 Task: Look for space in Bắc Giang, Vietnam from 10th July, 2023 to 15th July, 2023 for 7 adults in price range Rs.10000 to Rs.15000. Place can be entire place or shared room with 4 bedrooms having 7 beds and 4 bathrooms. Property type can be house, flat, guest house. Amenities needed are: wifi, TV, free parkinig on premises, gym, breakfast. Booking option can be shelf check-in. Required host language is English.
Action: Mouse moved to (566, 113)
Screenshot: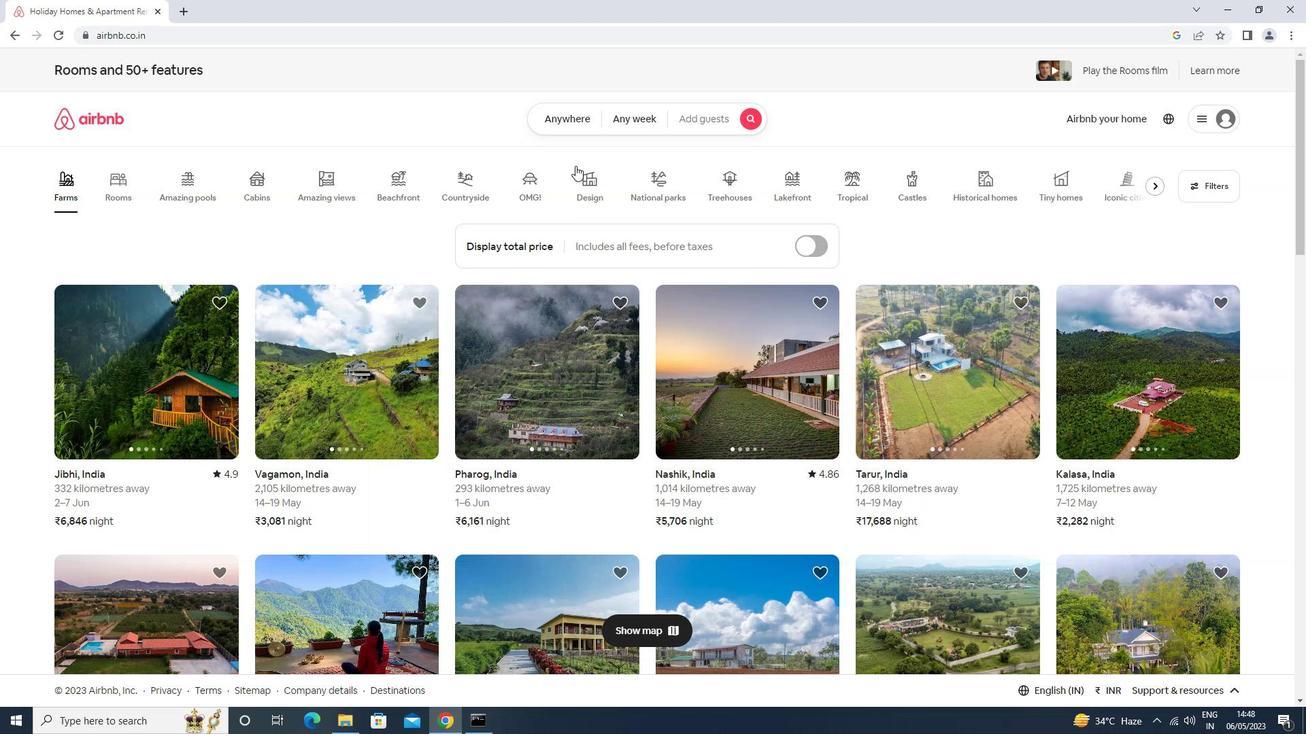 
Action: Mouse pressed left at (566, 113)
Screenshot: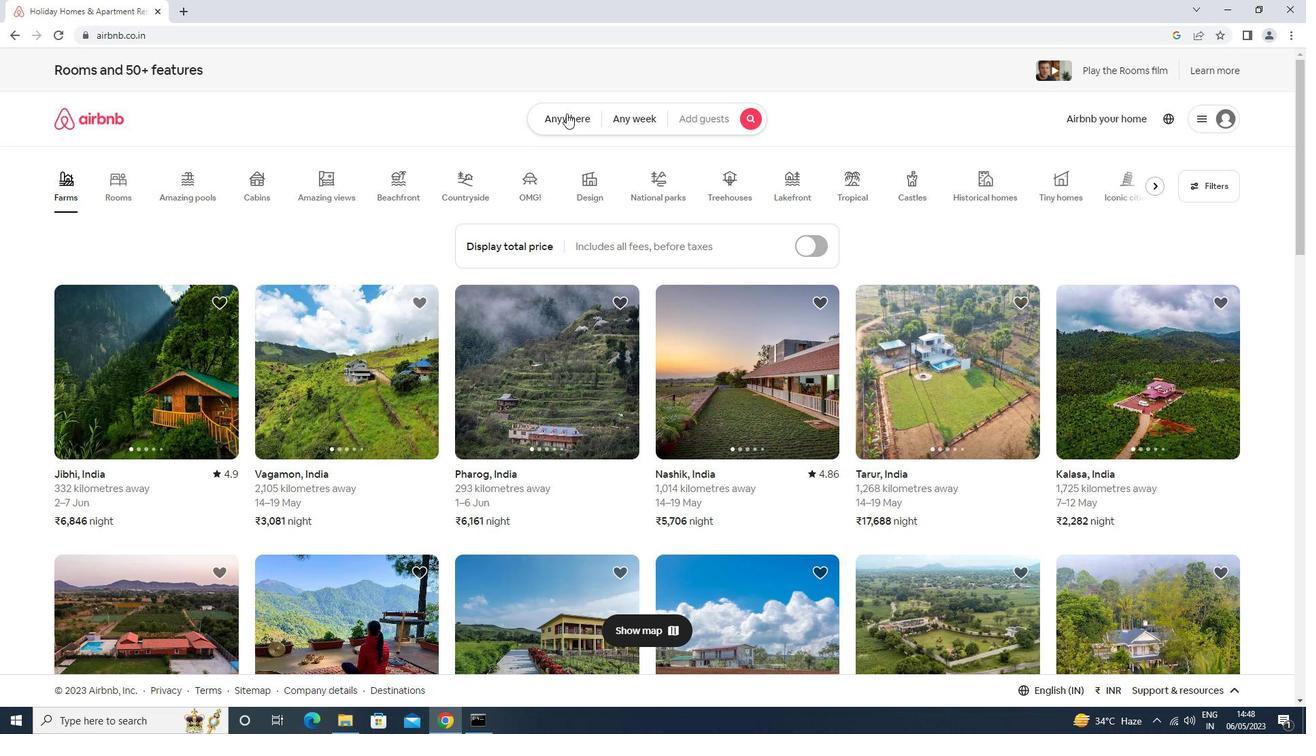 
Action: Mouse moved to (510, 180)
Screenshot: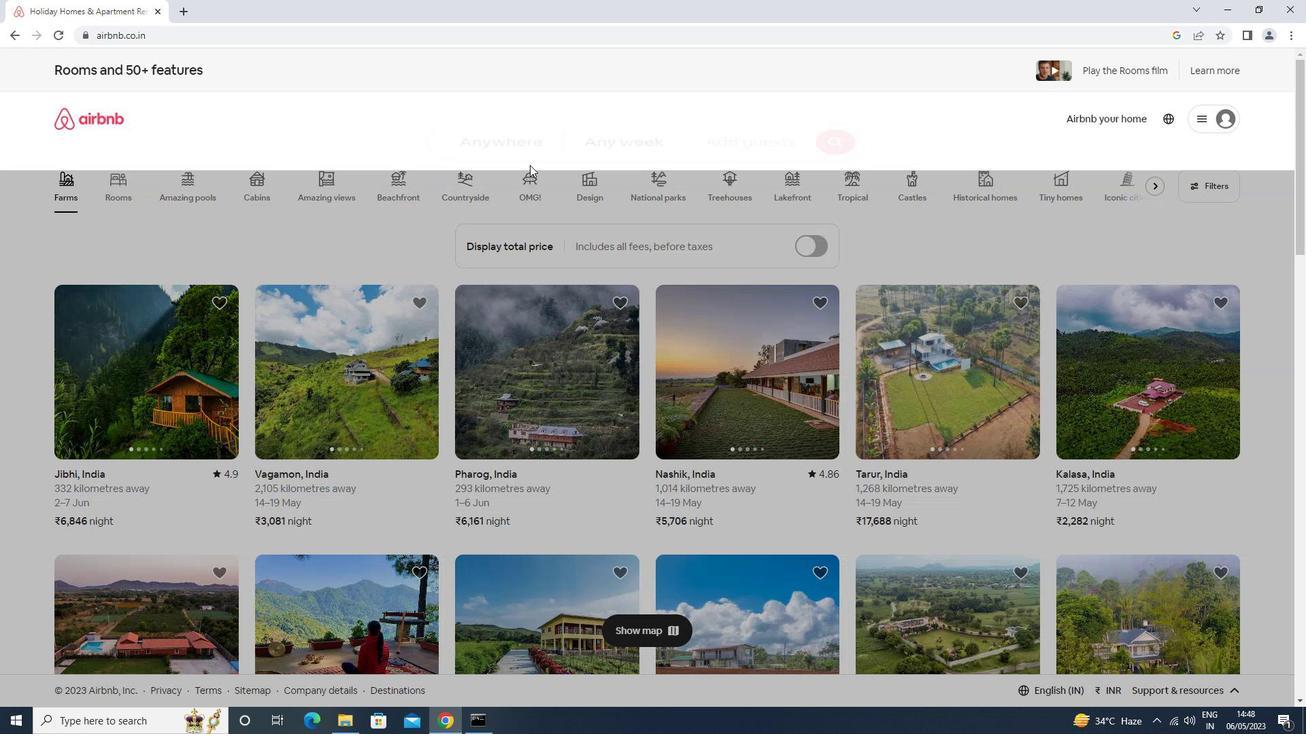 
Action: Mouse pressed left at (510, 180)
Screenshot: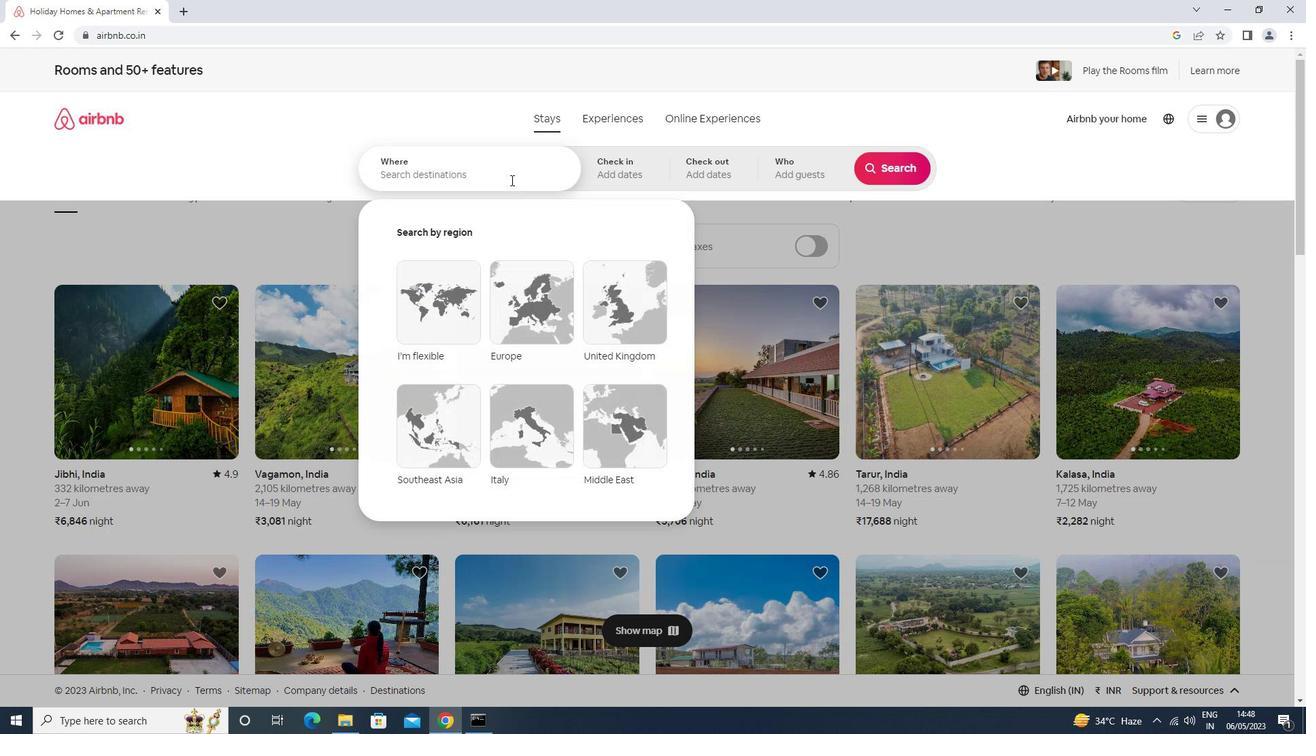 
Action: Key pressed bac<Key.space>g<Key.down><Key.enter>
Screenshot: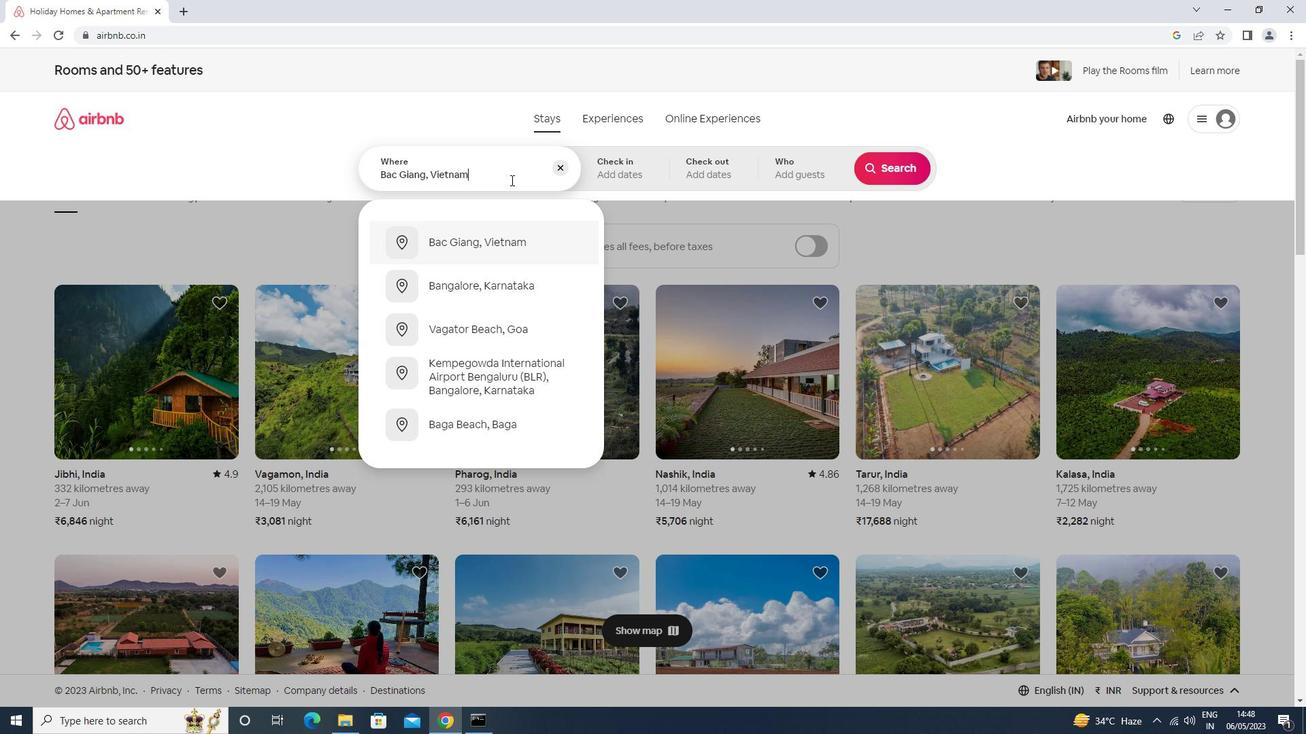 
Action: Mouse moved to (895, 285)
Screenshot: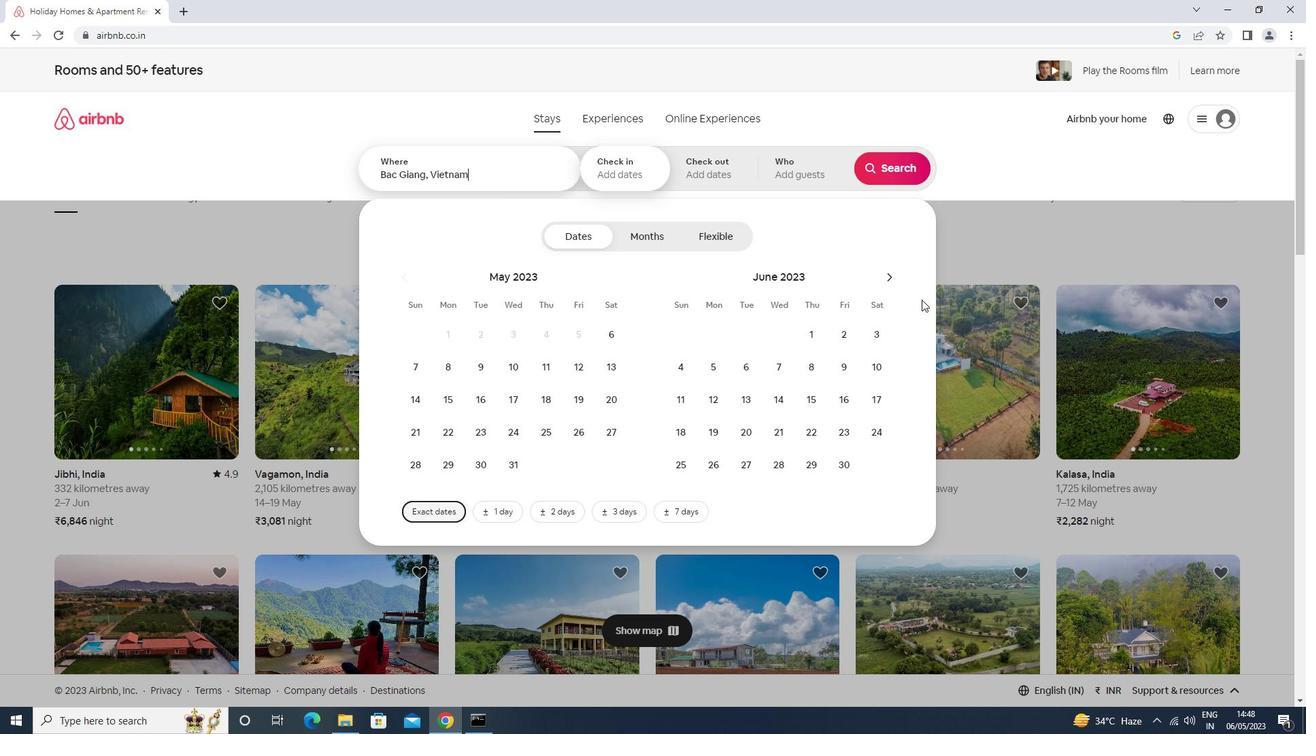 
Action: Mouse pressed left at (895, 285)
Screenshot: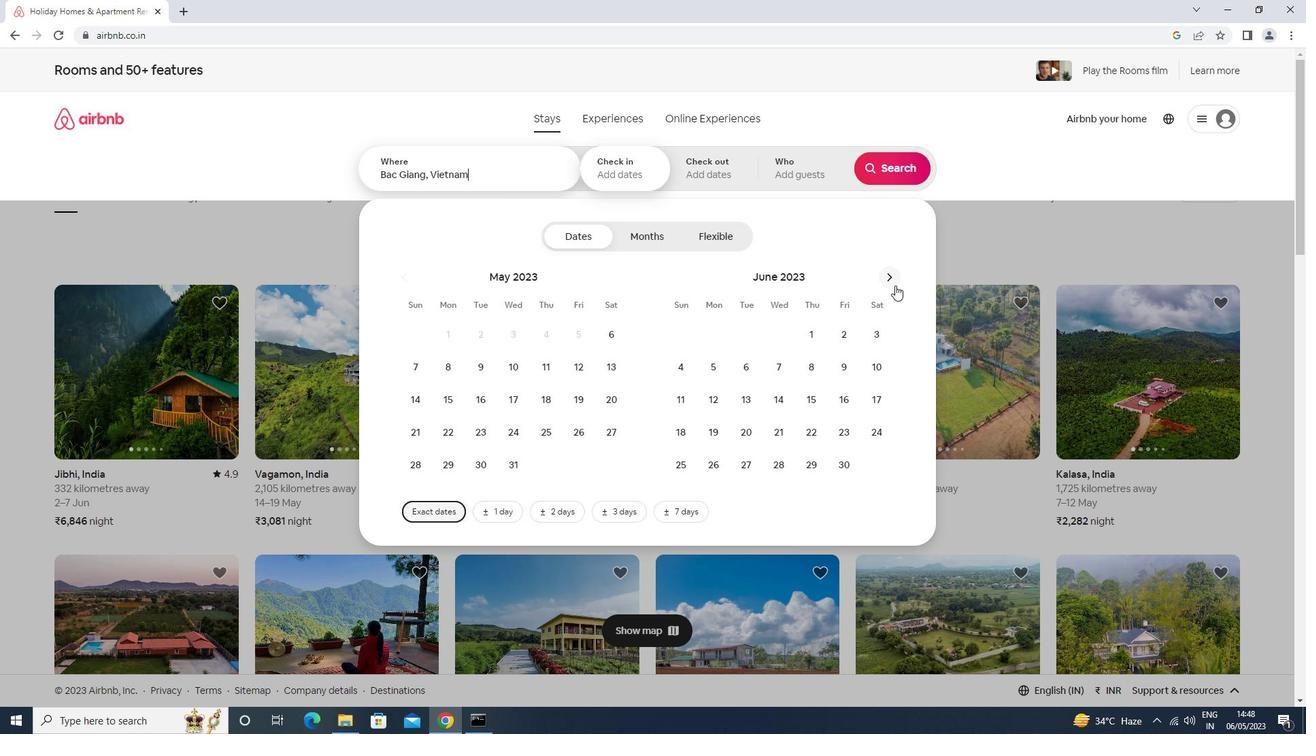 
Action: Mouse moved to (715, 391)
Screenshot: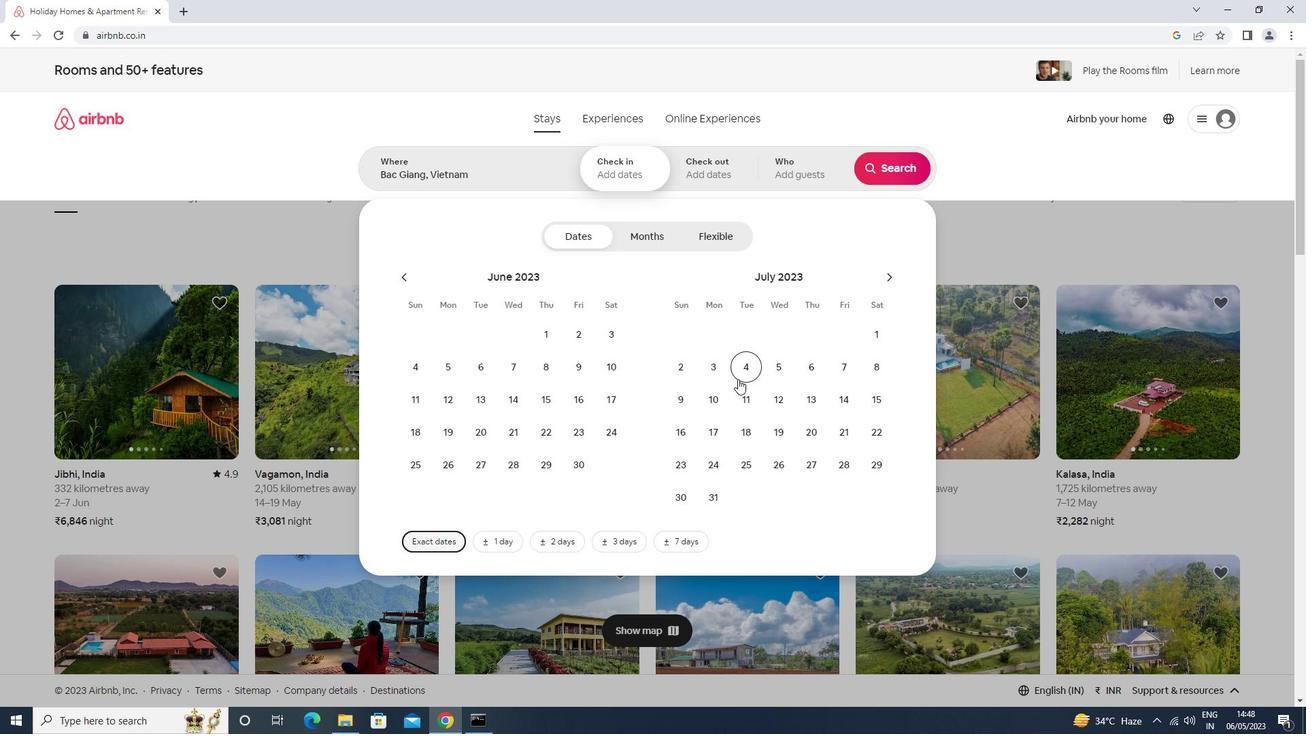 
Action: Mouse pressed left at (715, 391)
Screenshot: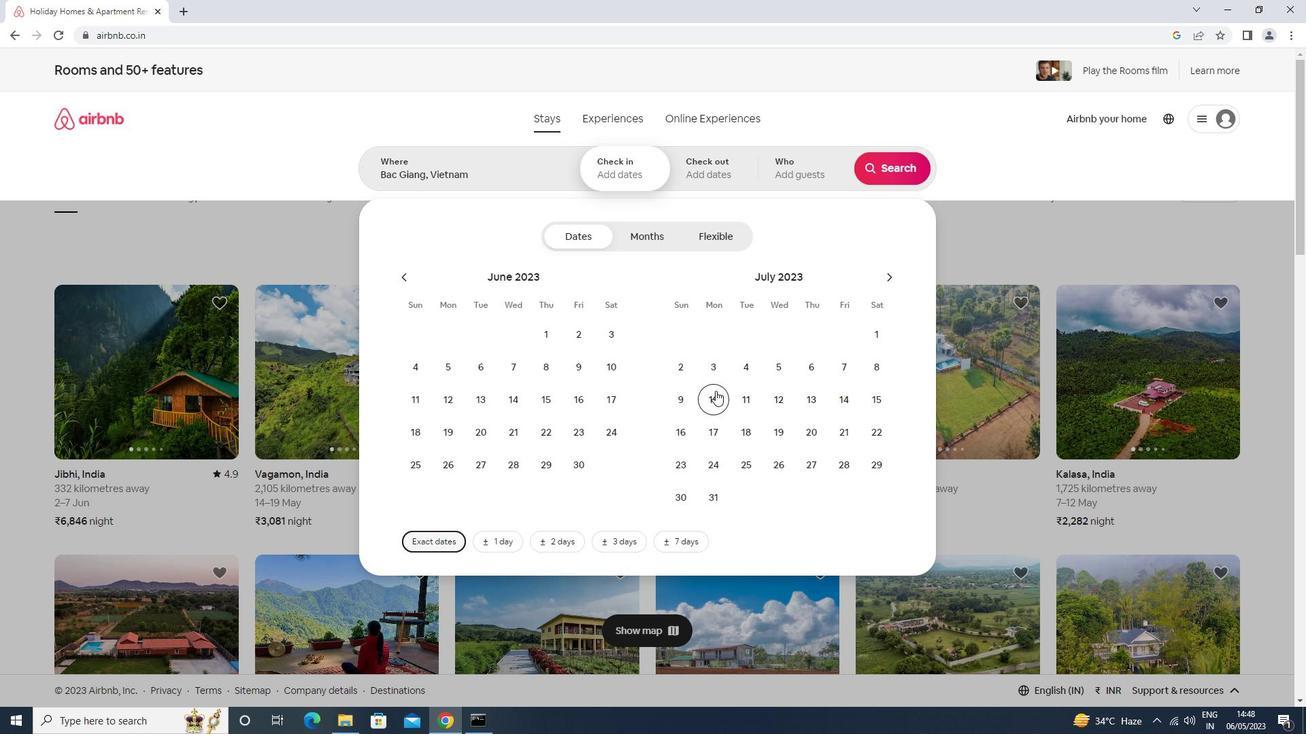 
Action: Mouse moved to (875, 404)
Screenshot: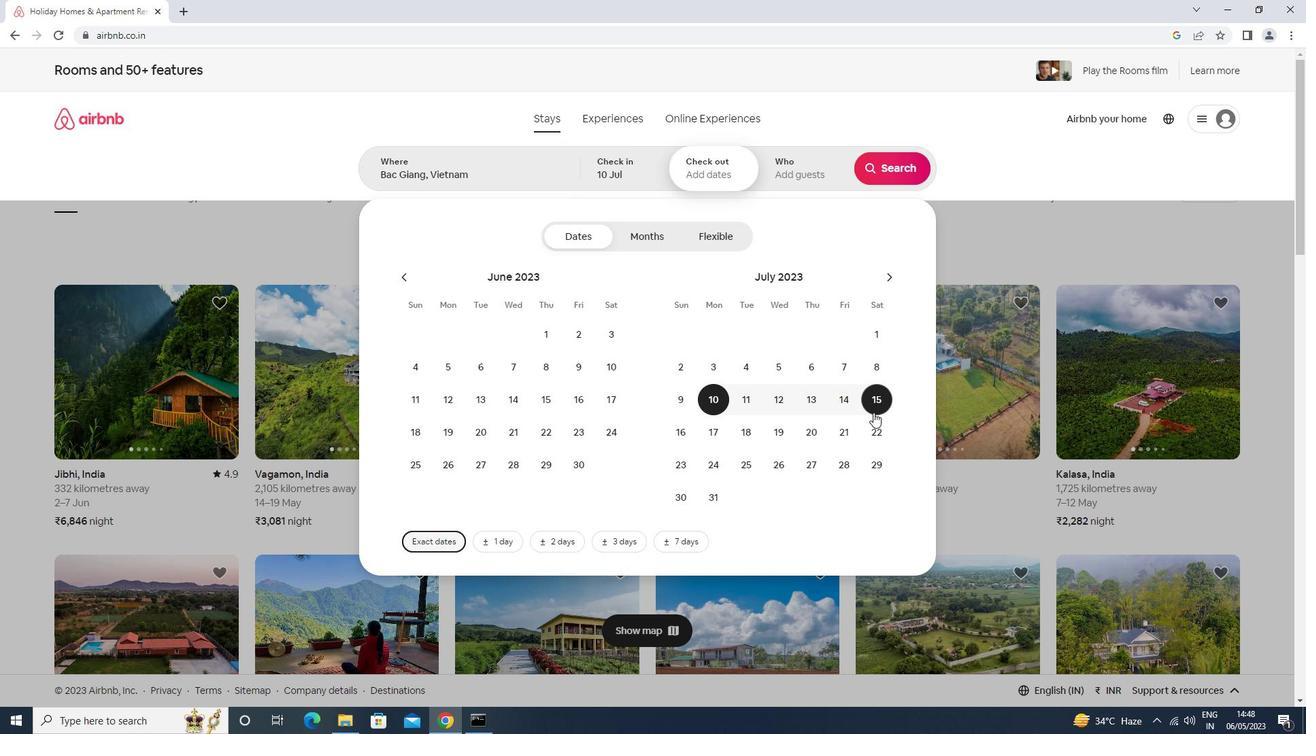 
Action: Mouse pressed left at (875, 404)
Screenshot: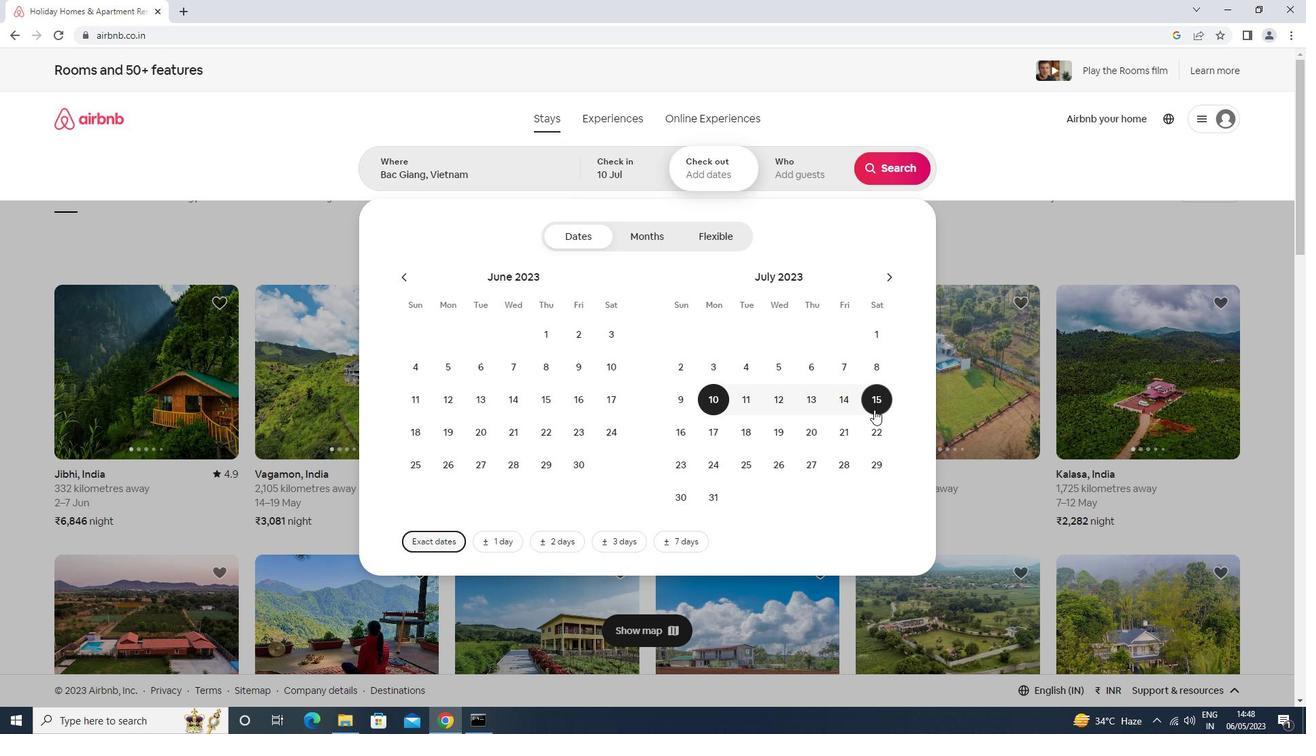
Action: Mouse moved to (801, 178)
Screenshot: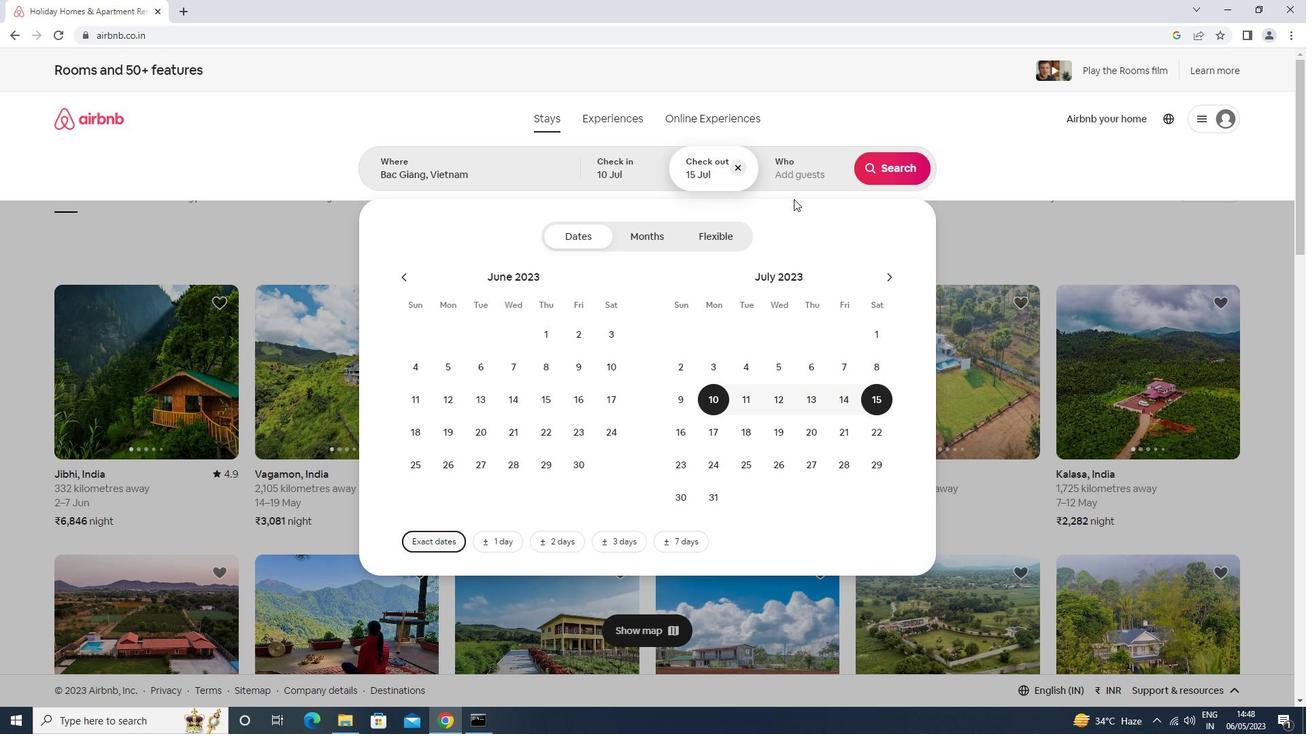 
Action: Mouse pressed left at (801, 178)
Screenshot: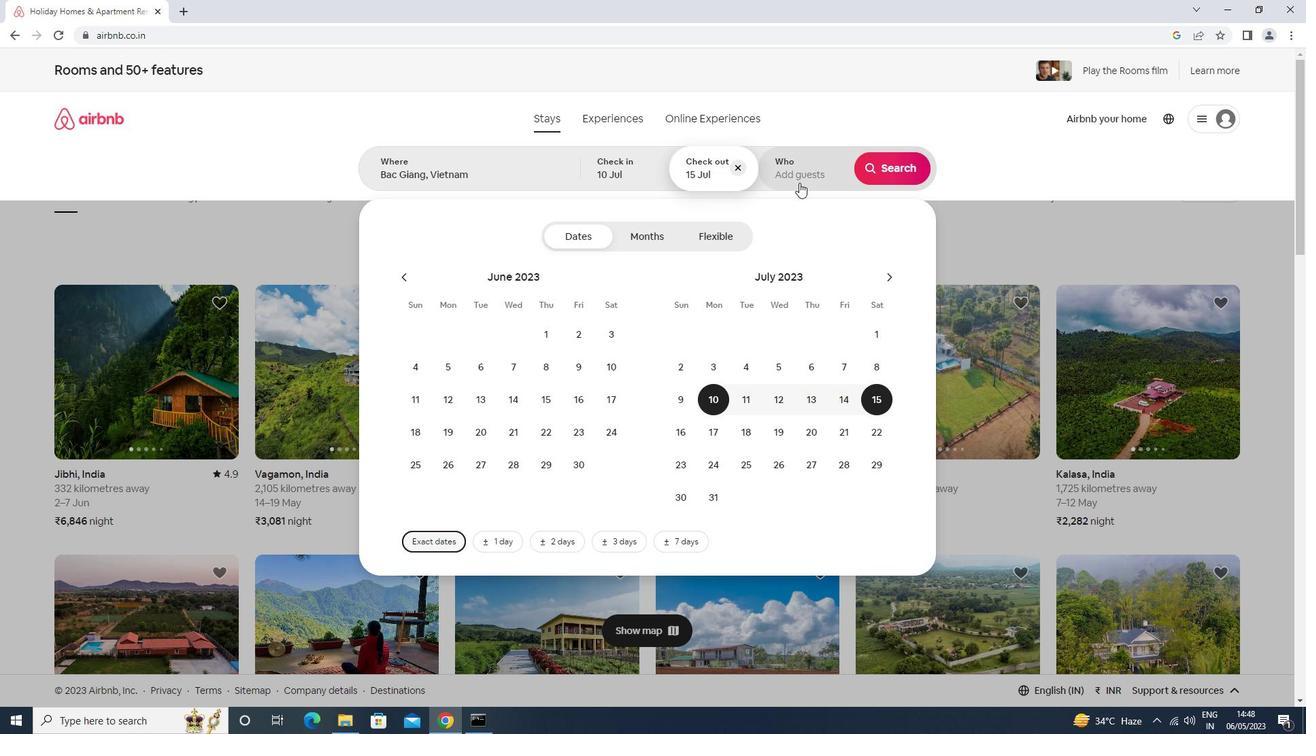 
Action: Mouse moved to (897, 235)
Screenshot: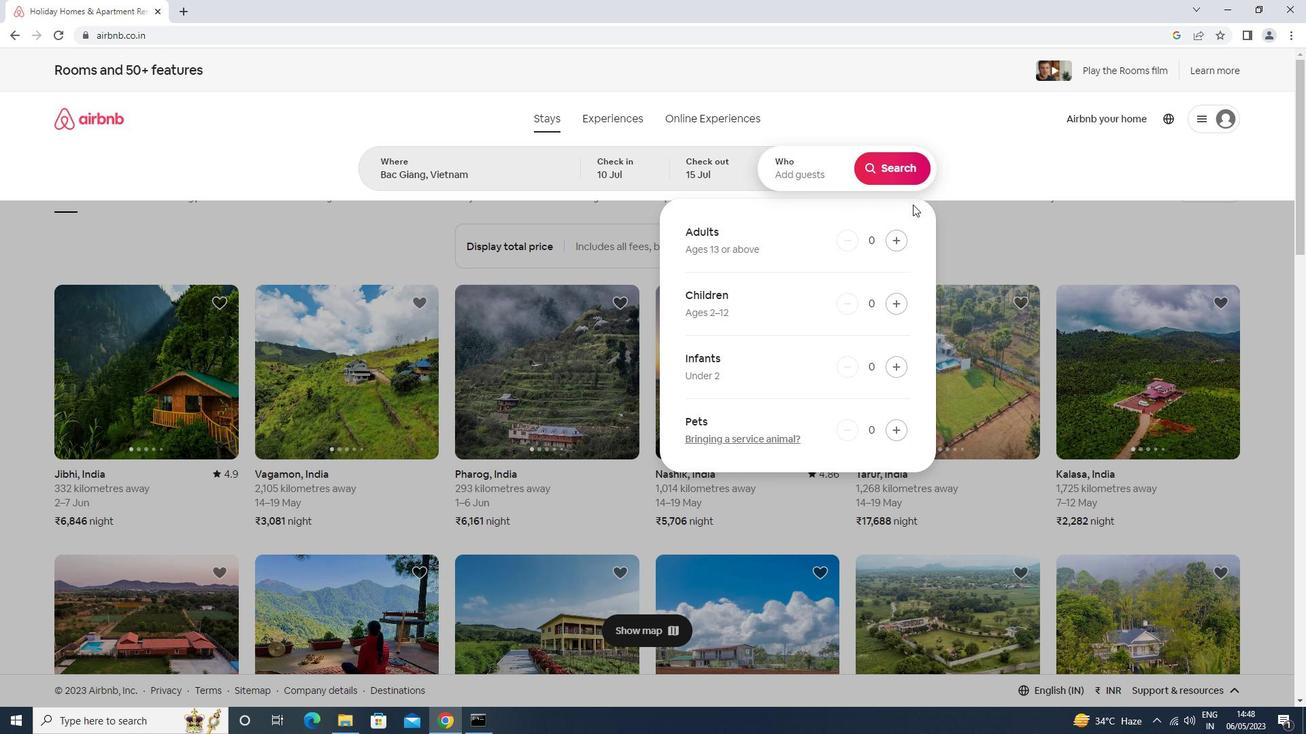 
Action: Mouse pressed left at (897, 235)
Screenshot: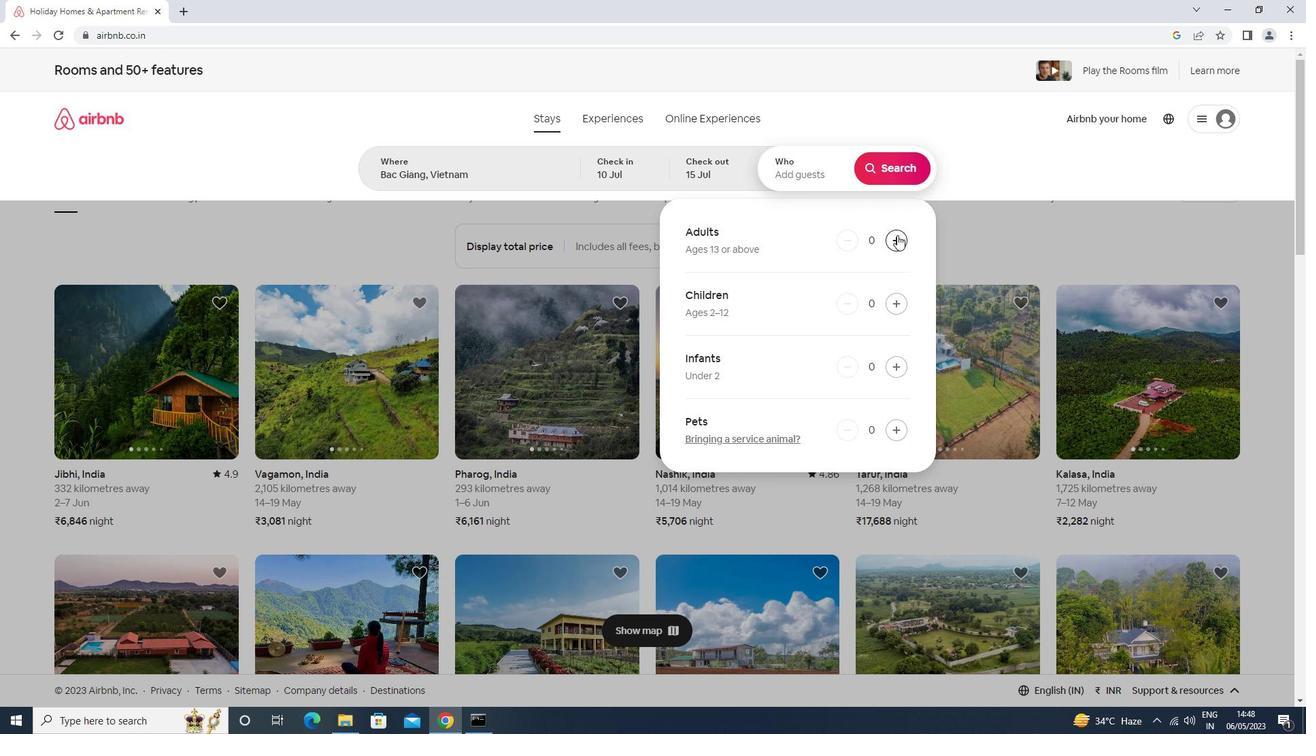 
Action: Mouse pressed left at (897, 235)
Screenshot: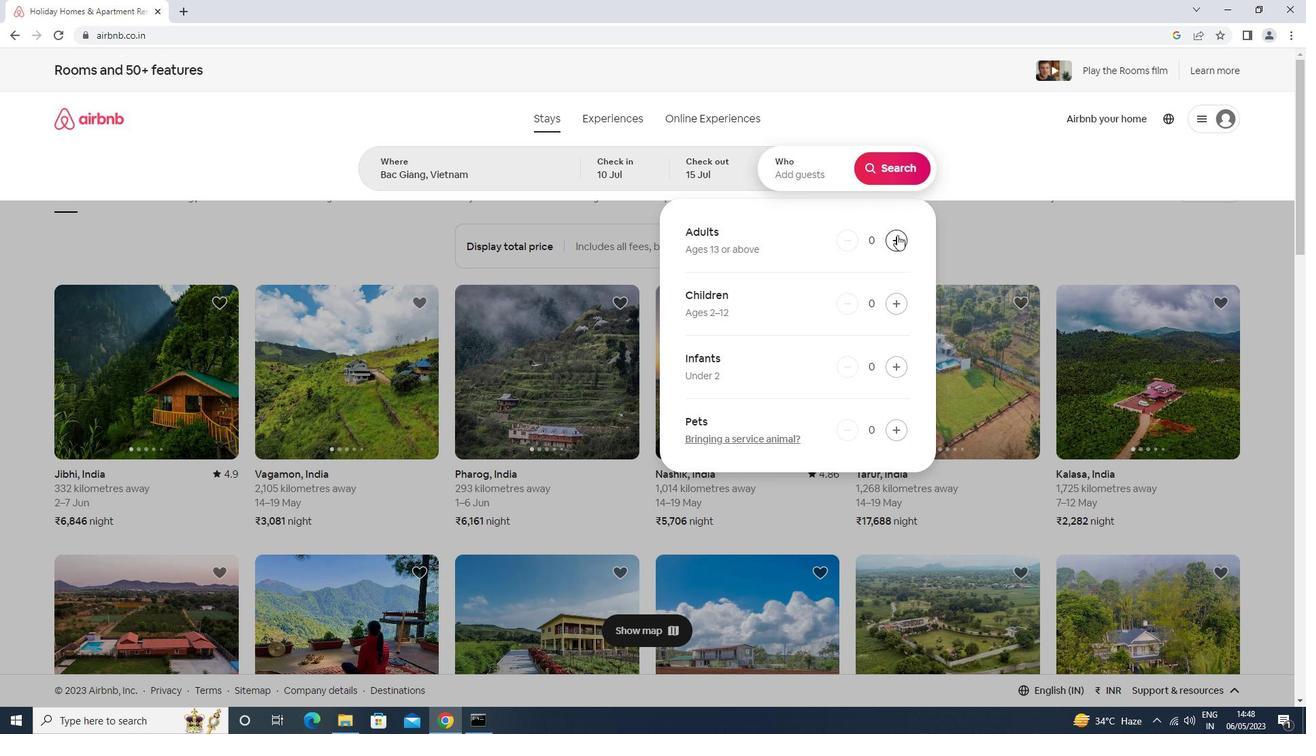 
Action: Mouse moved to (897, 234)
Screenshot: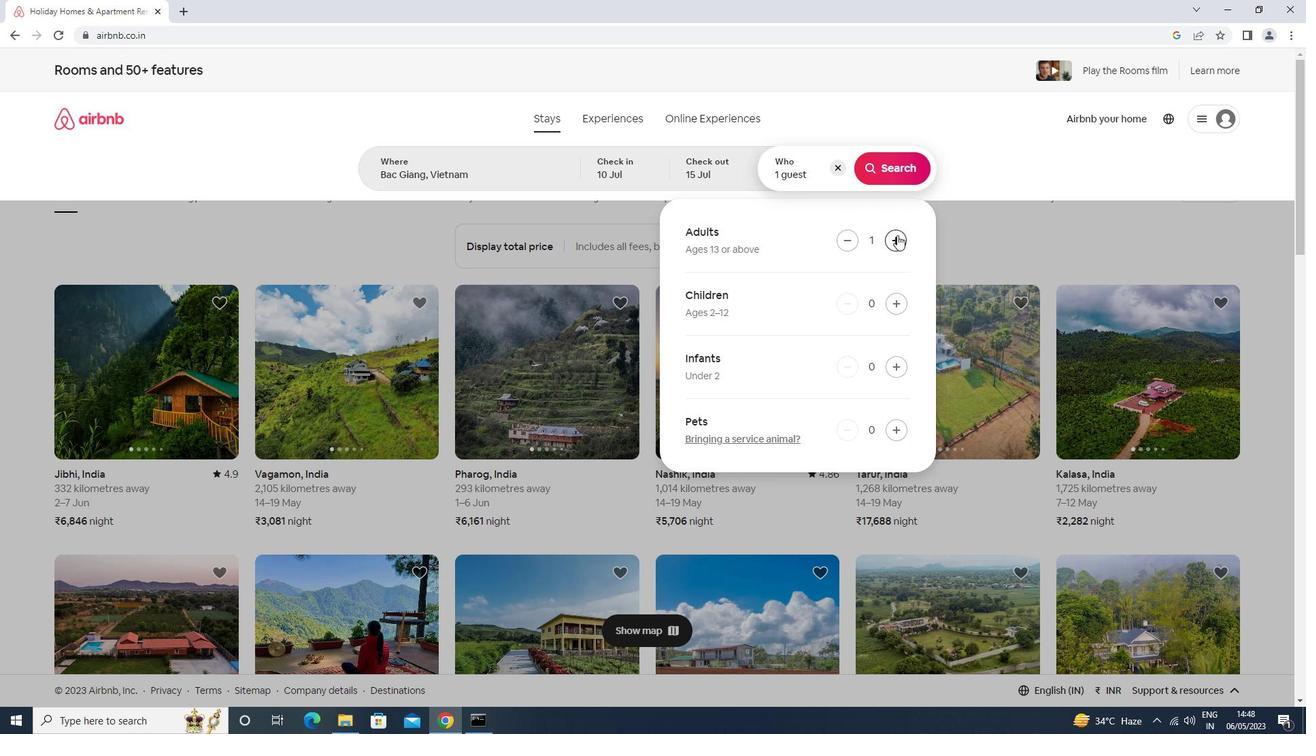 
Action: Mouse pressed left at (897, 234)
Screenshot: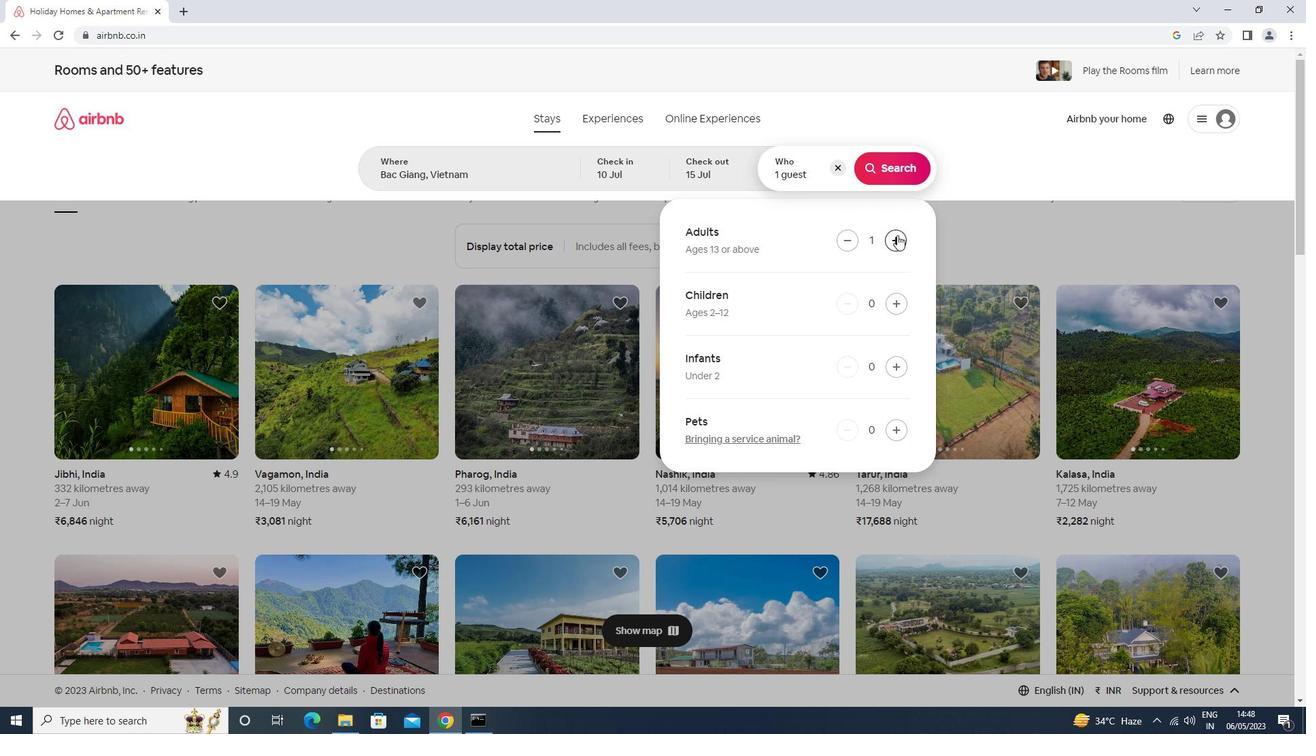 
Action: Mouse pressed left at (897, 234)
Screenshot: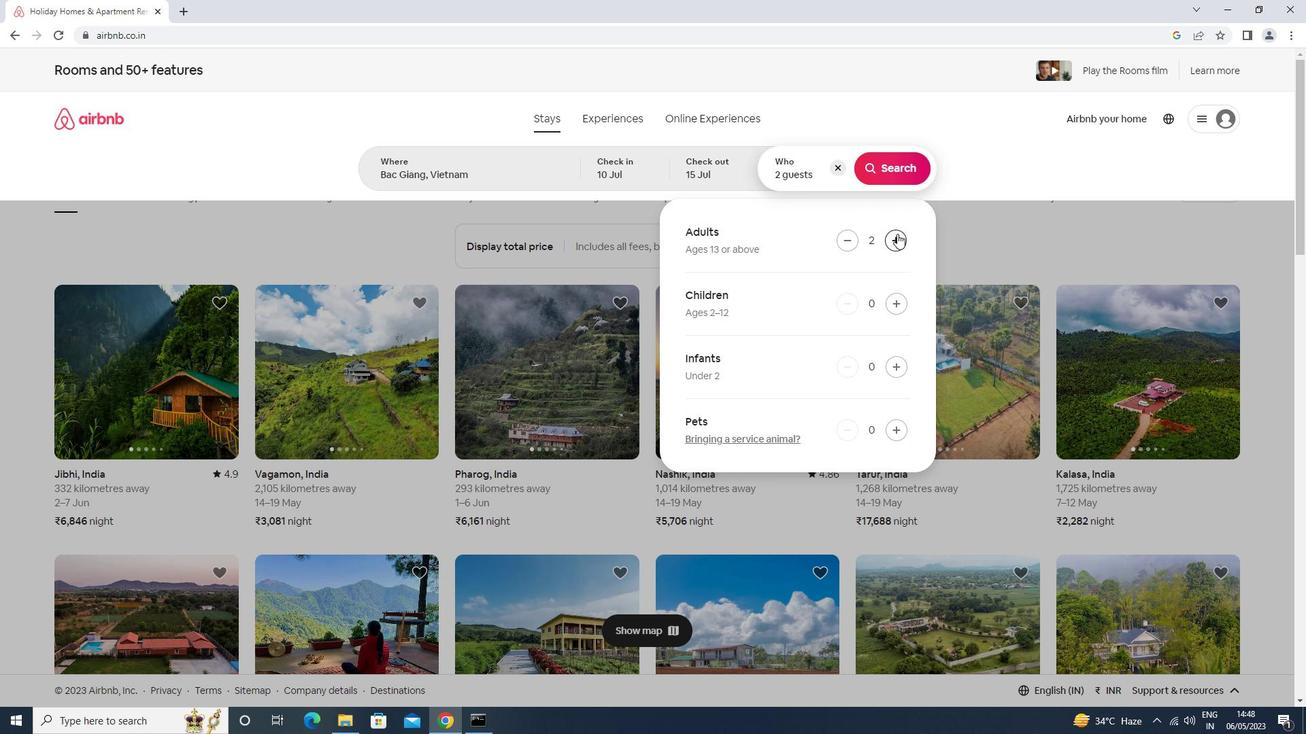 
Action: Mouse pressed left at (897, 234)
Screenshot: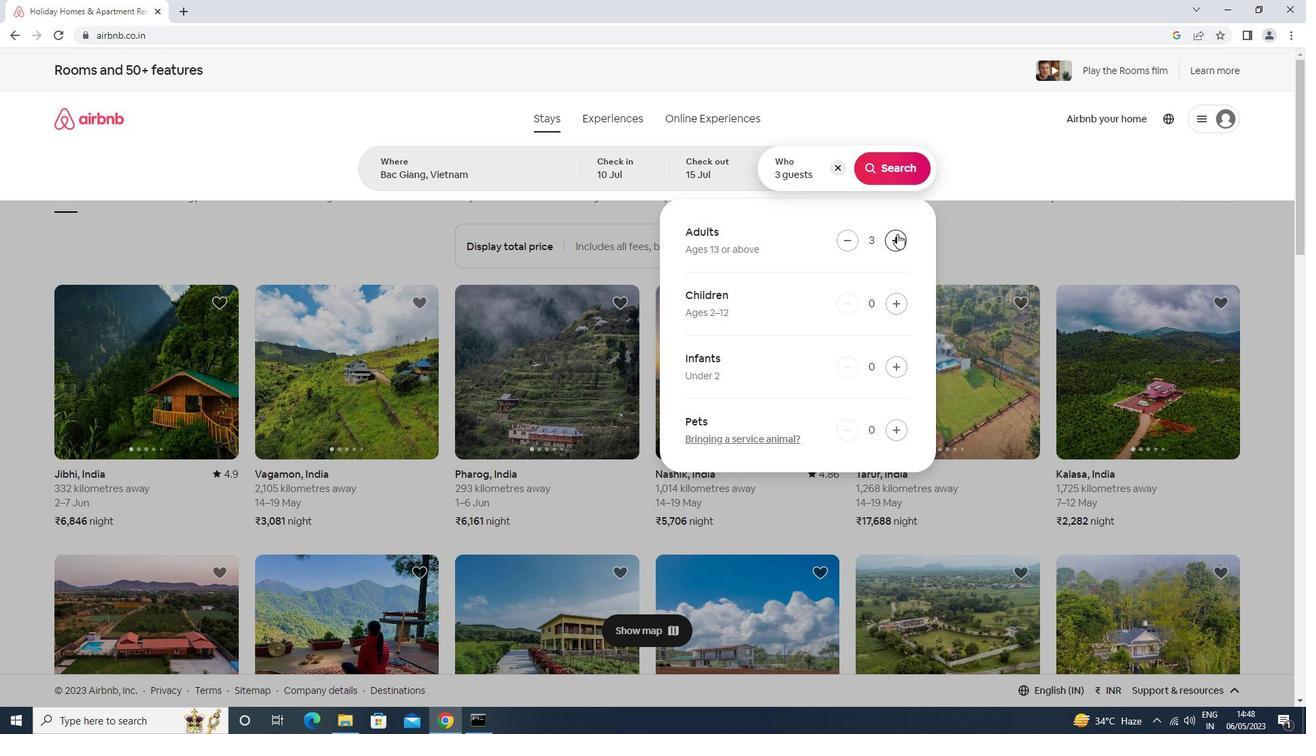 
Action: Mouse pressed left at (897, 234)
Screenshot: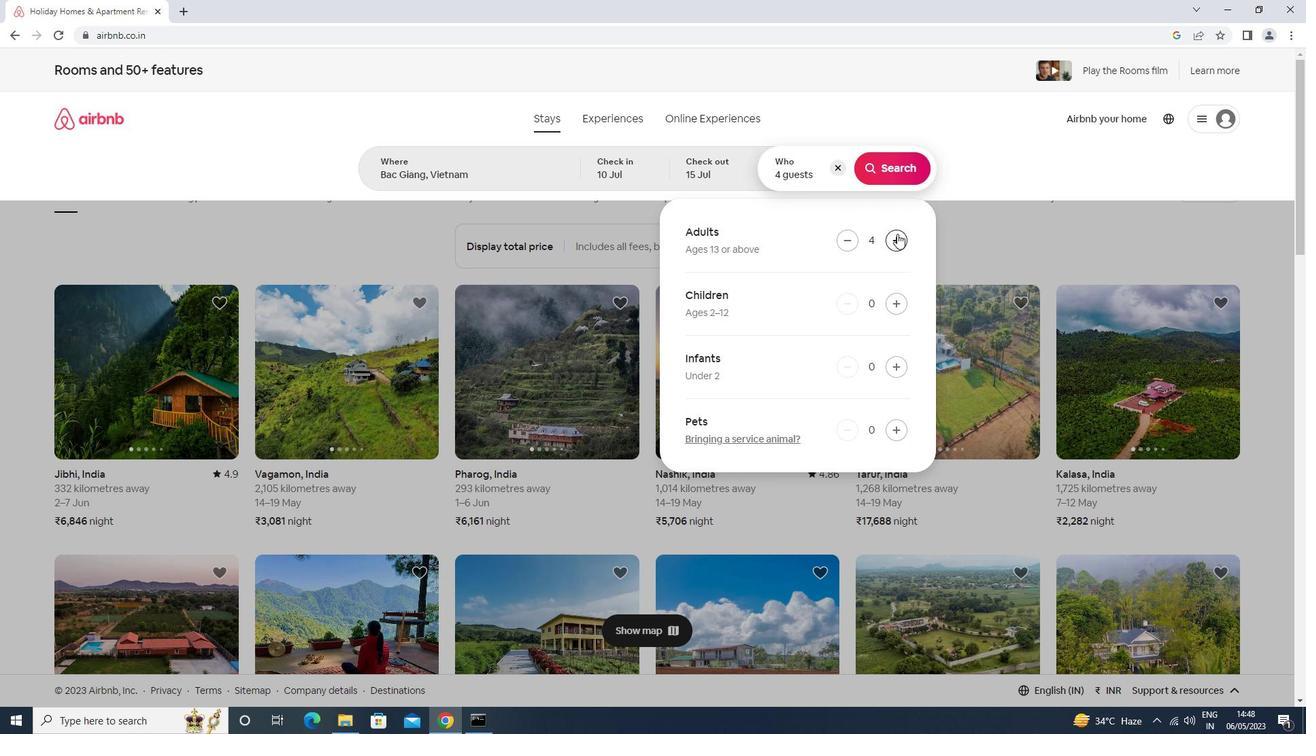 
Action: Mouse pressed left at (897, 234)
Screenshot: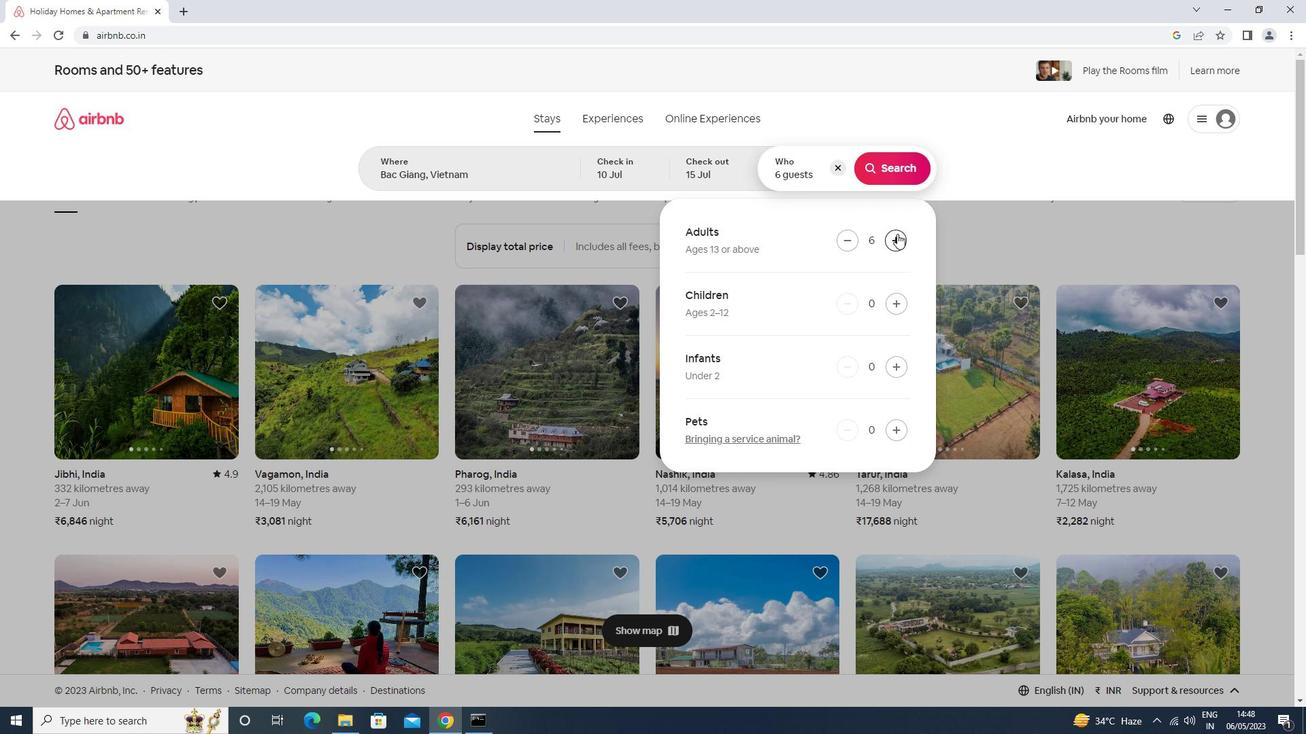 
Action: Mouse moved to (895, 155)
Screenshot: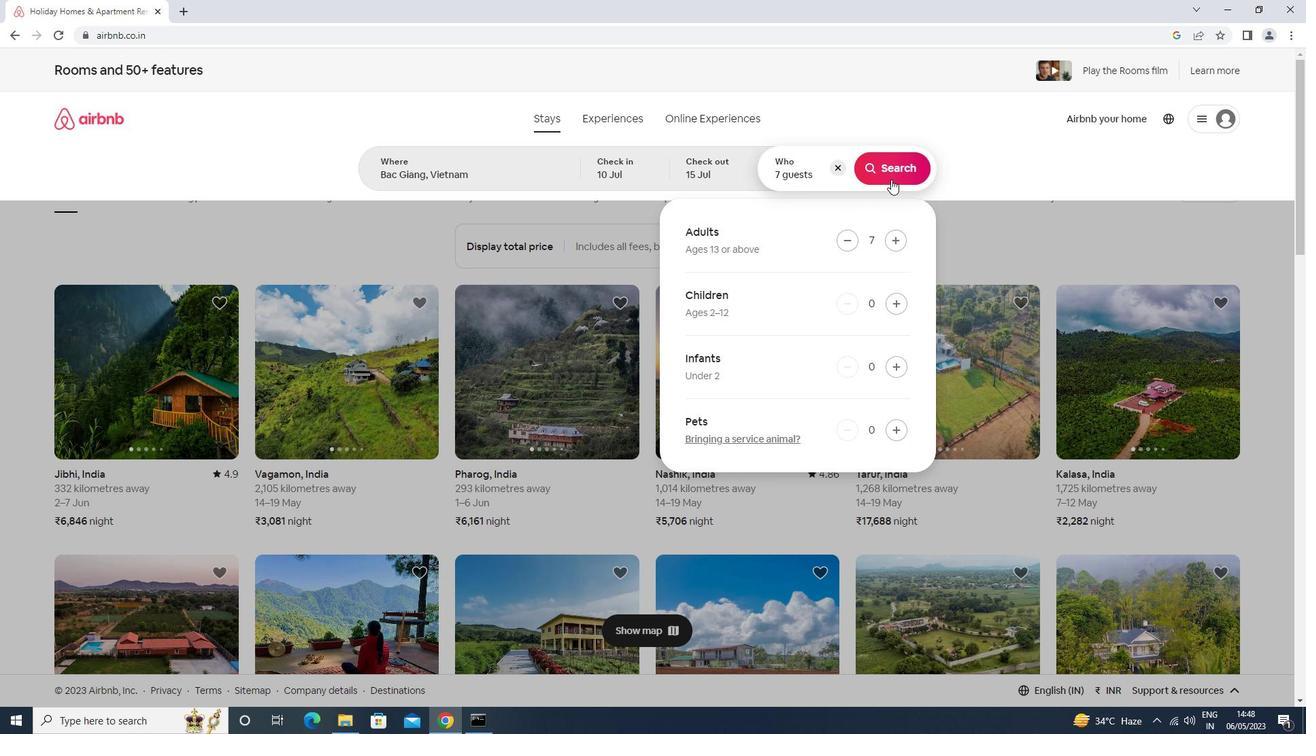 
Action: Mouse pressed left at (895, 155)
Screenshot: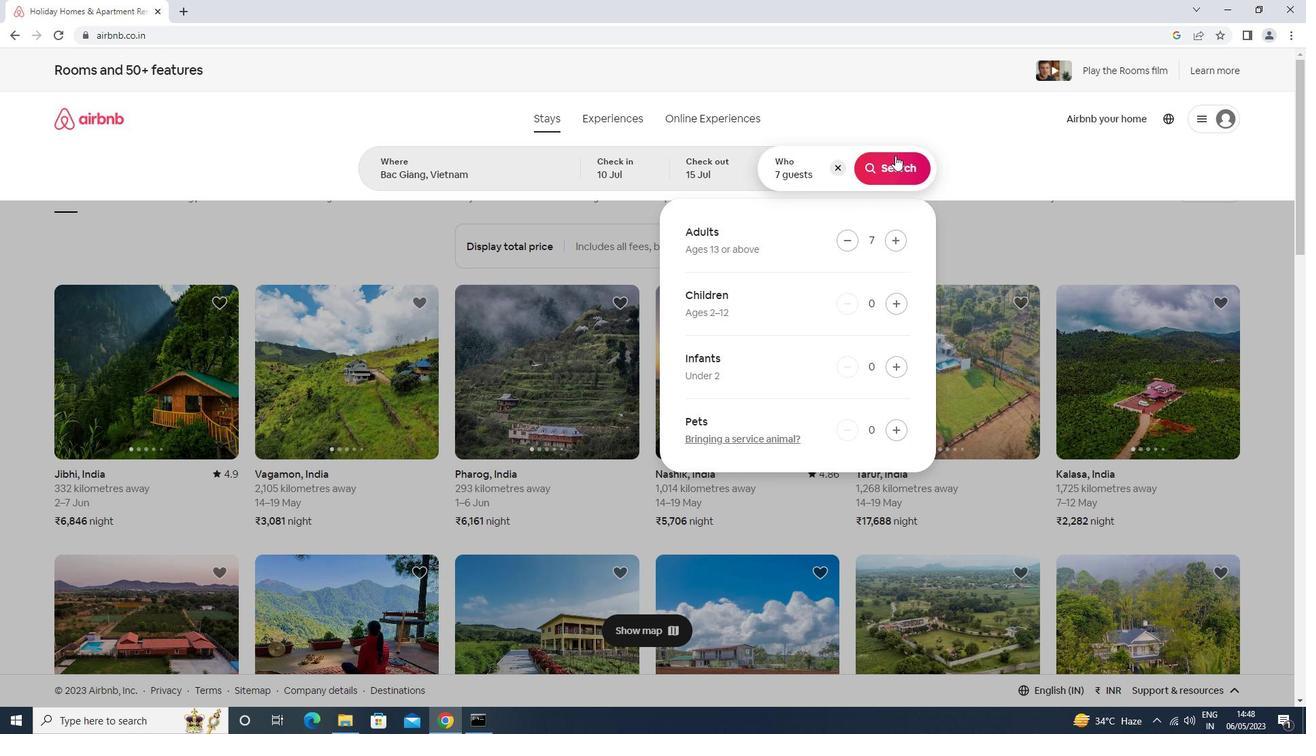 
Action: Mouse moved to (1236, 129)
Screenshot: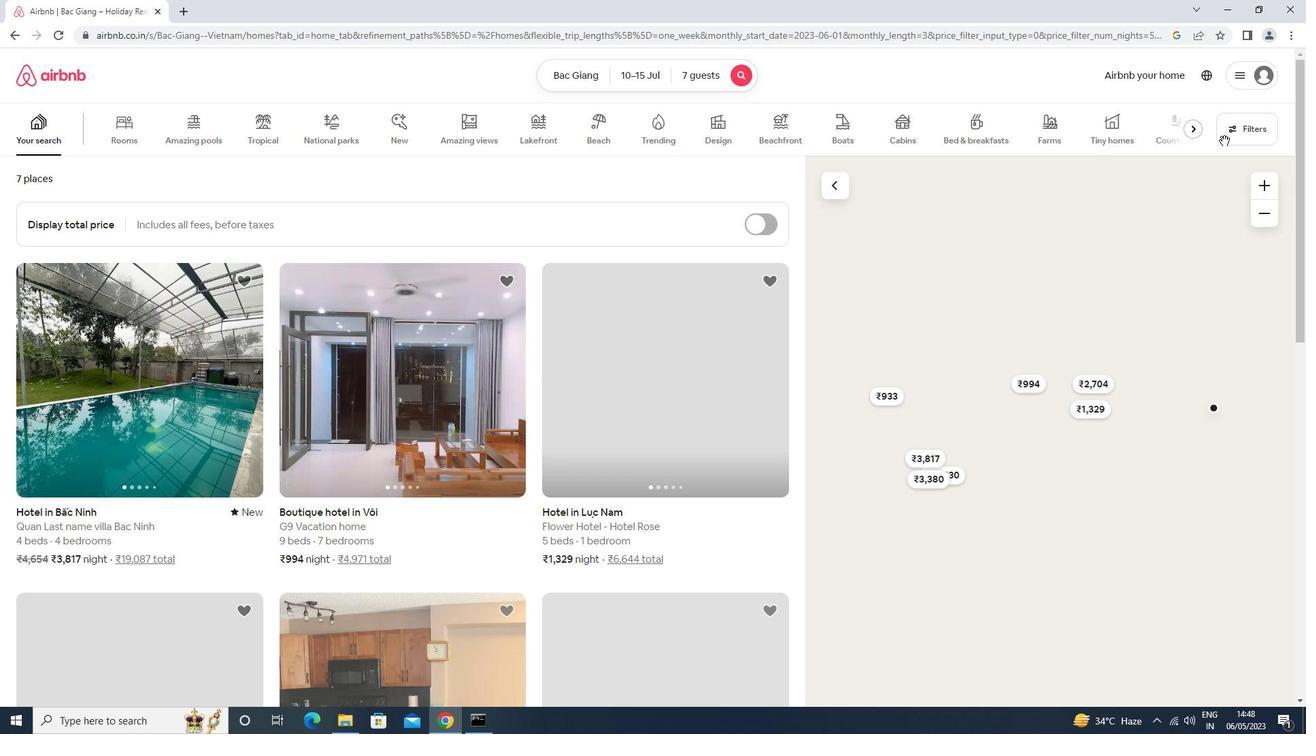 
Action: Mouse pressed left at (1236, 129)
Screenshot: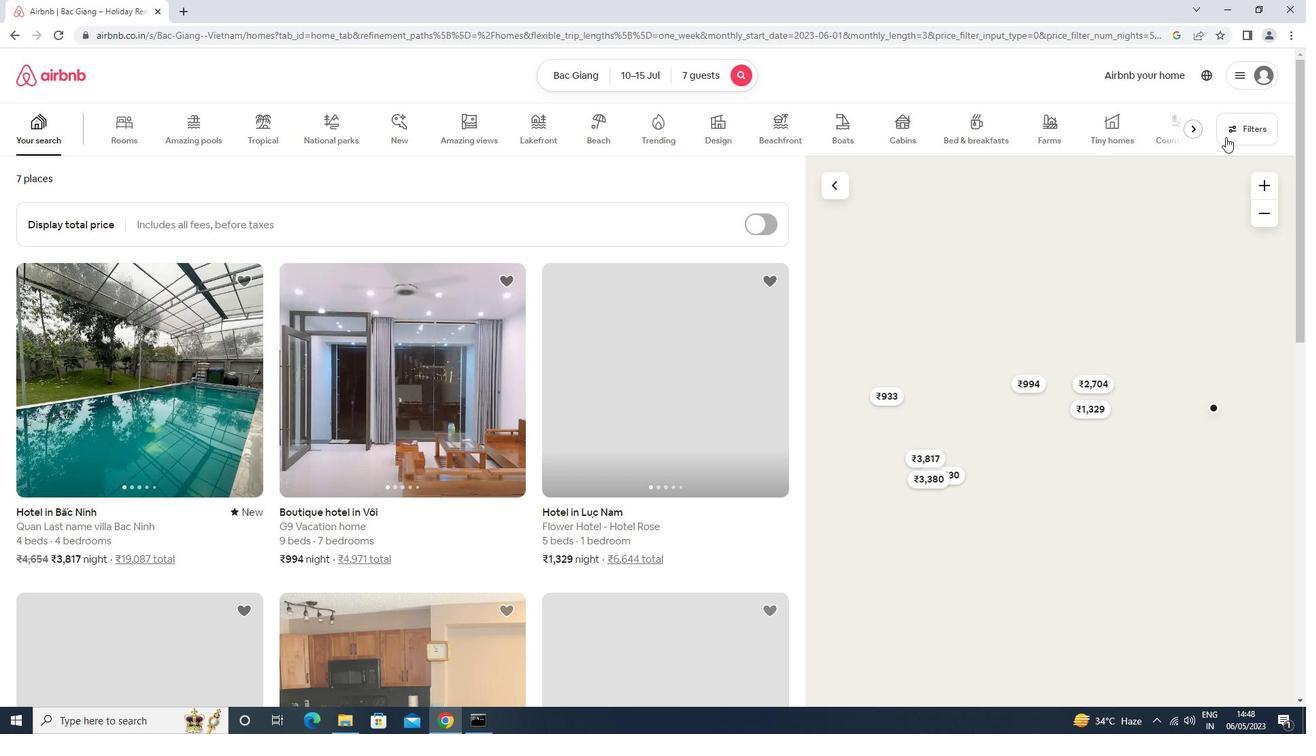 
Action: Mouse moved to (502, 457)
Screenshot: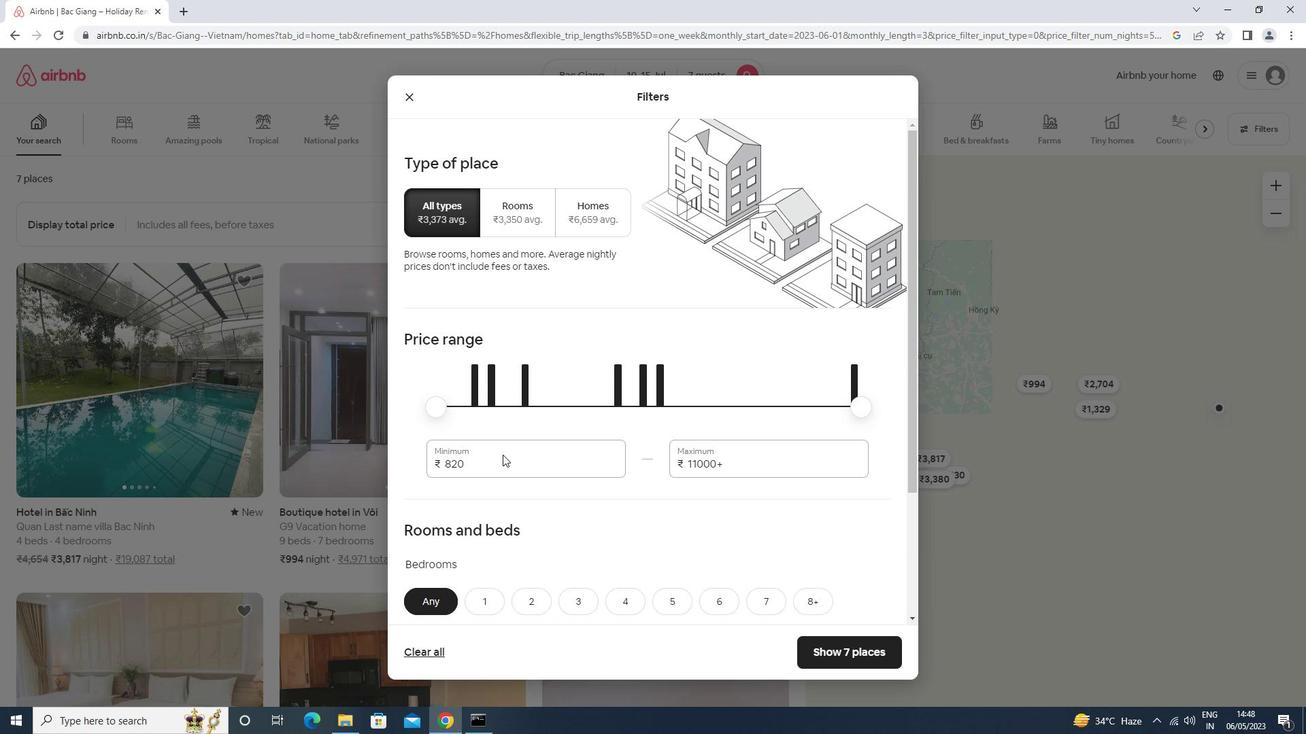 
Action: Mouse pressed left at (502, 457)
Screenshot: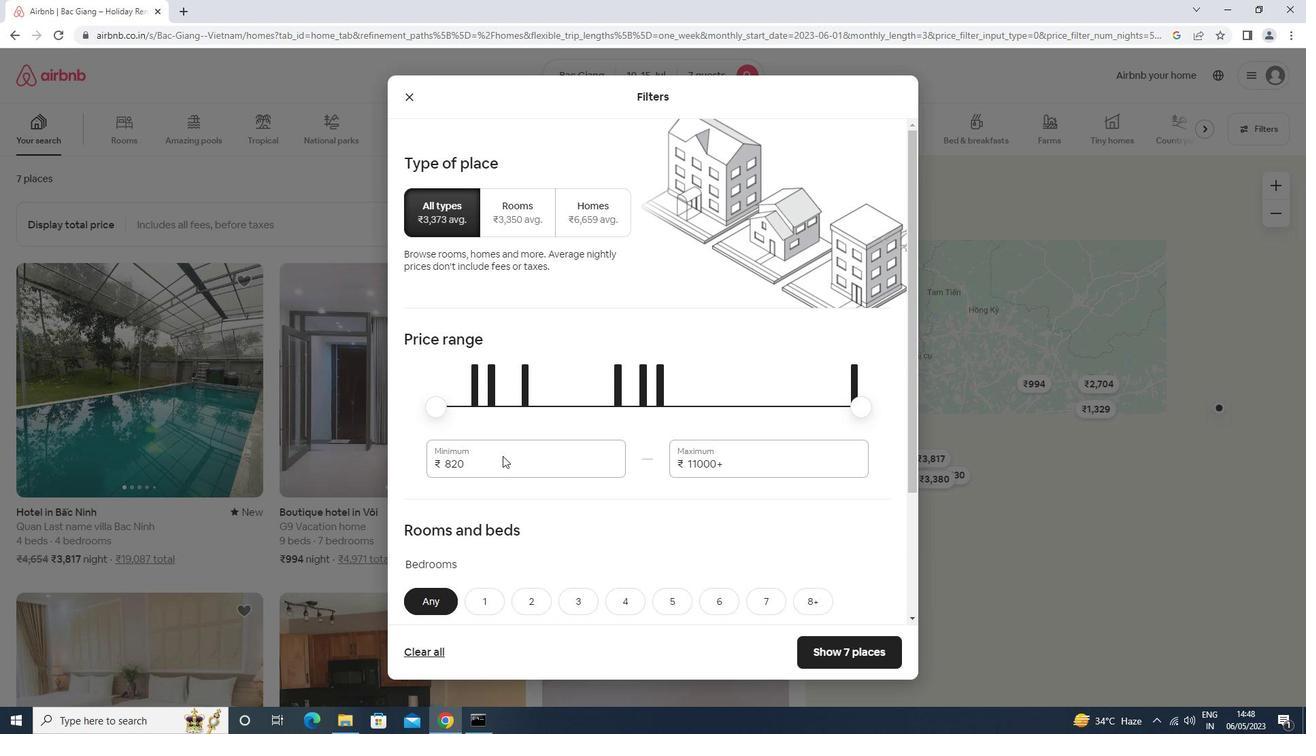 
Action: Mouse moved to (503, 457)
Screenshot: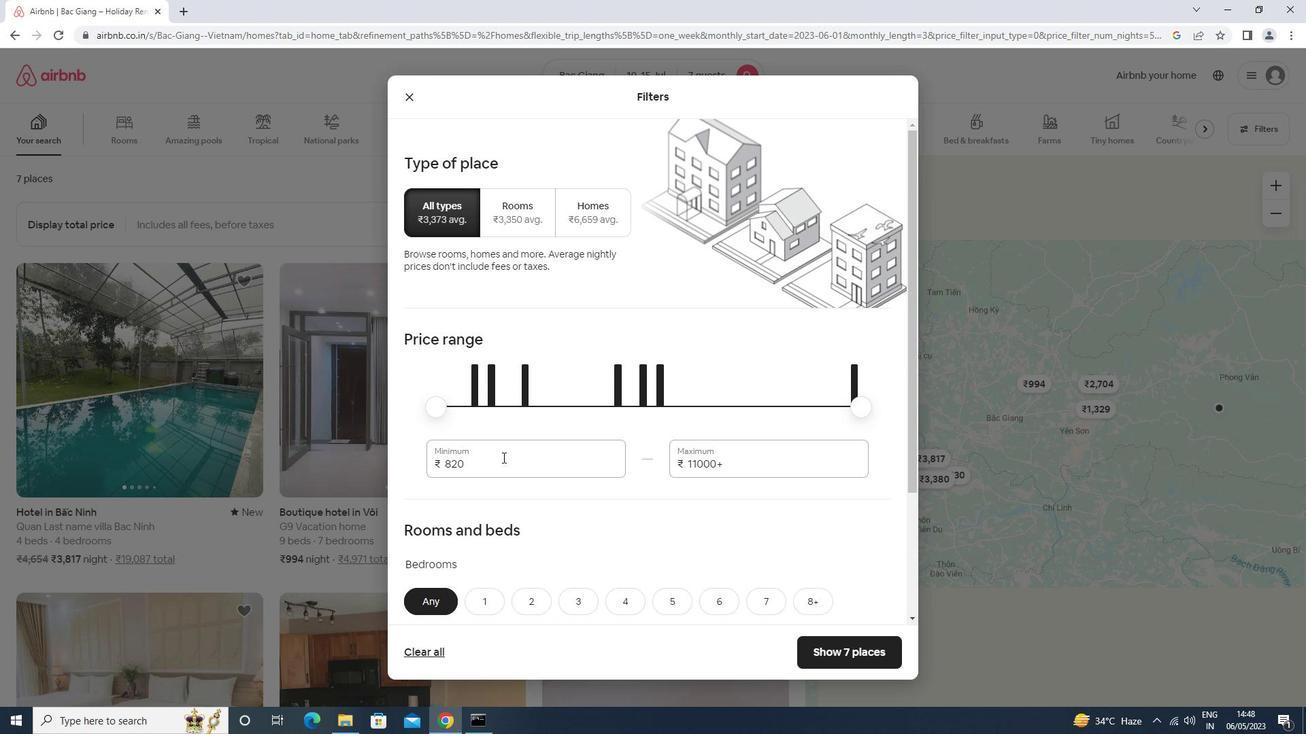 
Action: Key pressed <Key.backspace><Key.backspace><Key.backspace>10000<Key.tab>150000<Key.backspace>
Screenshot: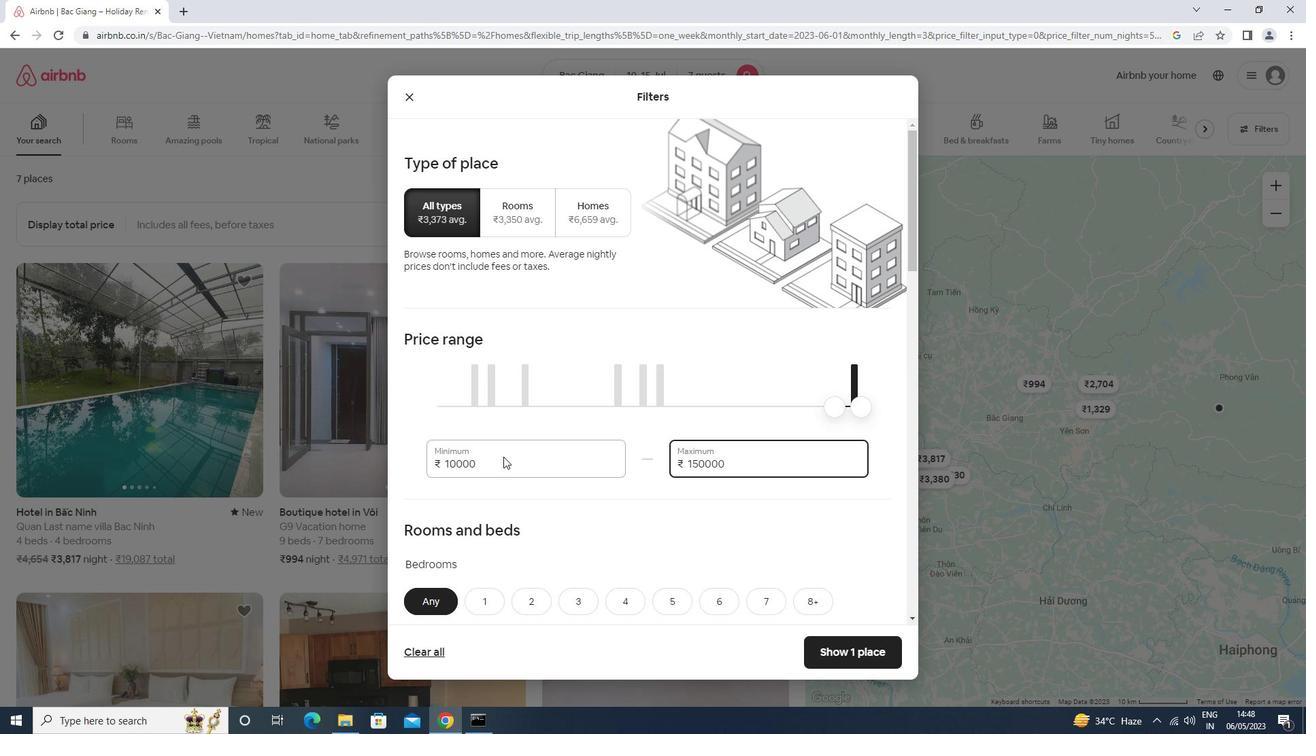 
Action: Mouse moved to (503, 456)
Screenshot: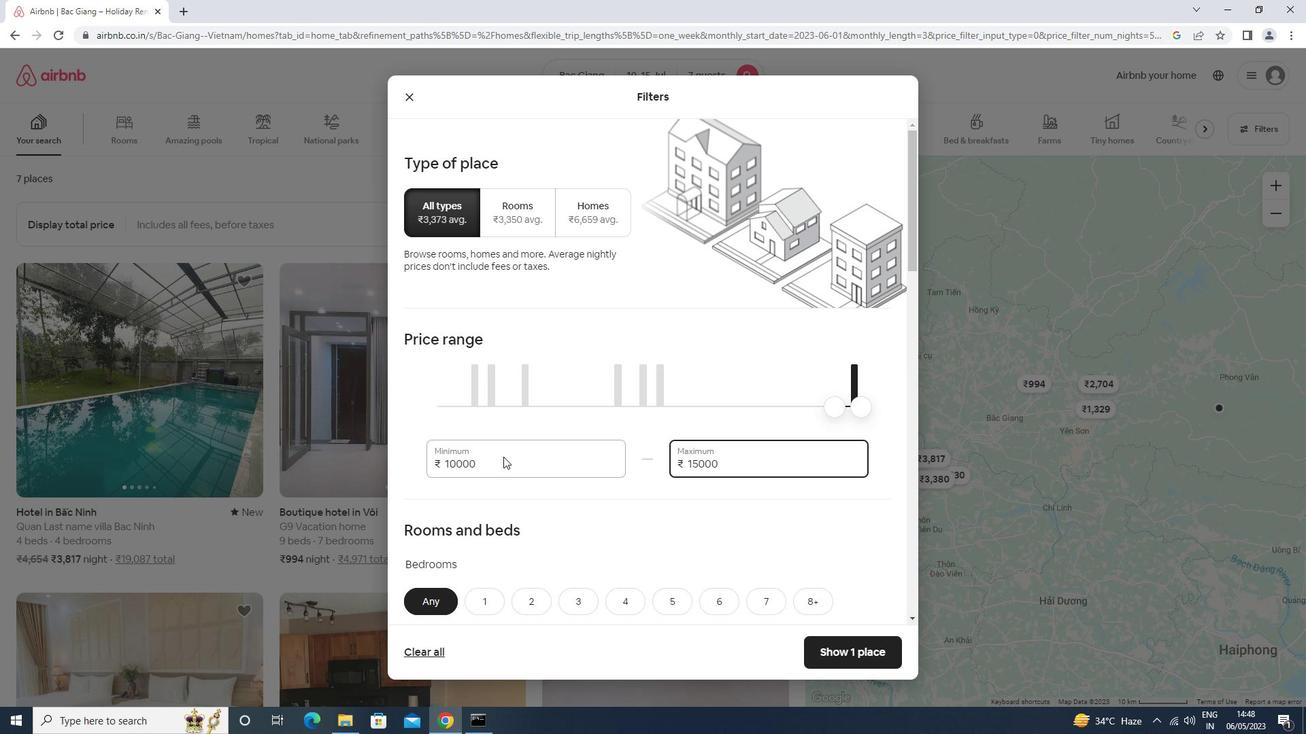 
Action: Mouse scrolled (503, 455) with delta (0, 0)
Screenshot: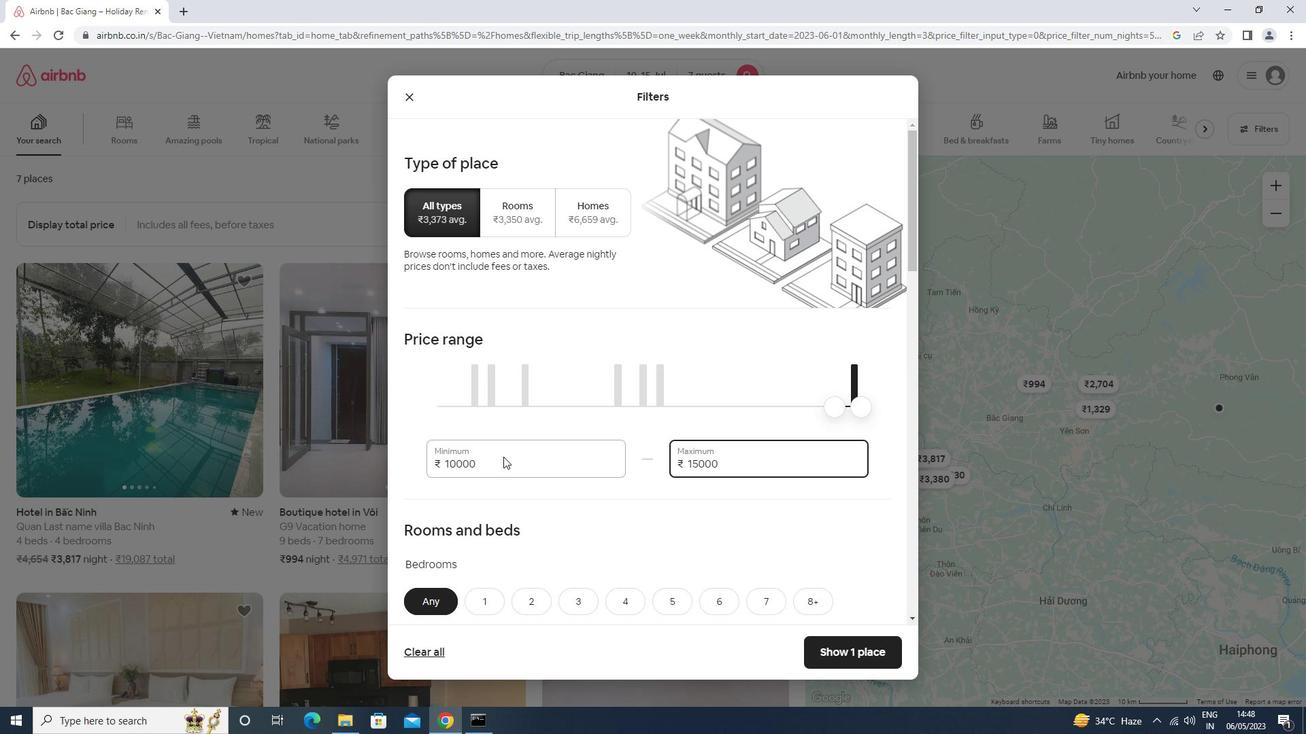 
Action: Mouse scrolled (503, 455) with delta (0, 0)
Screenshot: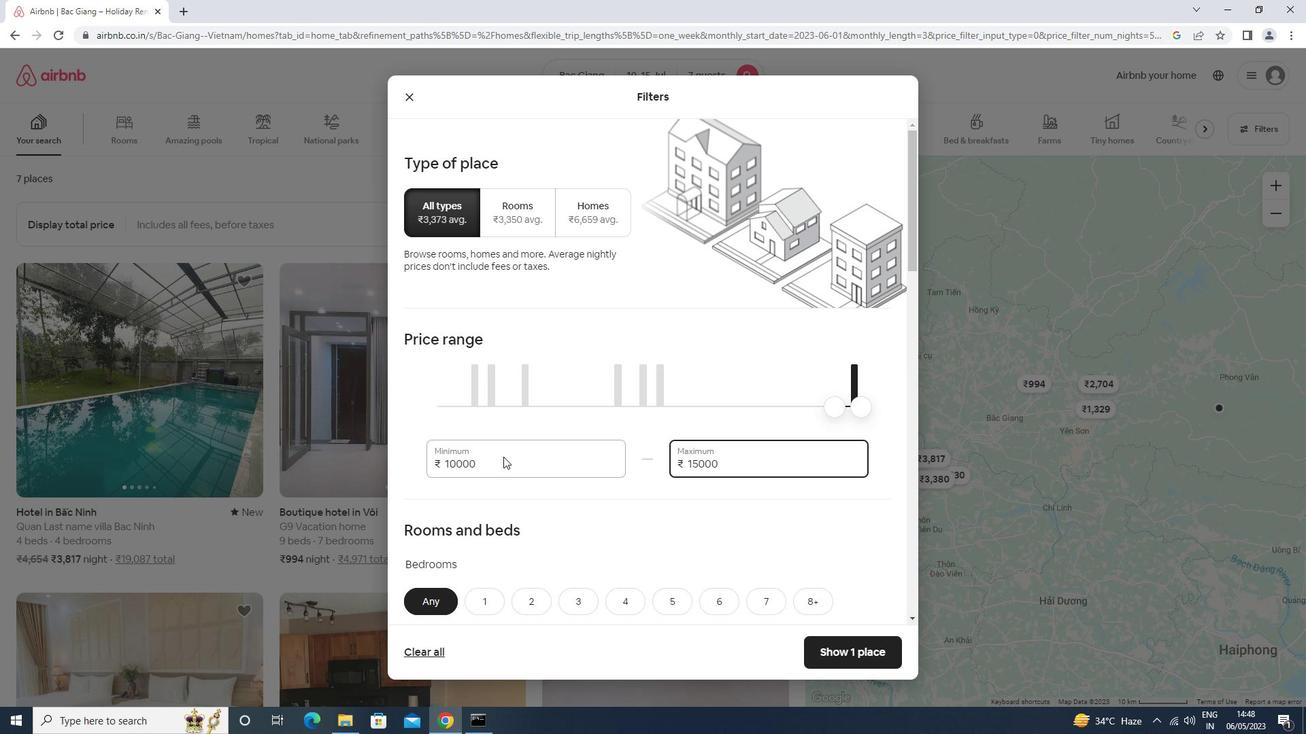 
Action: Mouse scrolled (503, 455) with delta (0, 0)
Screenshot: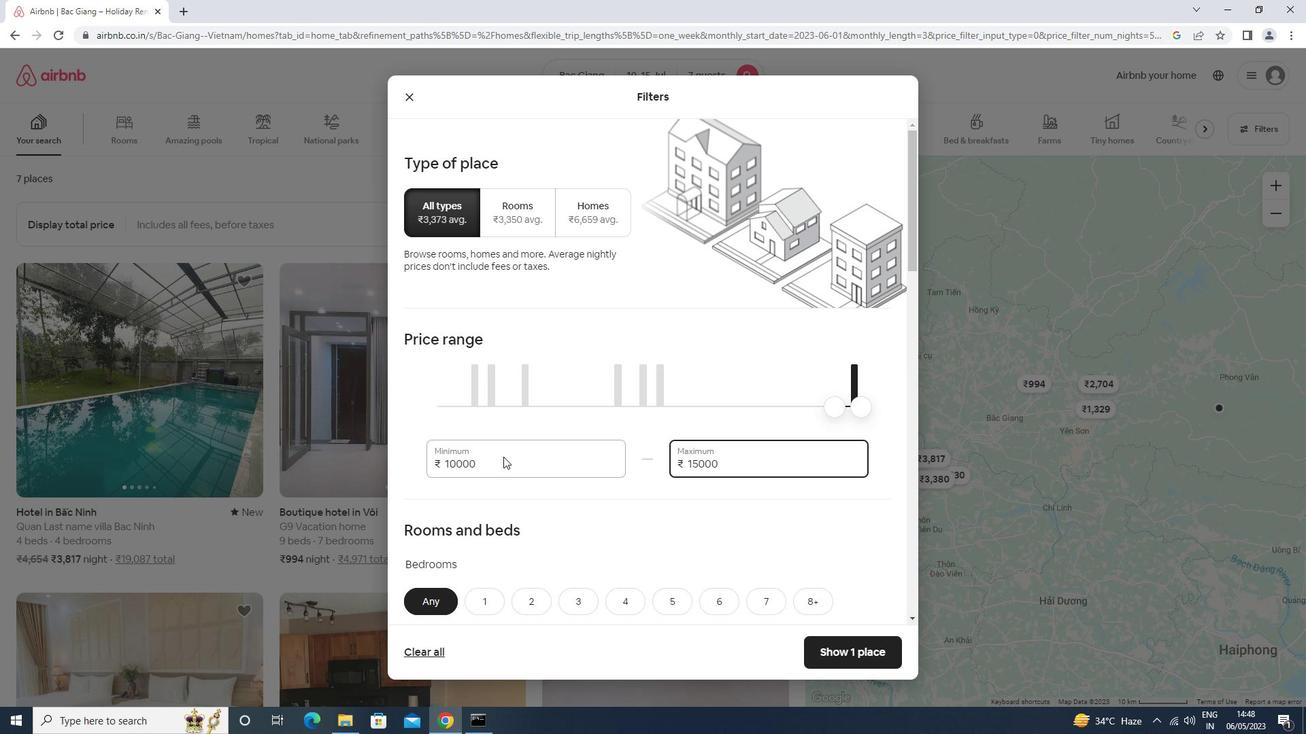 
Action: Mouse moved to (627, 406)
Screenshot: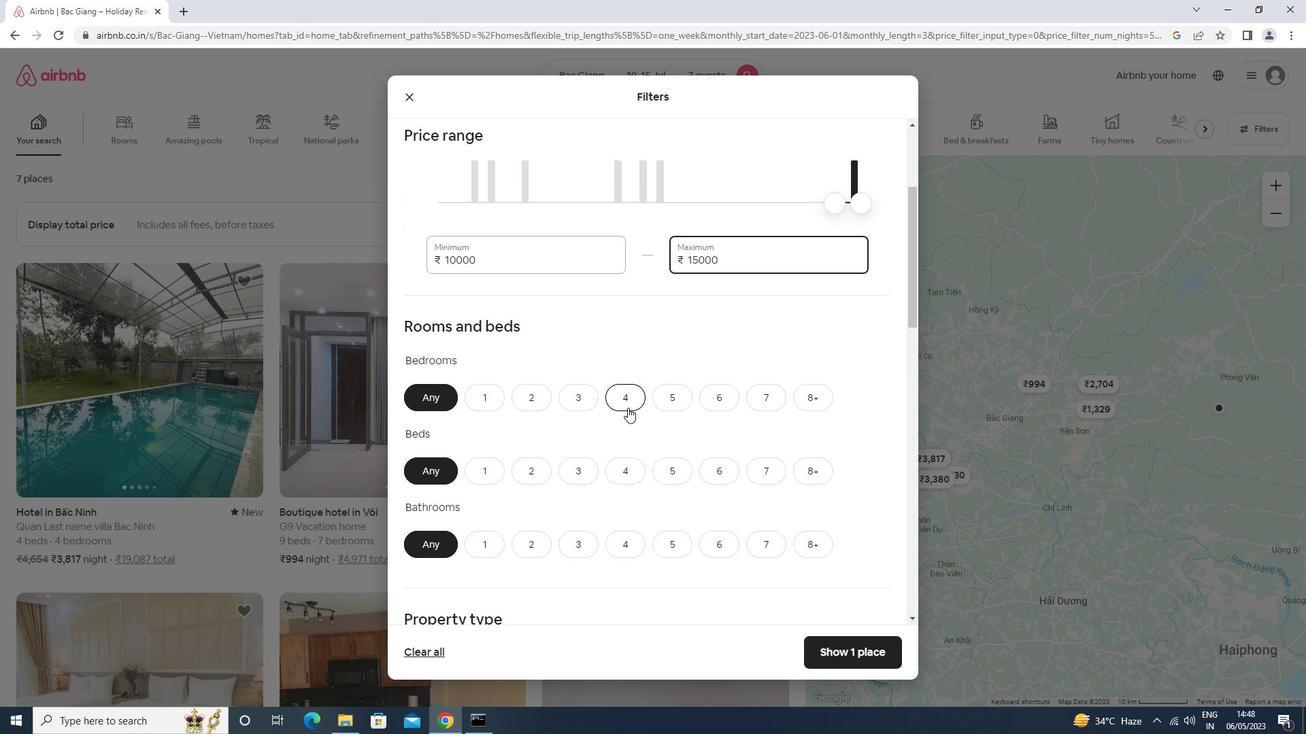 
Action: Mouse pressed left at (627, 406)
Screenshot: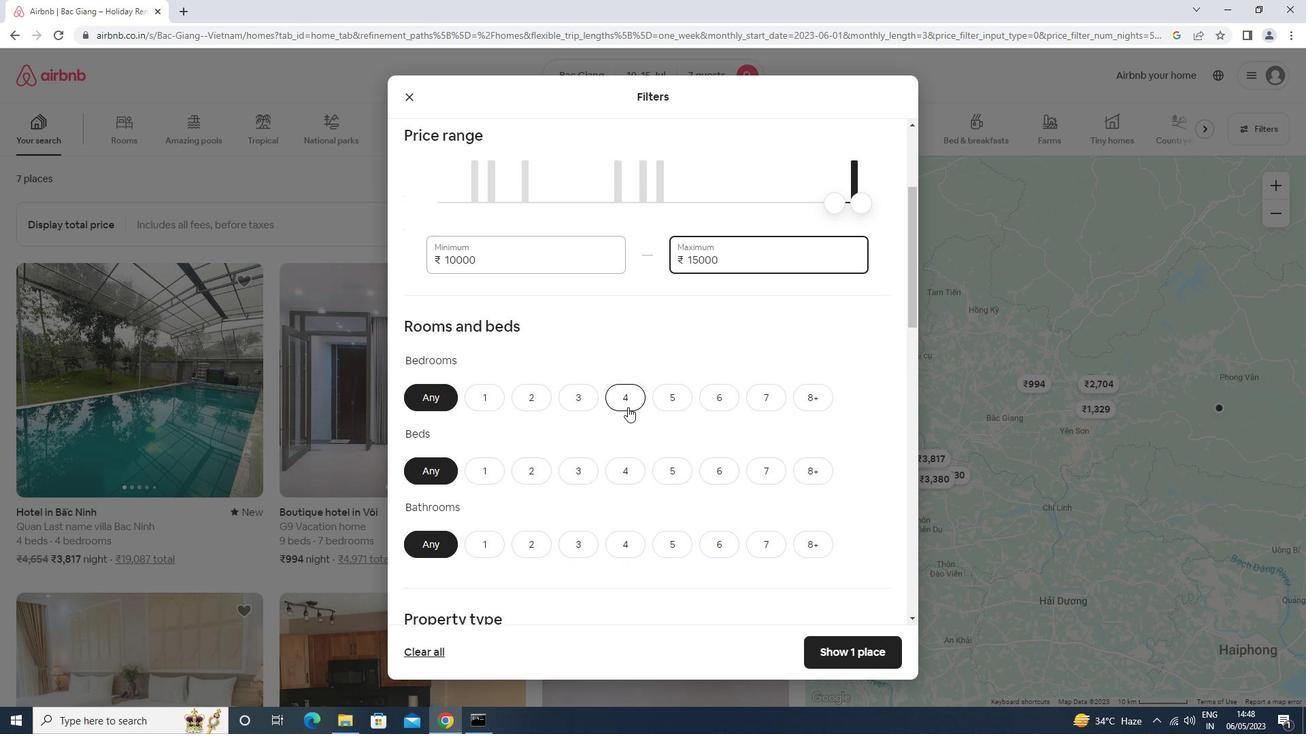 
Action: Mouse moved to (755, 466)
Screenshot: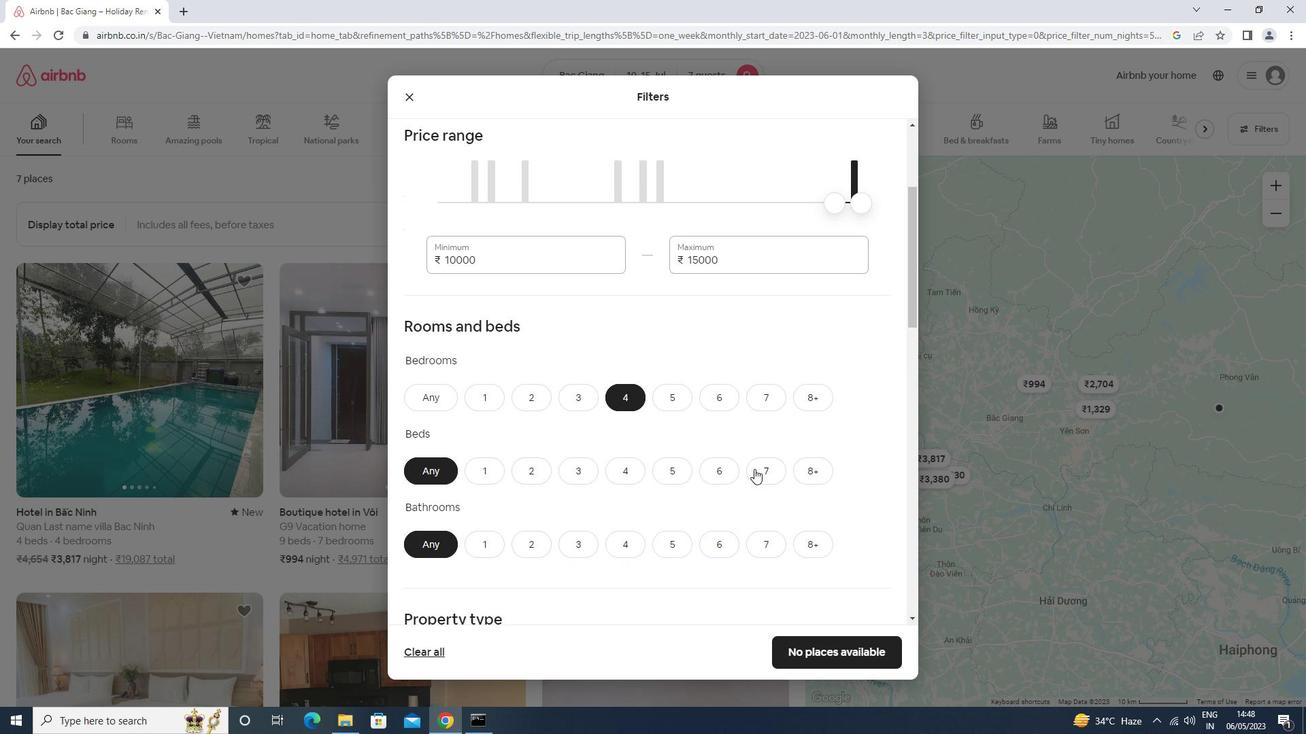 
Action: Mouse pressed left at (755, 466)
Screenshot: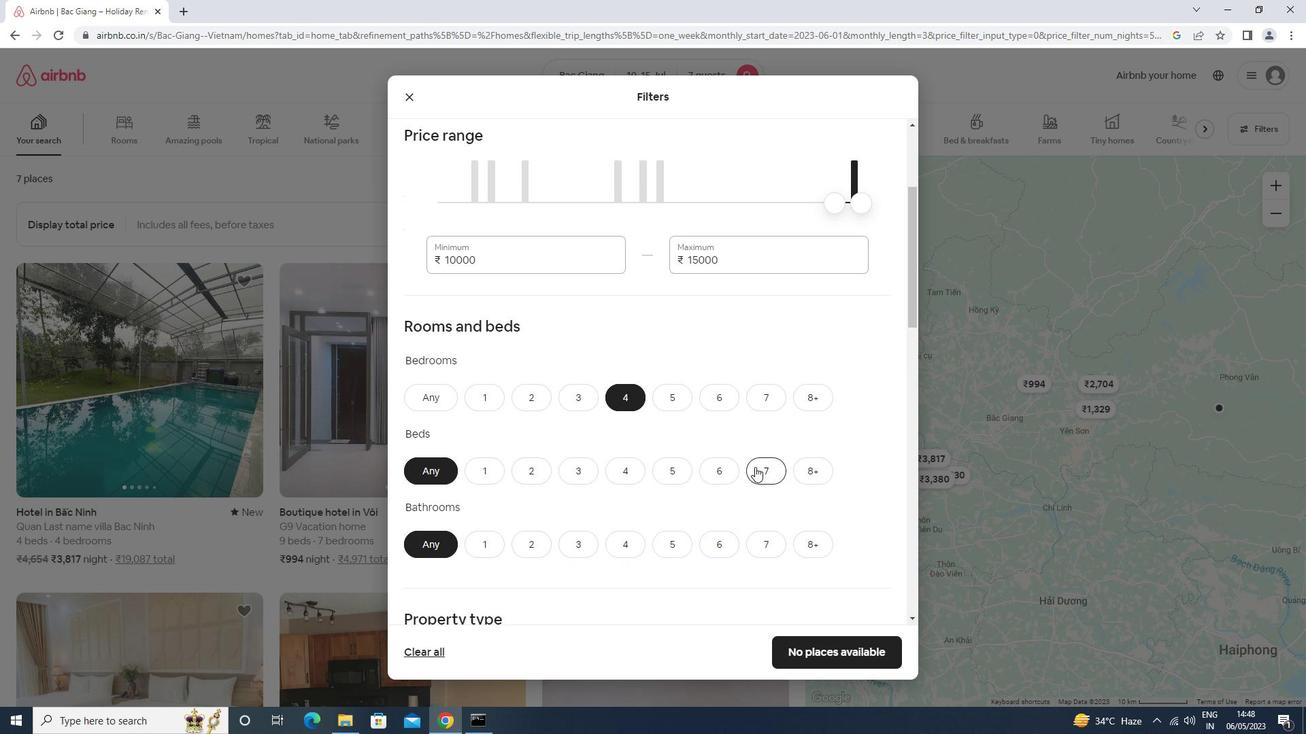 
Action: Mouse moved to (636, 542)
Screenshot: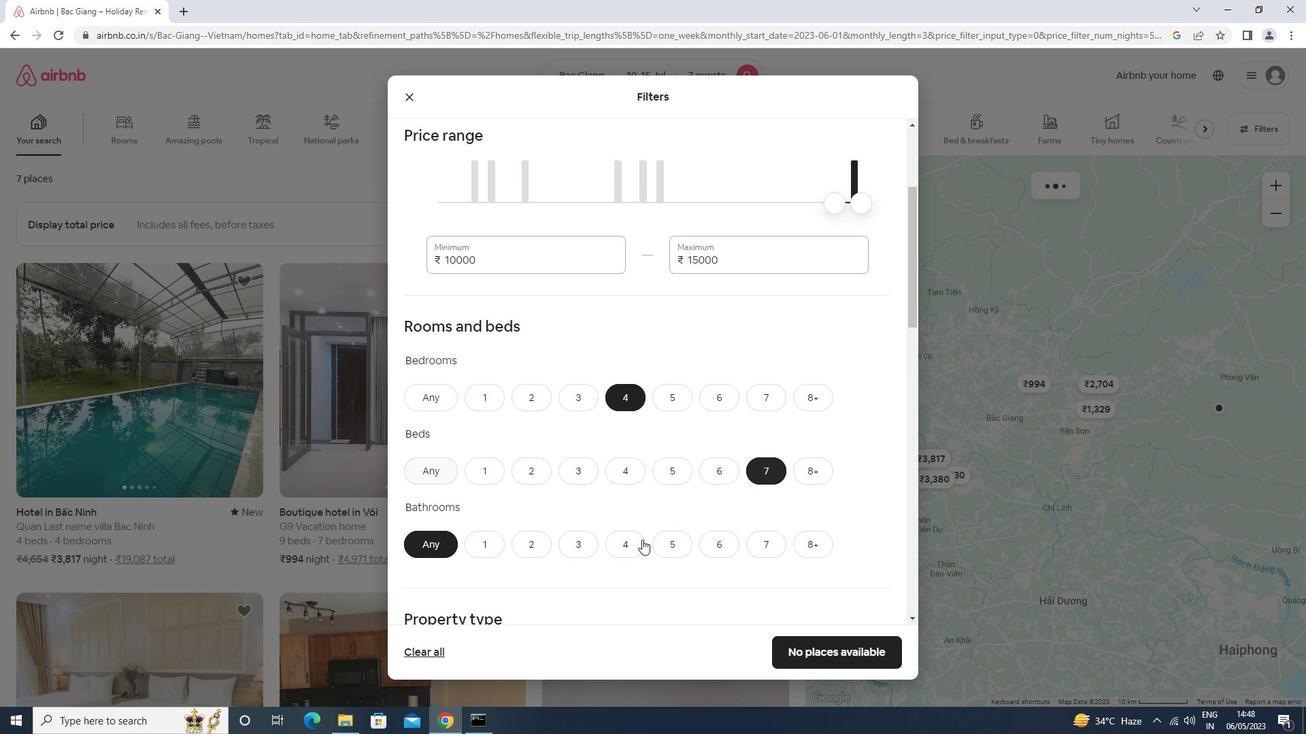 
Action: Mouse pressed left at (636, 542)
Screenshot: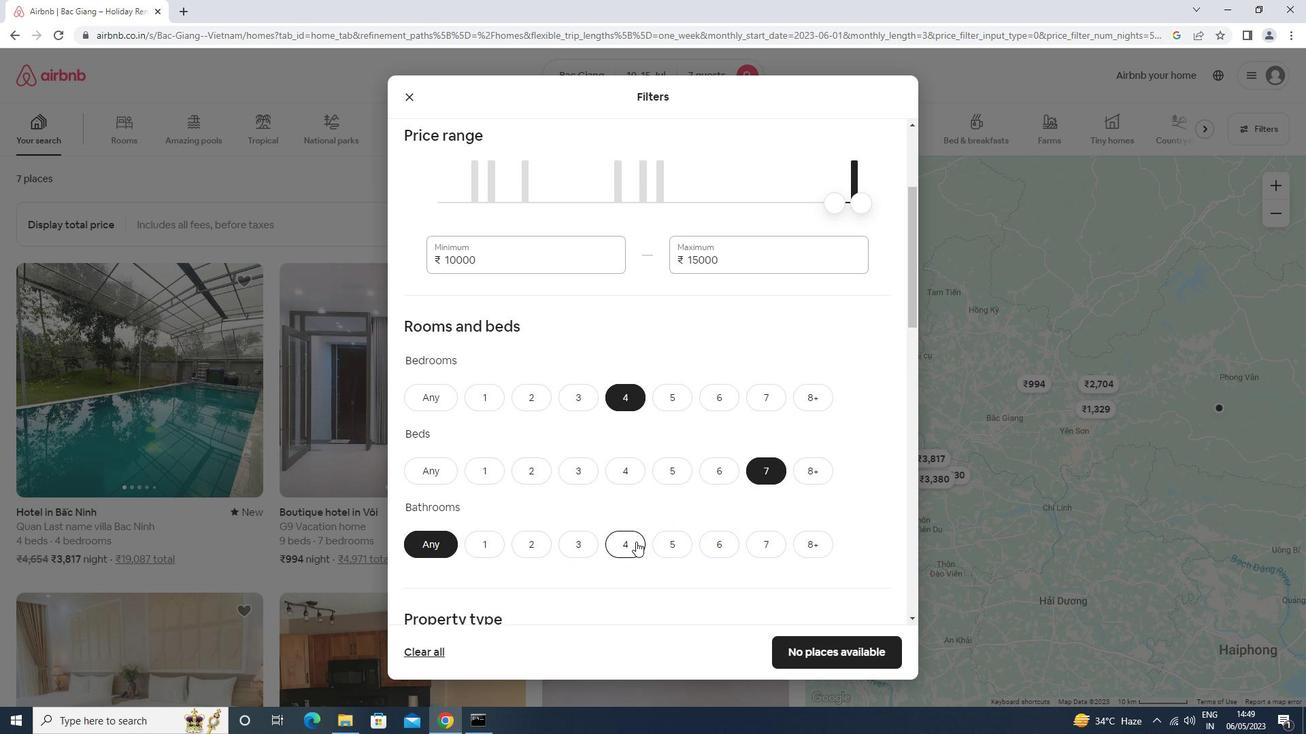 
Action: Mouse moved to (634, 541)
Screenshot: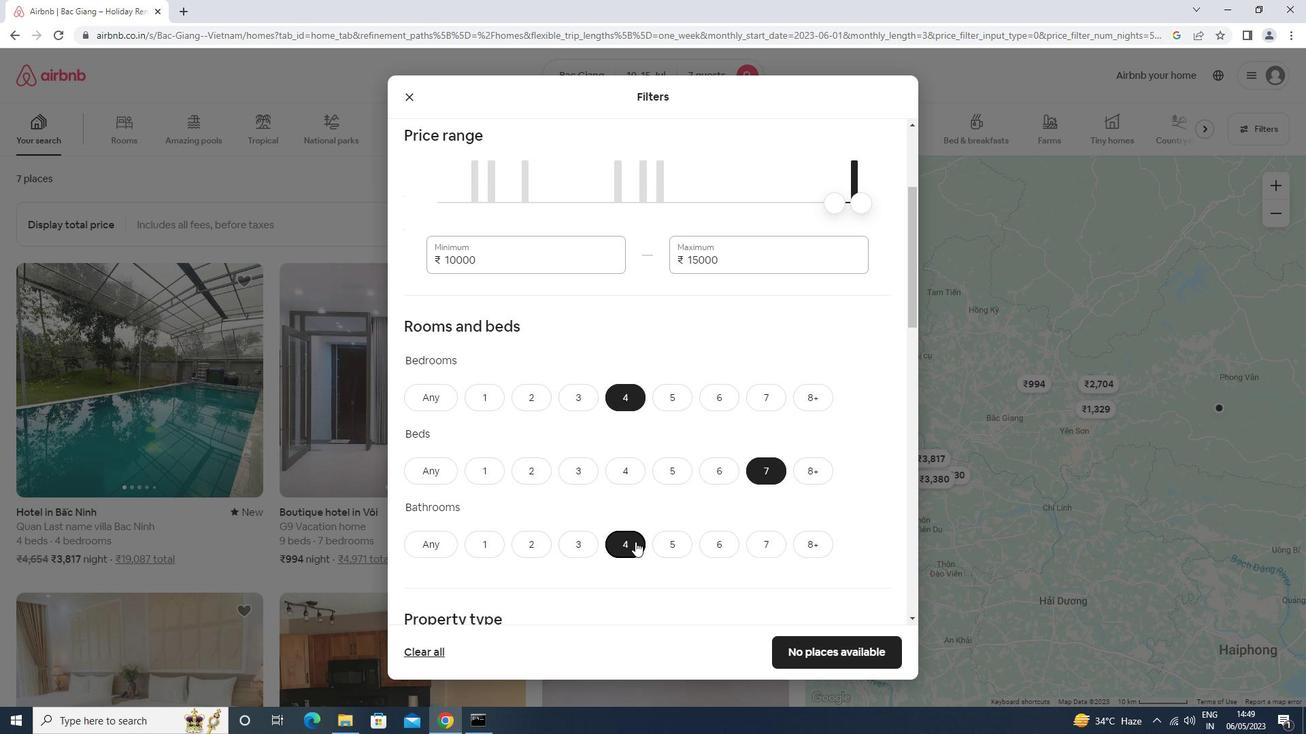 
Action: Mouse scrolled (634, 540) with delta (0, 0)
Screenshot: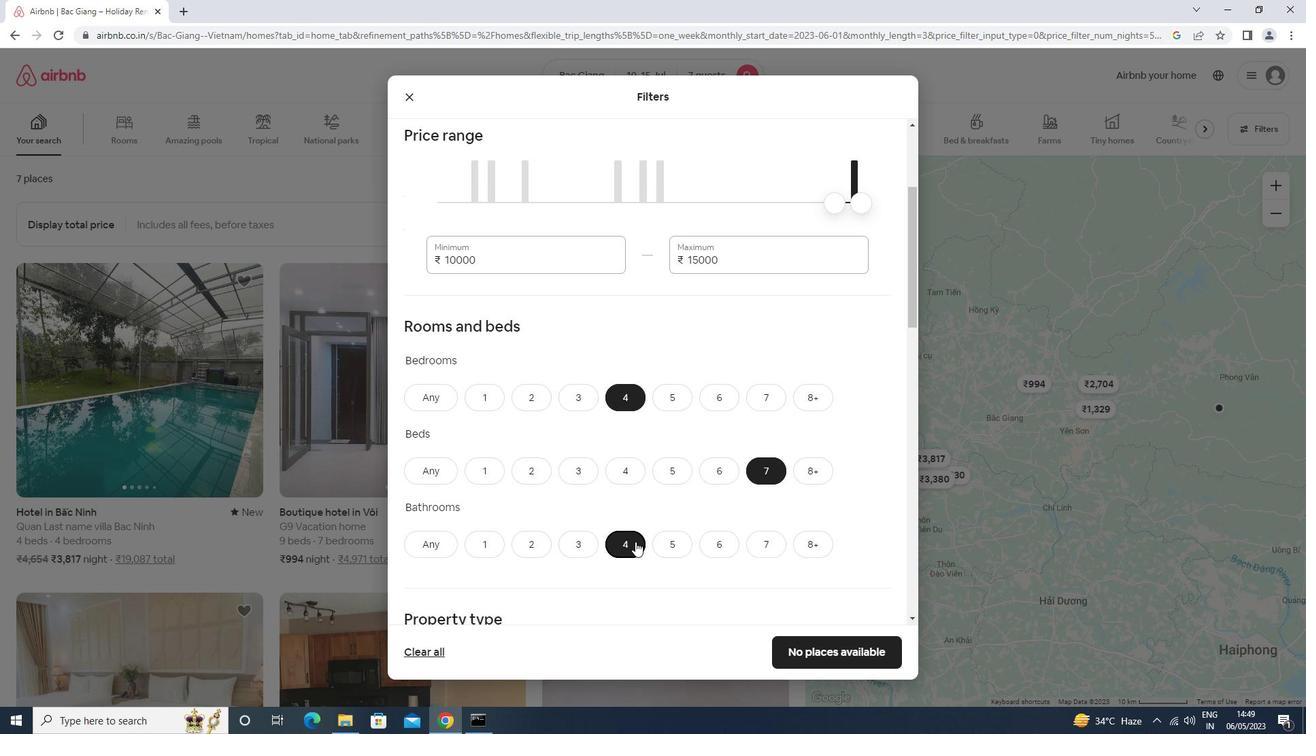 
Action: Mouse scrolled (634, 540) with delta (0, 0)
Screenshot: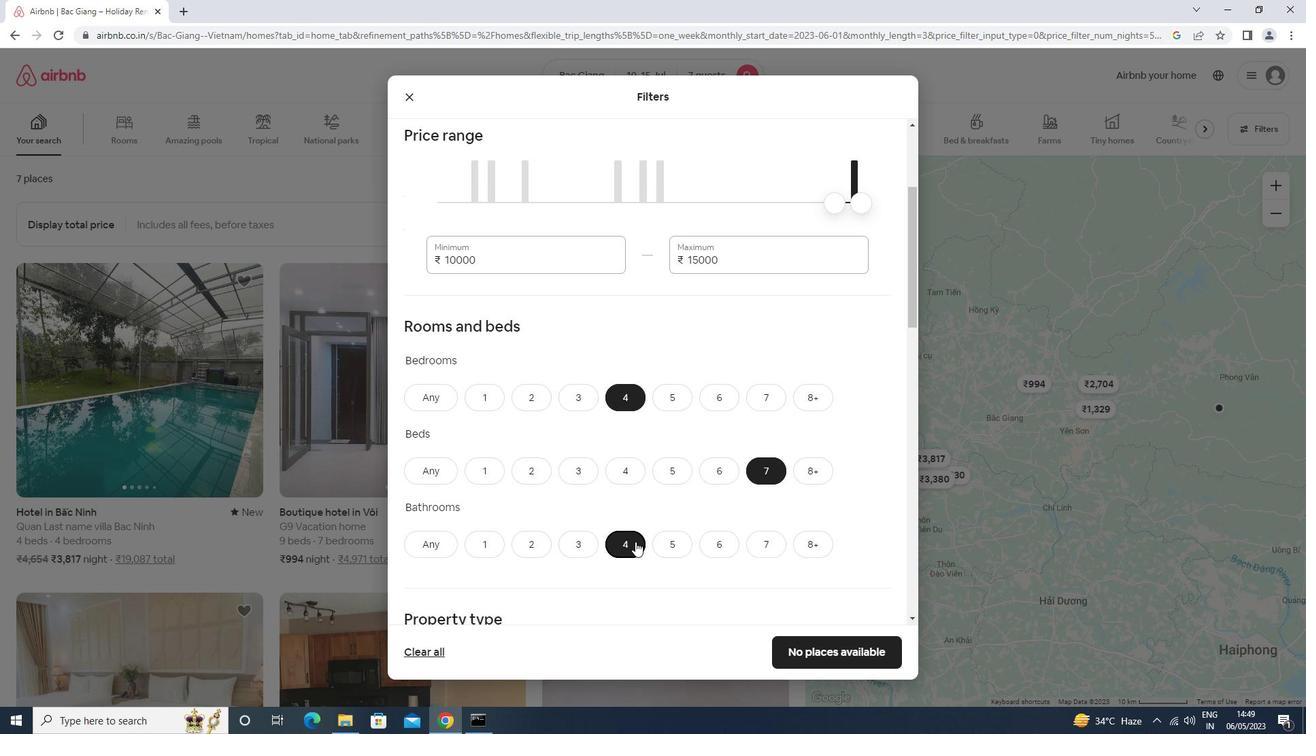 
Action: Mouse scrolled (634, 540) with delta (0, 0)
Screenshot: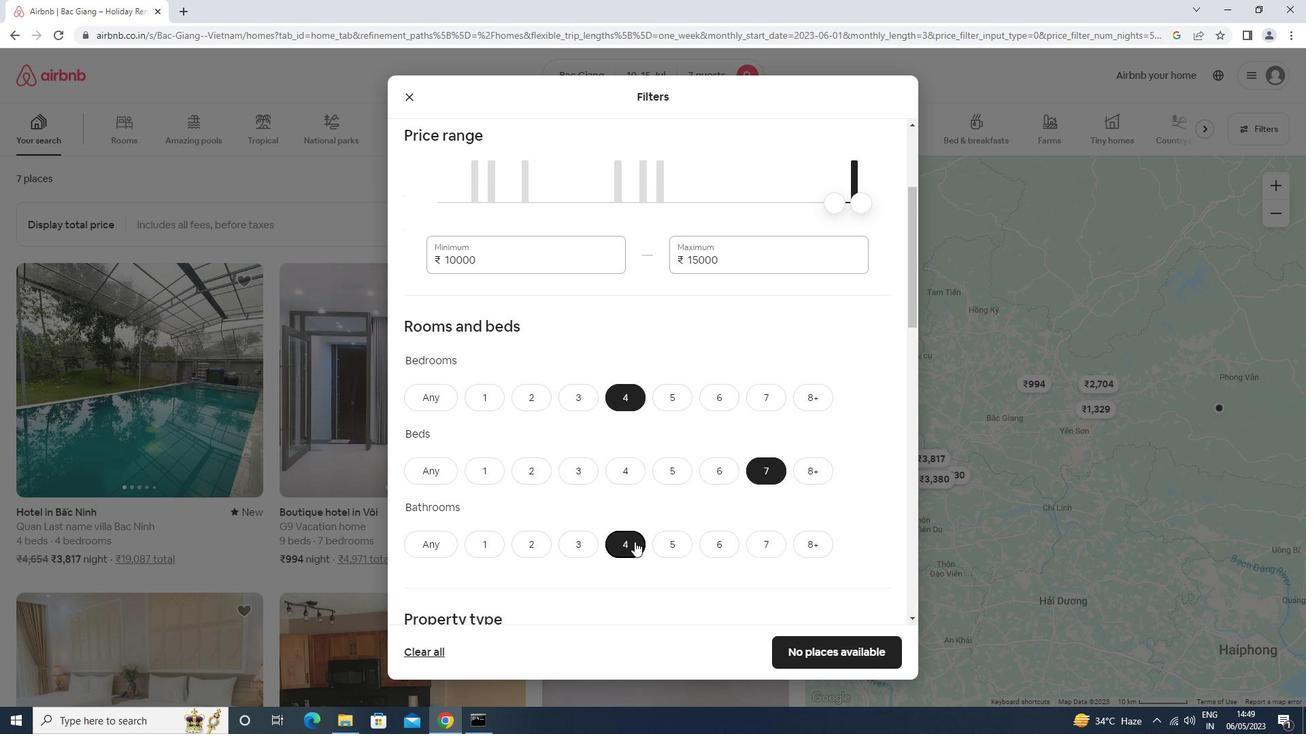 
Action: Mouse scrolled (634, 540) with delta (0, 0)
Screenshot: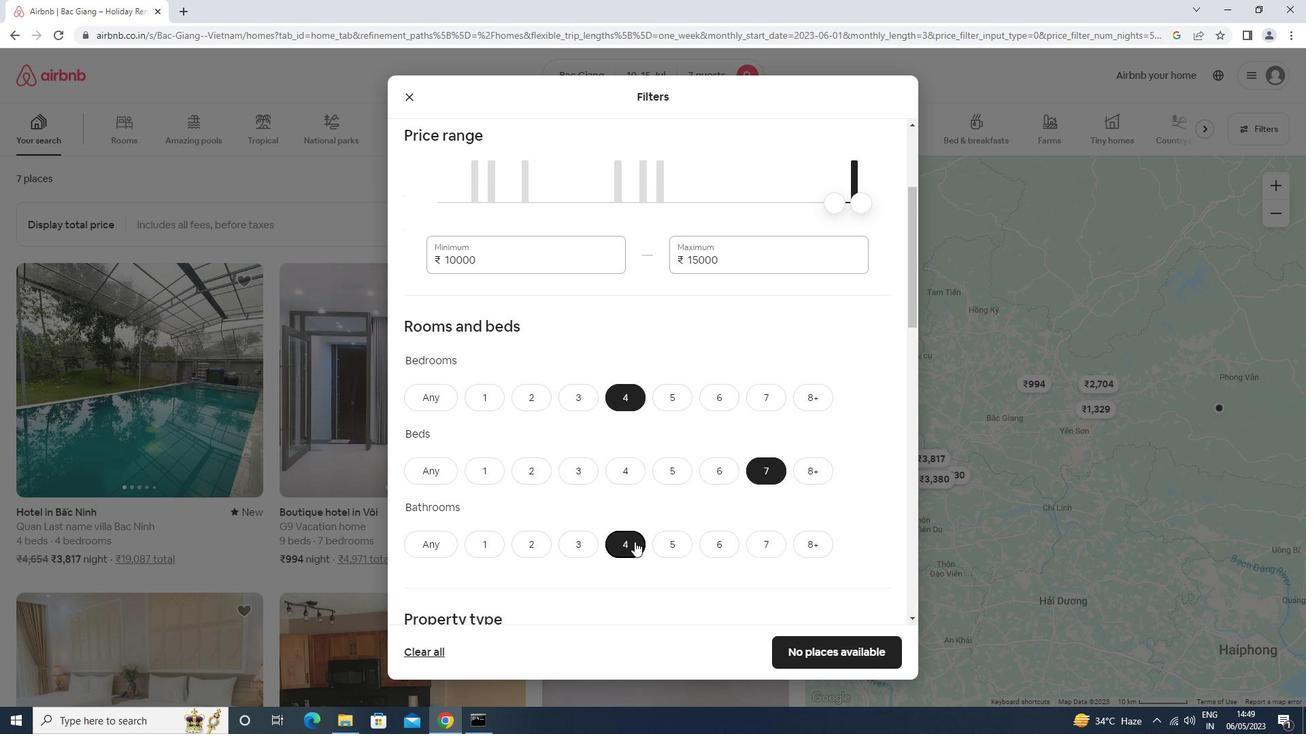 
Action: Mouse moved to (495, 434)
Screenshot: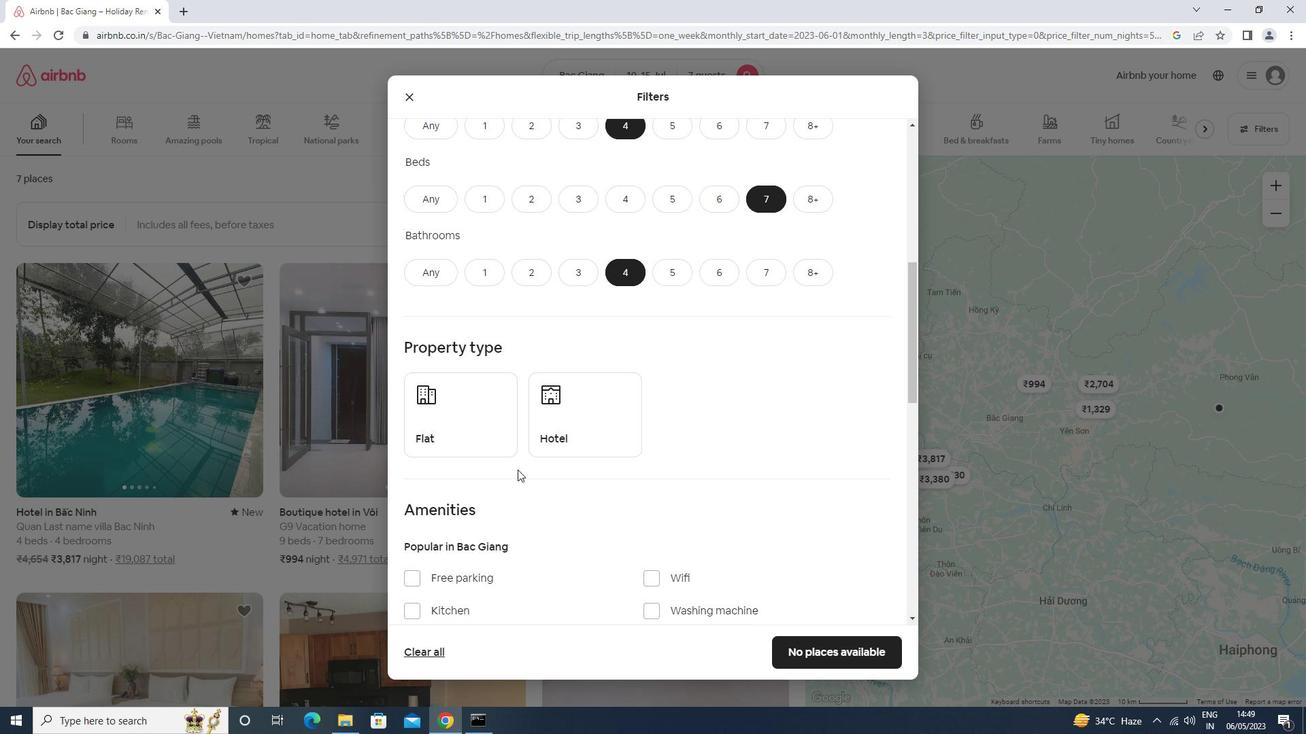 
Action: Mouse pressed left at (495, 434)
Screenshot: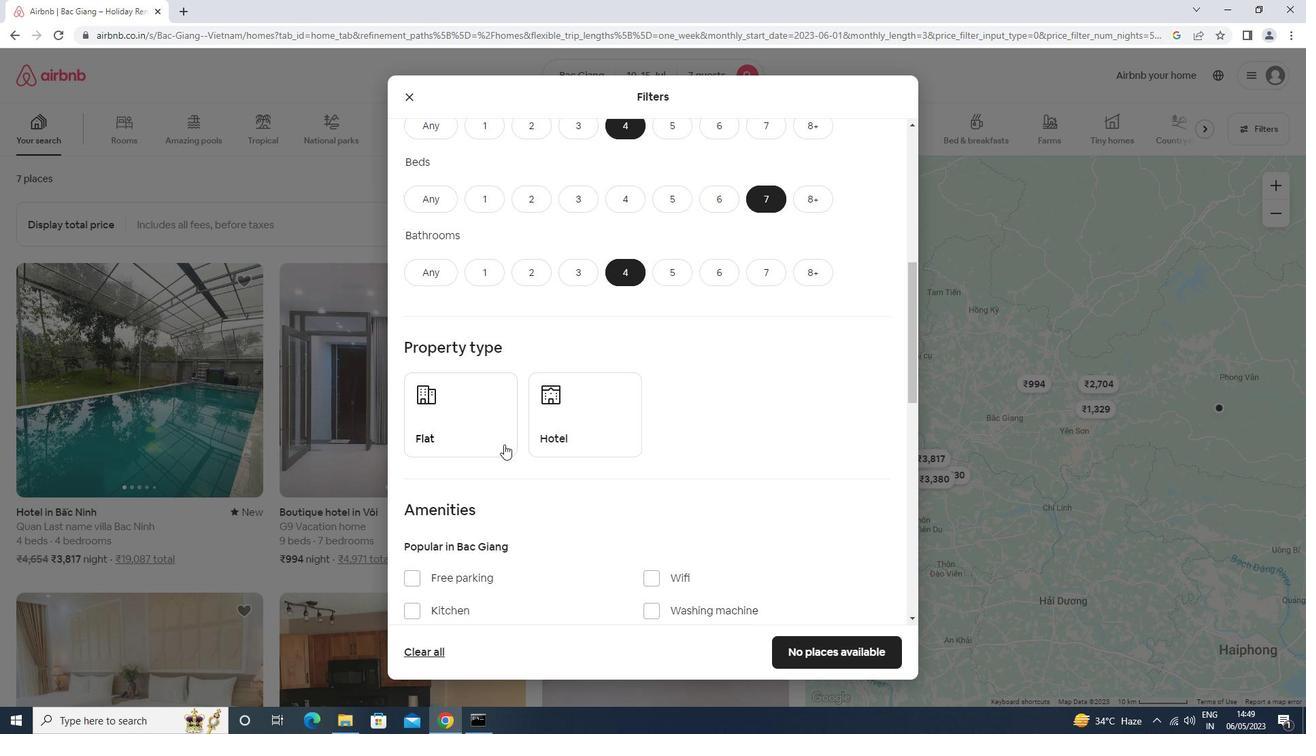 
Action: Mouse moved to (495, 432)
Screenshot: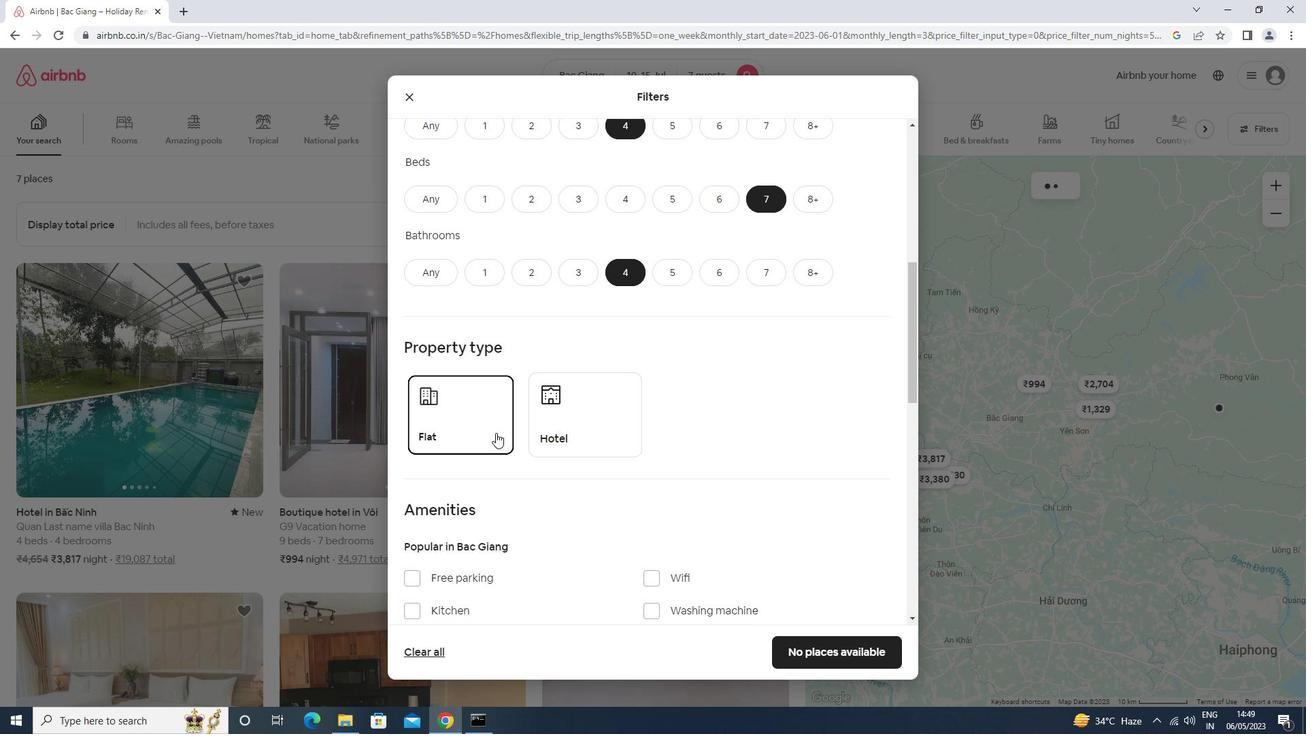 
Action: Mouse scrolled (495, 431) with delta (0, 0)
Screenshot: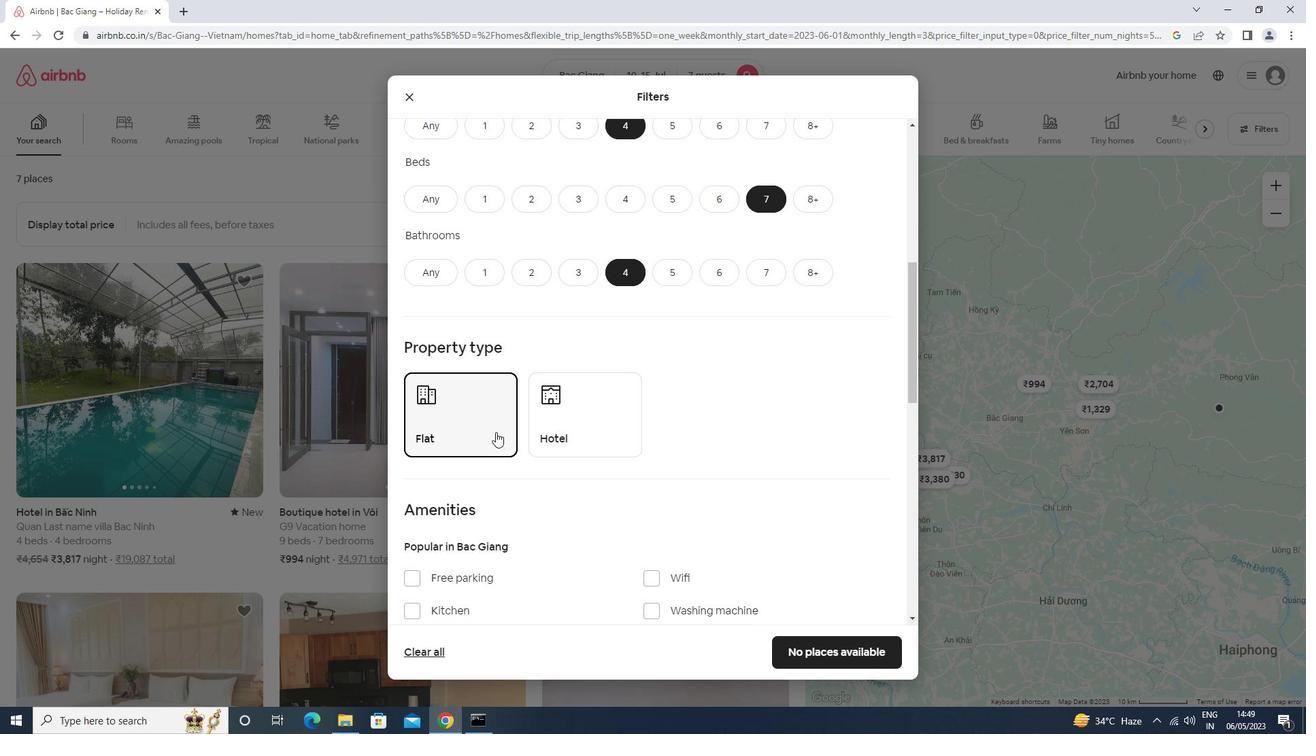 
Action: Mouse scrolled (495, 431) with delta (0, 0)
Screenshot: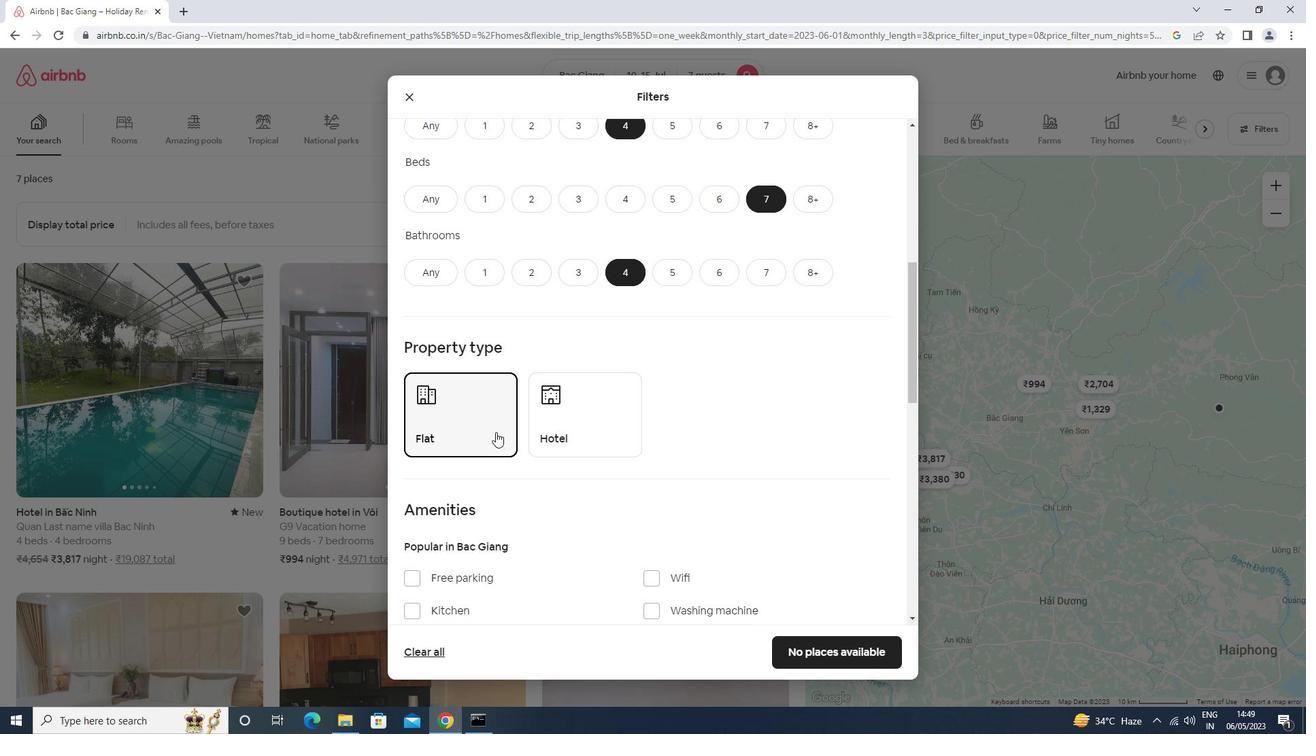 
Action: Mouse moved to (422, 534)
Screenshot: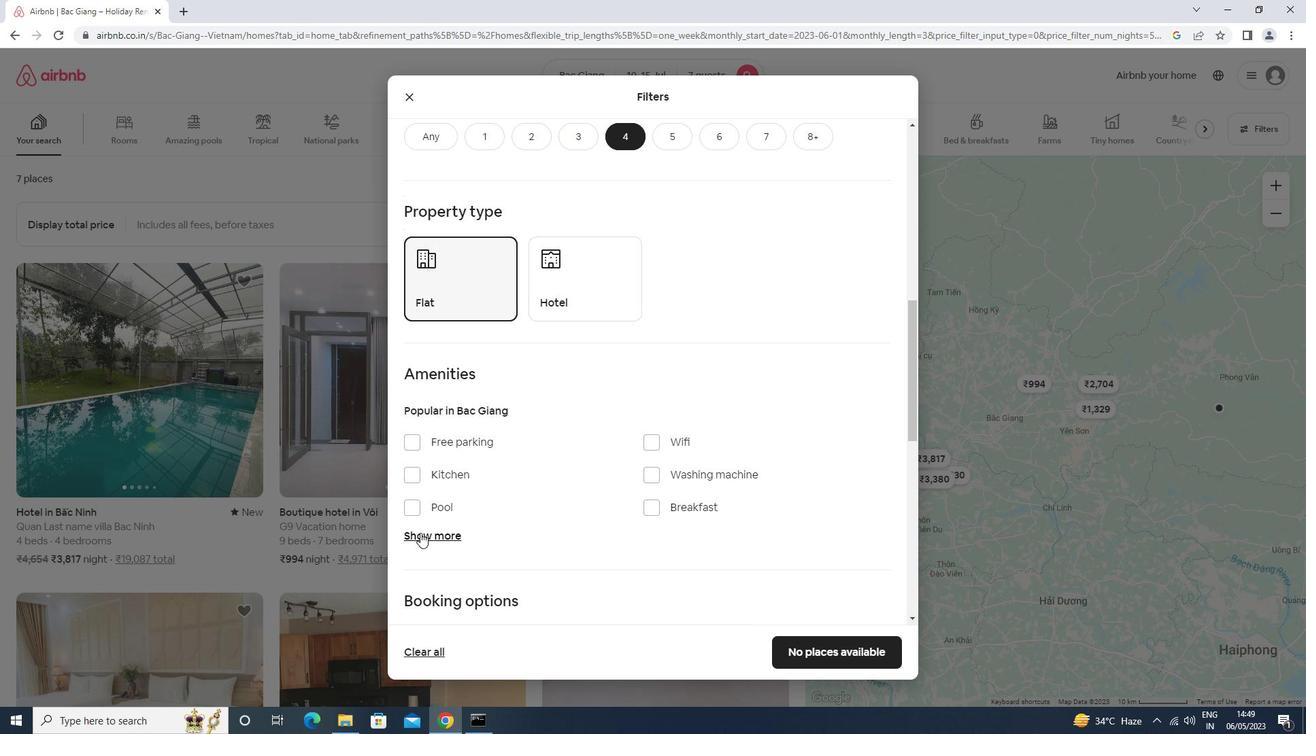 
Action: Mouse pressed left at (422, 534)
Screenshot: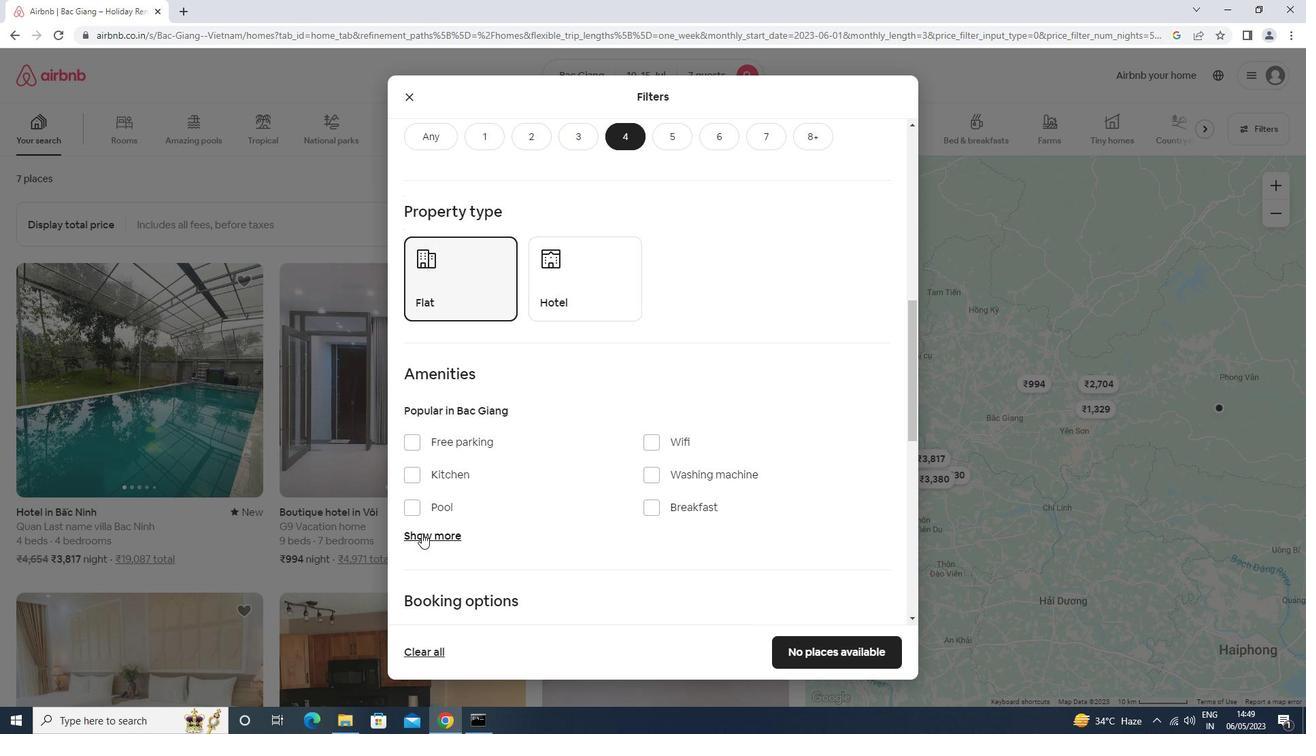 
Action: Mouse moved to (658, 506)
Screenshot: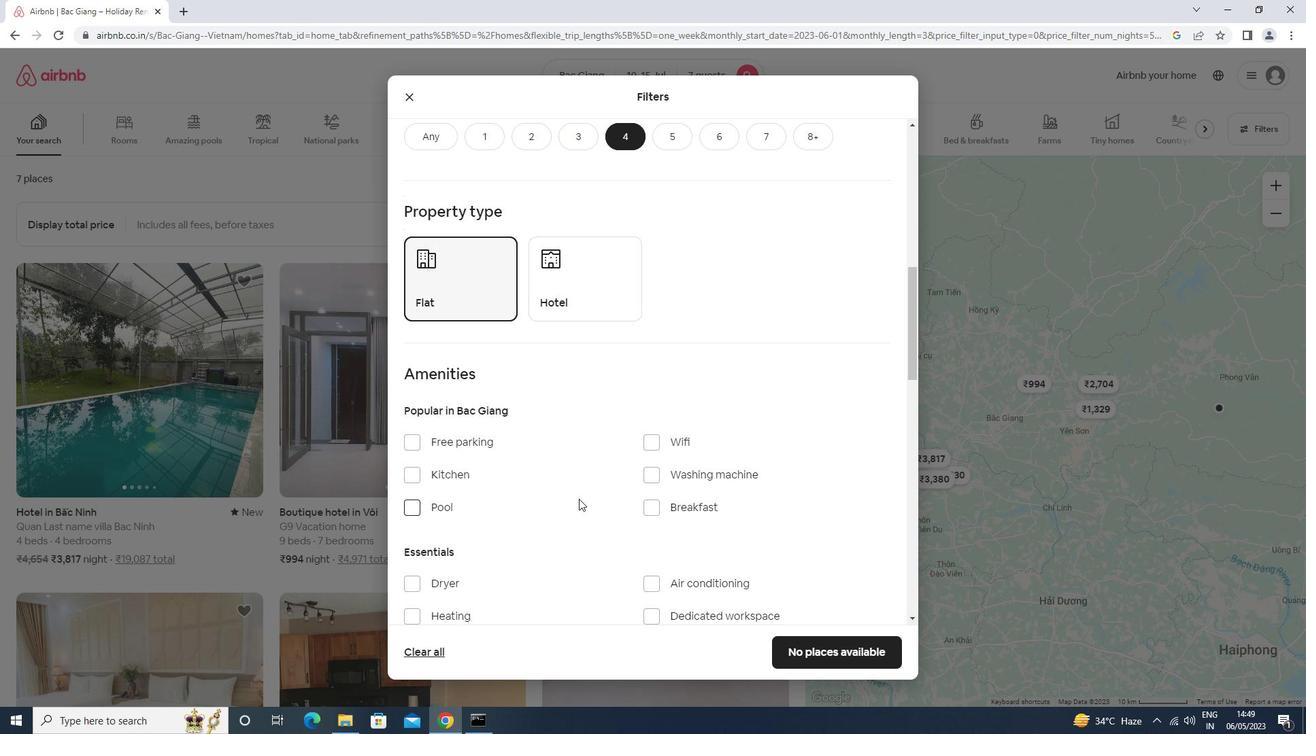 
Action: Mouse pressed left at (658, 506)
Screenshot: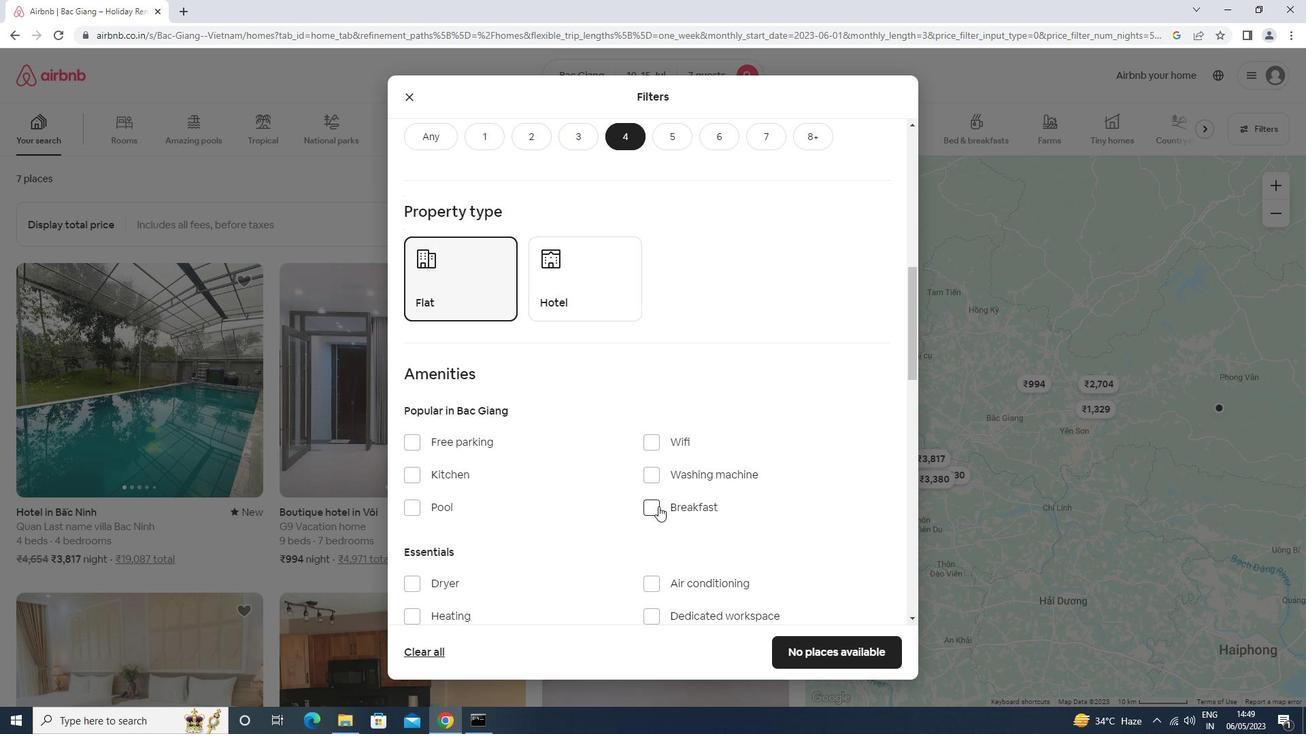 
Action: Mouse moved to (447, 442)
Screenshot: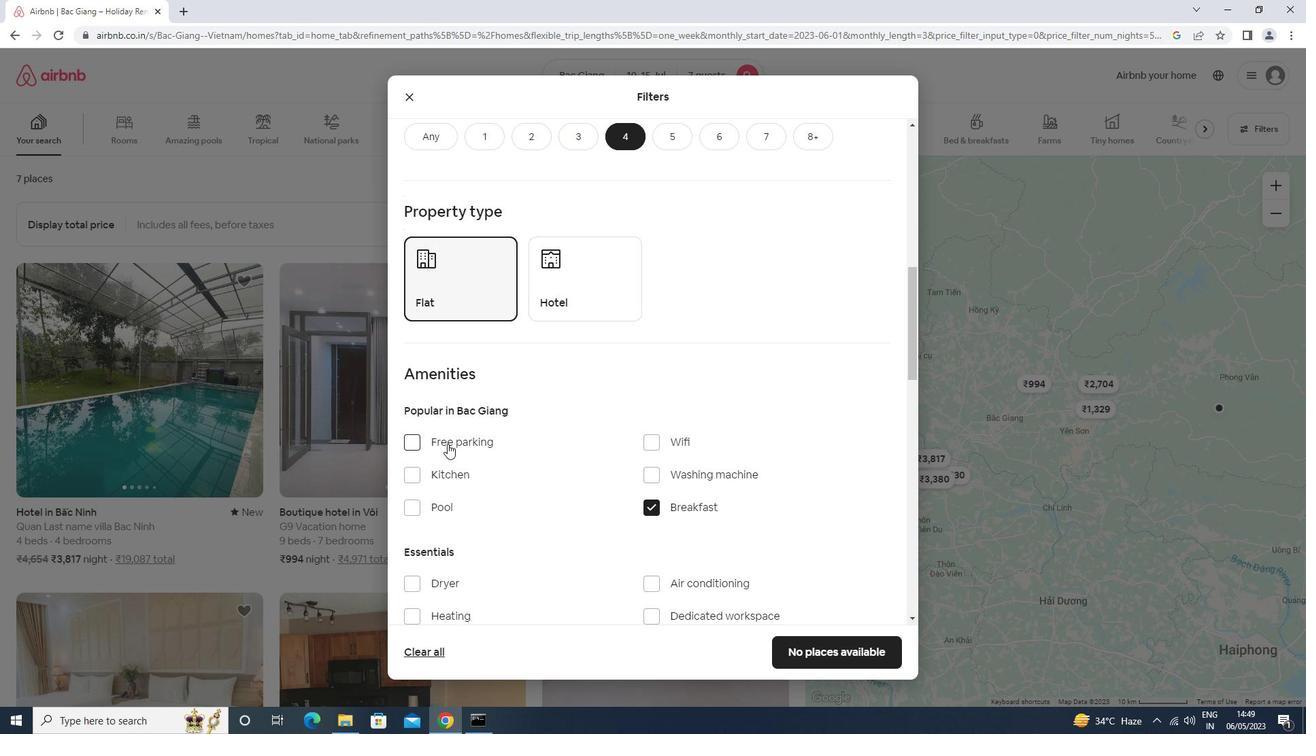 
Action: Mouse pressed left at (447, 442)
Screenshot: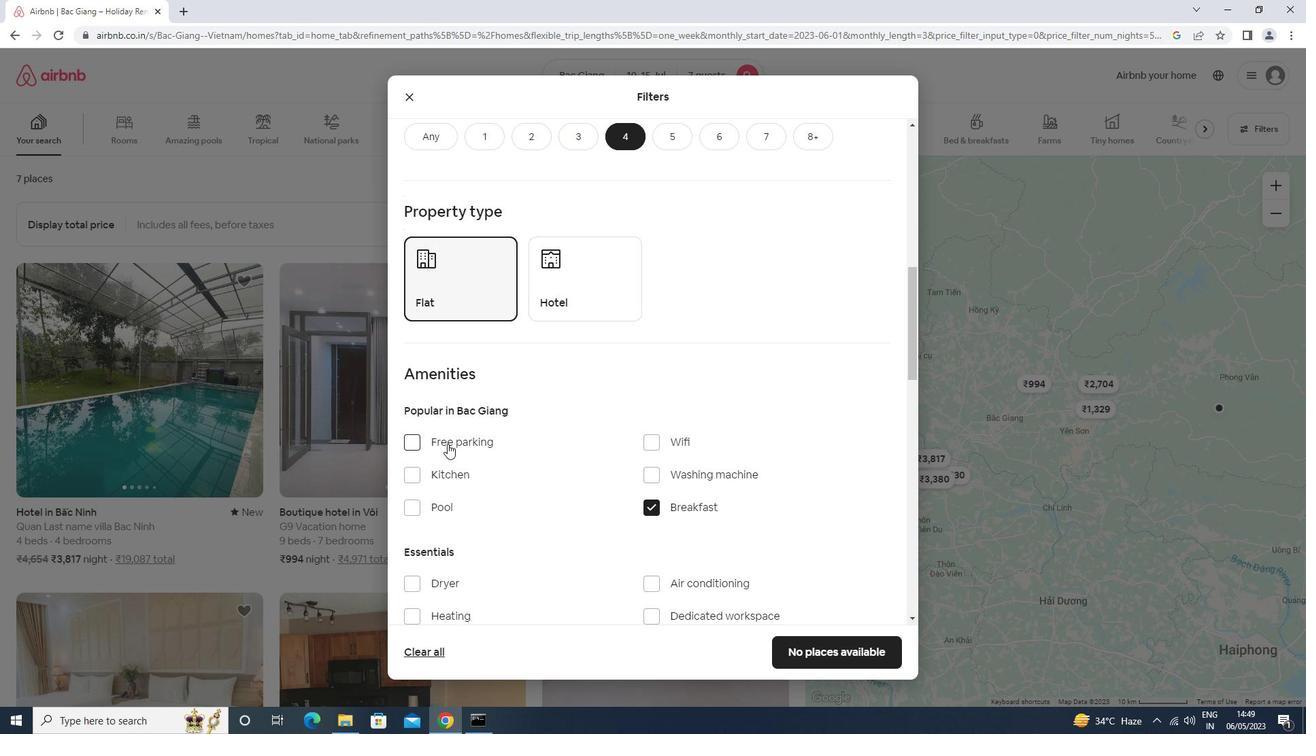 
Action: Mouse moved to (648, 437)
Screenshot: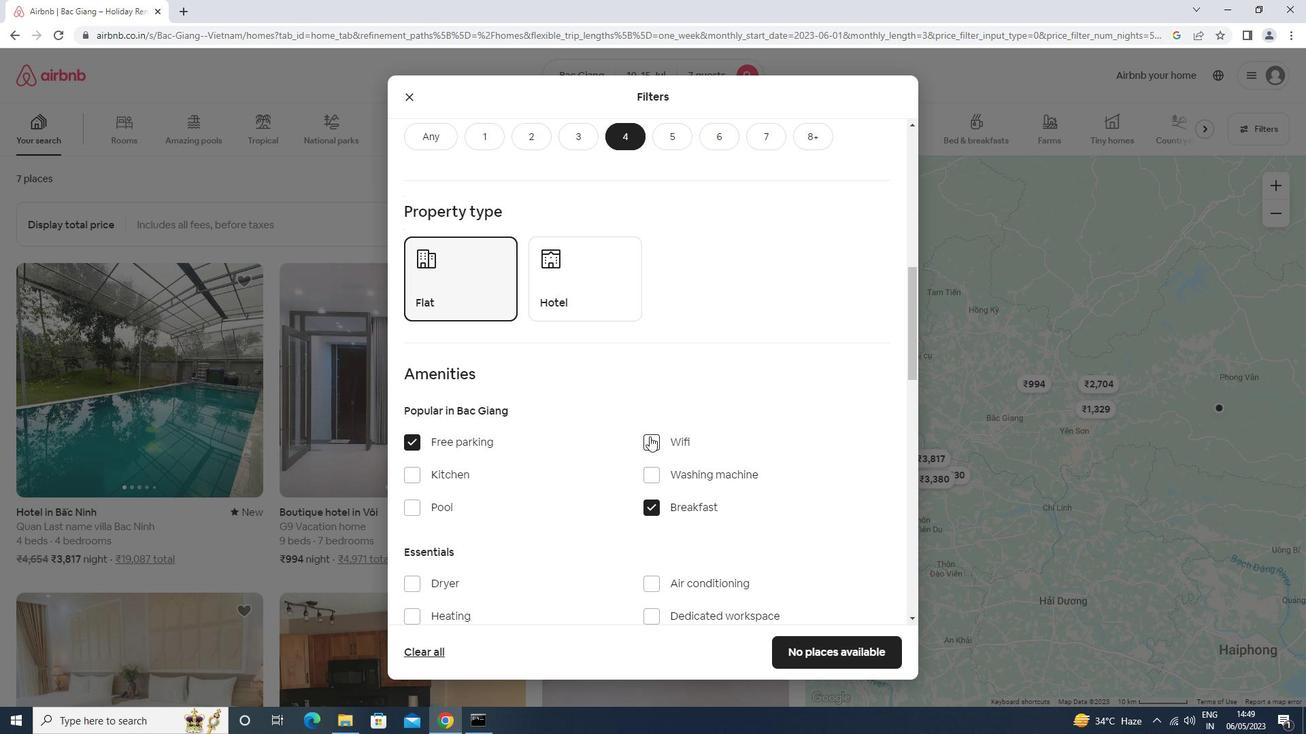 
Action: Mouse pressed left at (648, 437)
Screenshot: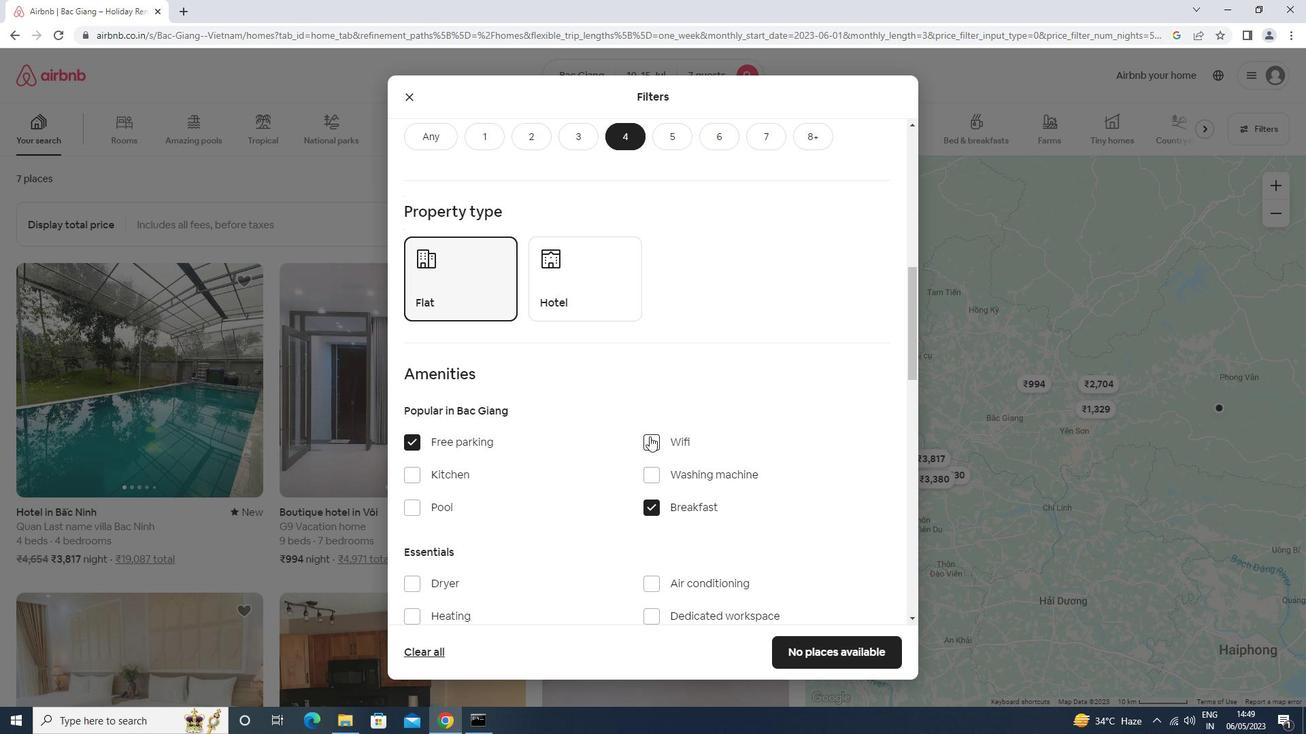 
Action: Mouse moved to (645, 439)
Screenshot: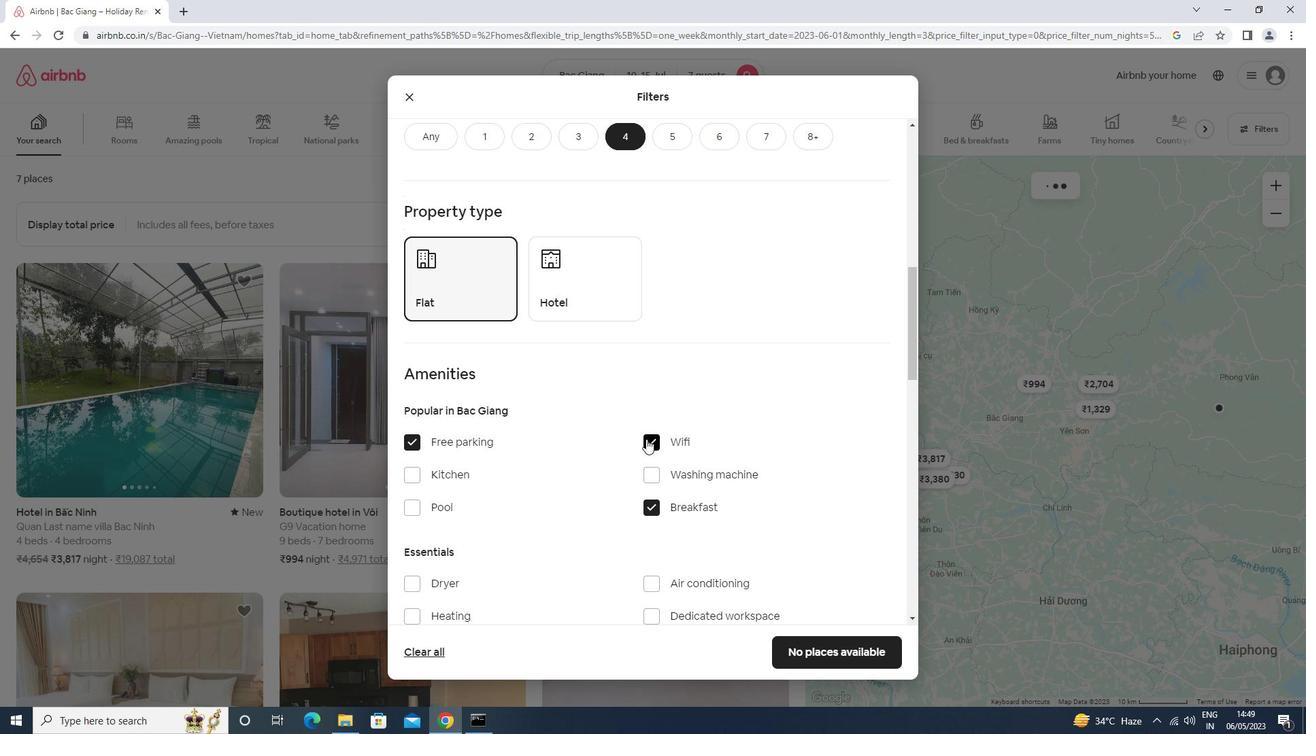 
Action: Mouse scrolled (645, 438) with delta (0, 0)
Screenshot: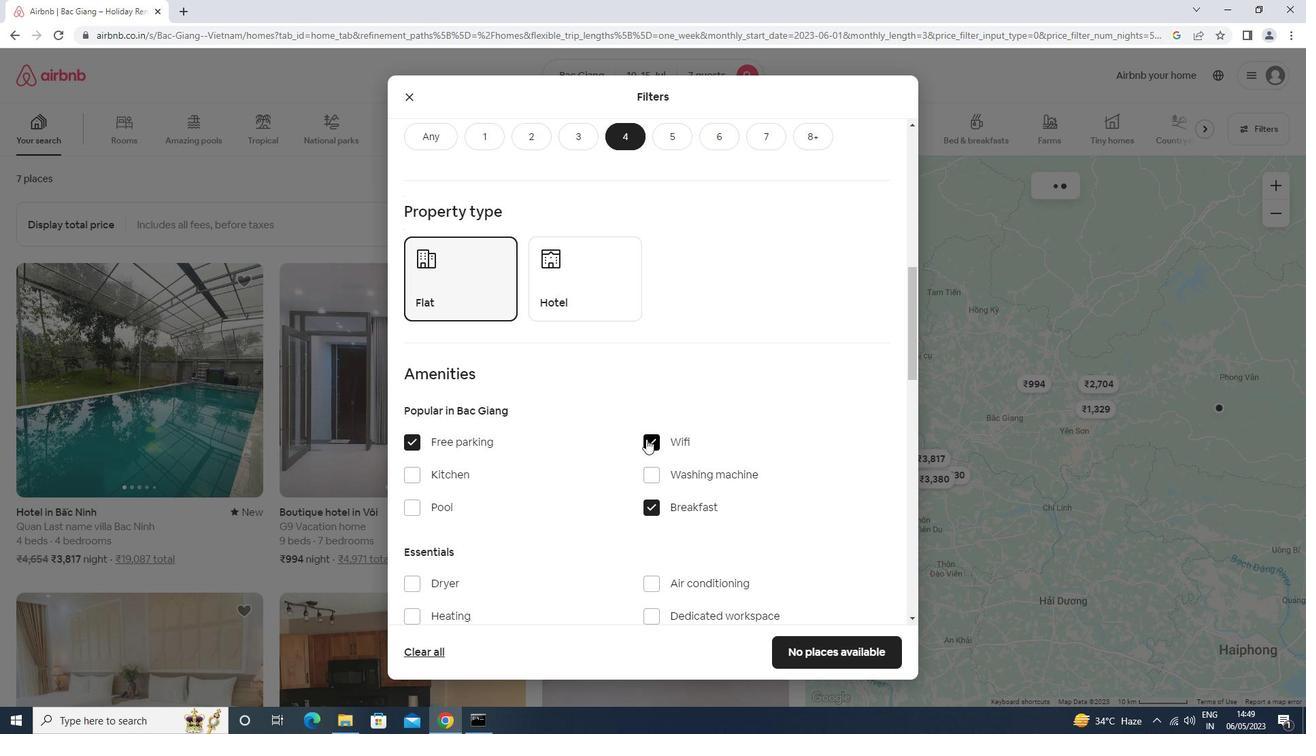 
Action: Mouse scrolled (645, 438) with delta (0, 0)
Screenshot: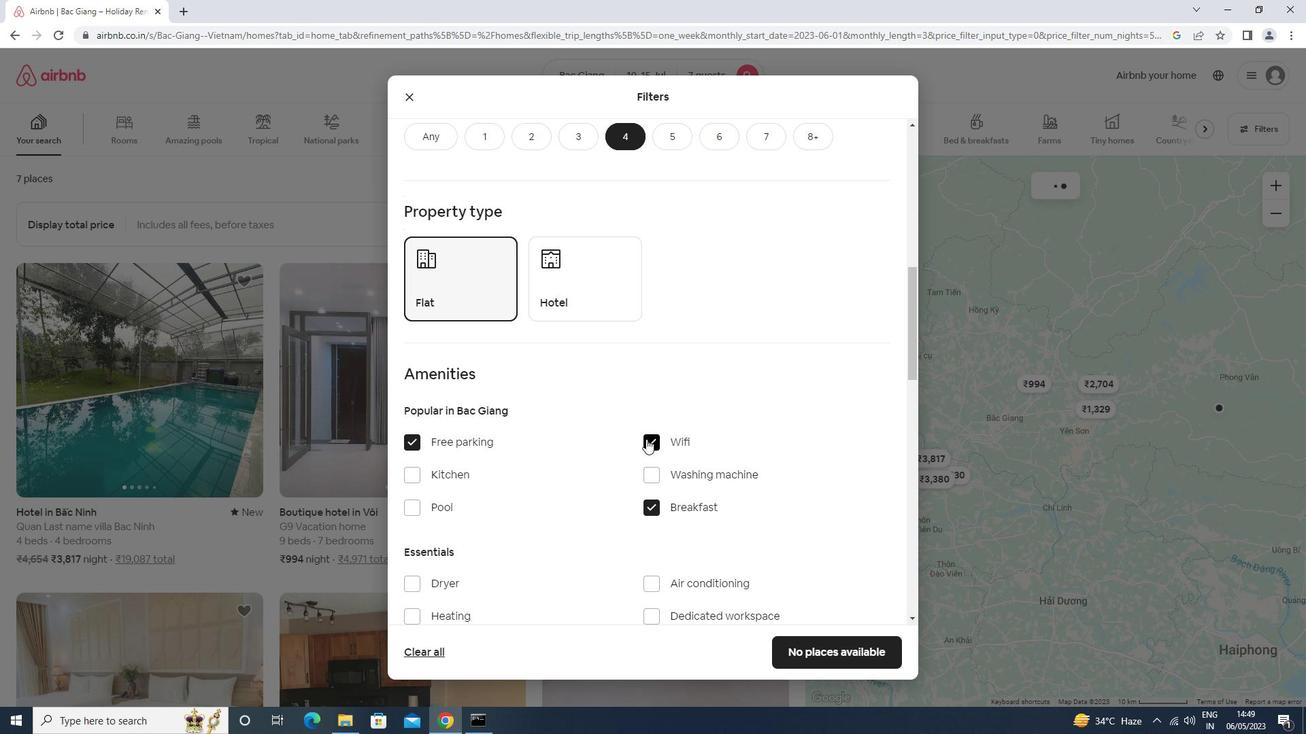 
Action: Mouse moved to (461, 517)
Screenshot: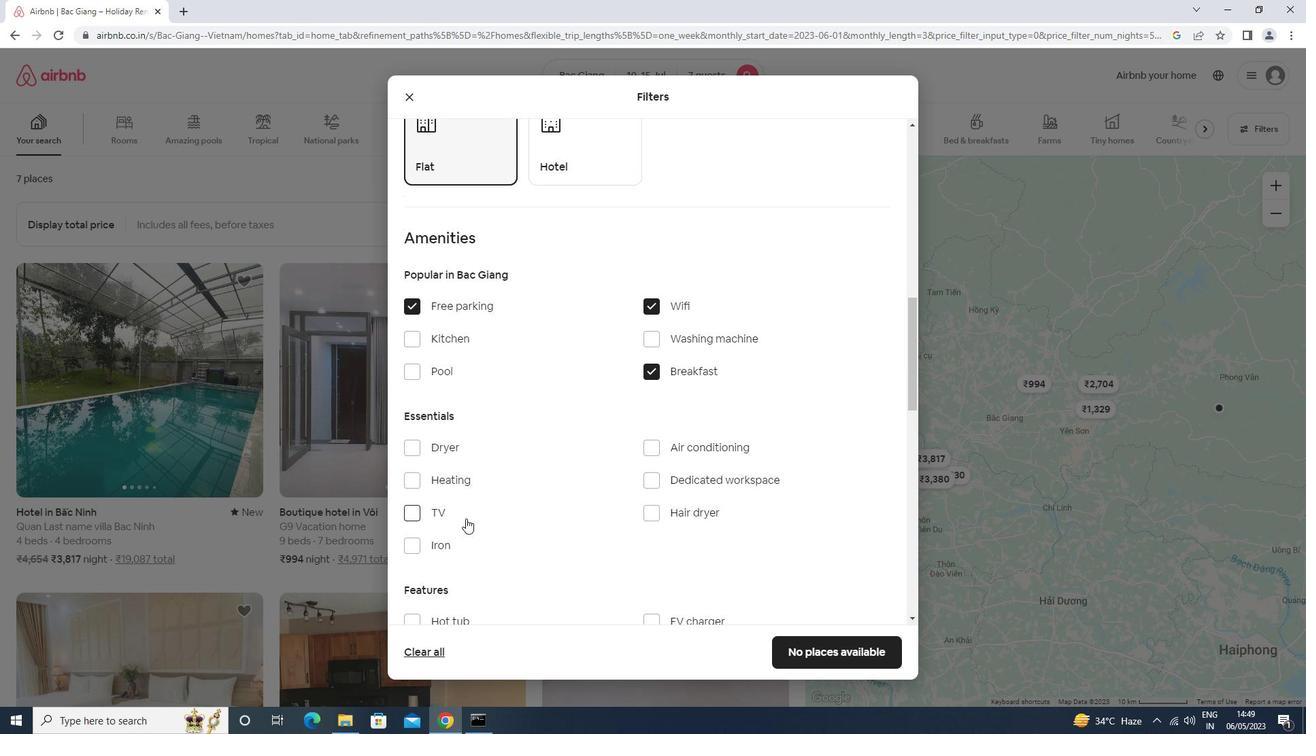 
Action: Mouse pressed left at (461, 517)
Screenshot: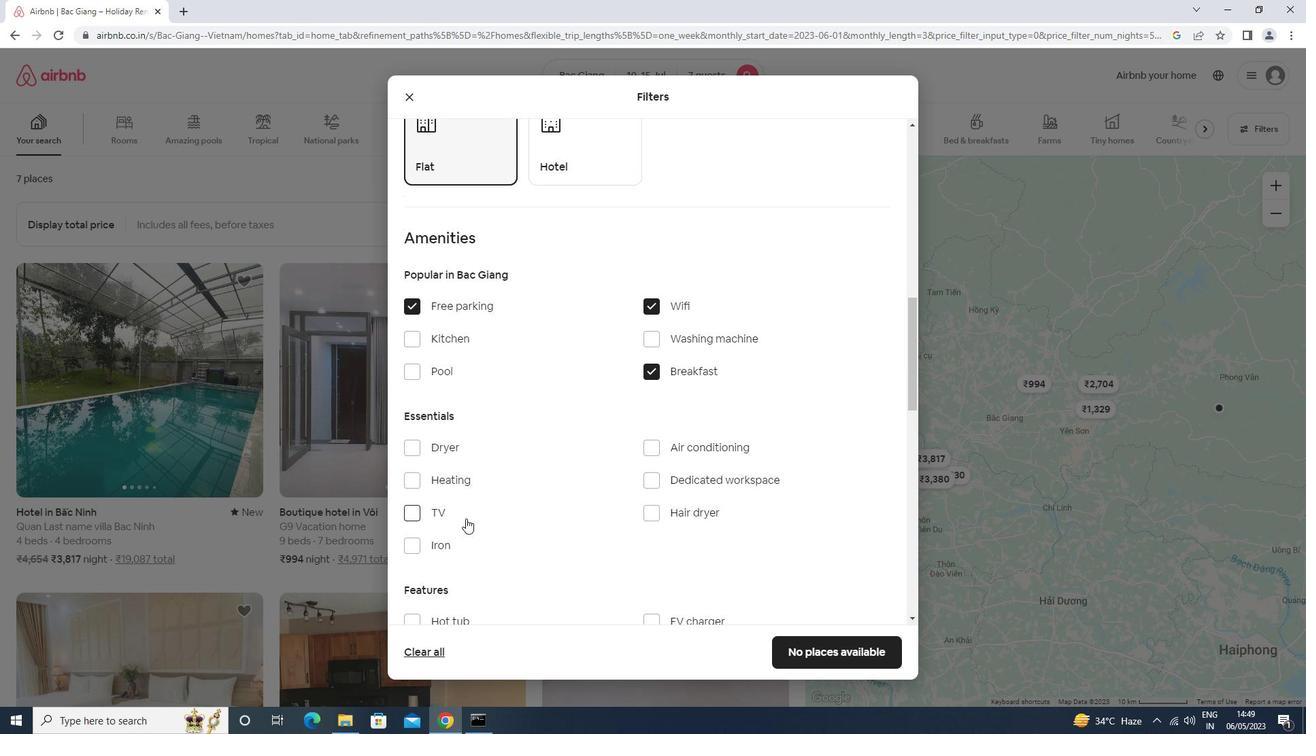 
Action: Mouse moved to (592, 475)
Screenshot: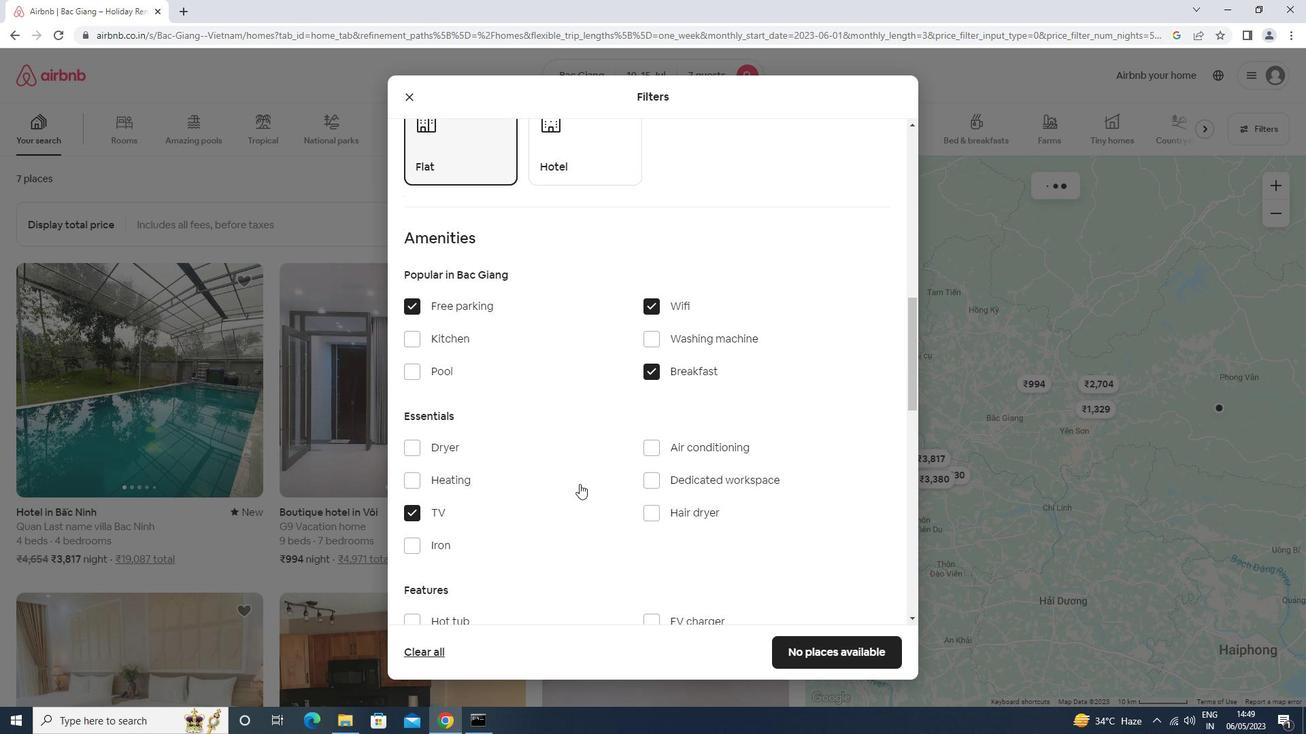
Action: Mouse scrolled (592, 474) with delta (0, 0)
Screenshot: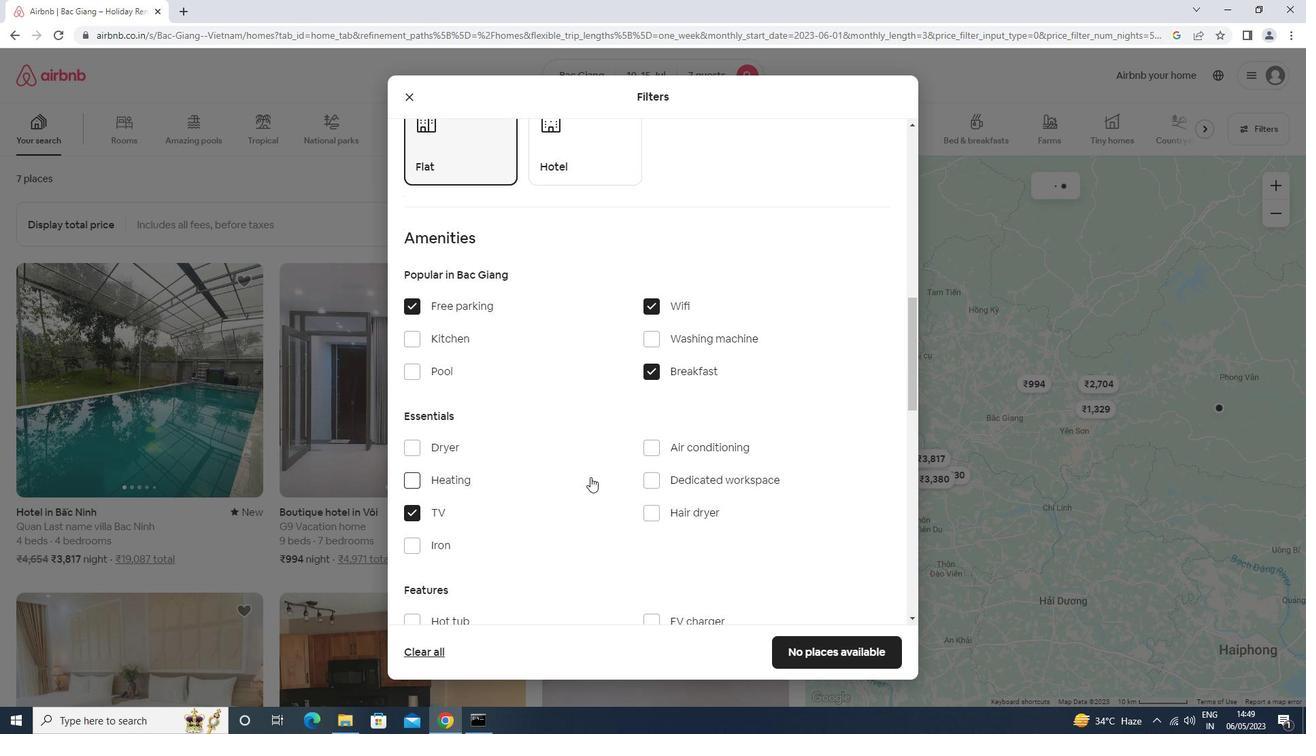 
Action: Mouse scrolled (592, 474) with delta (0, 0)
Screenshot: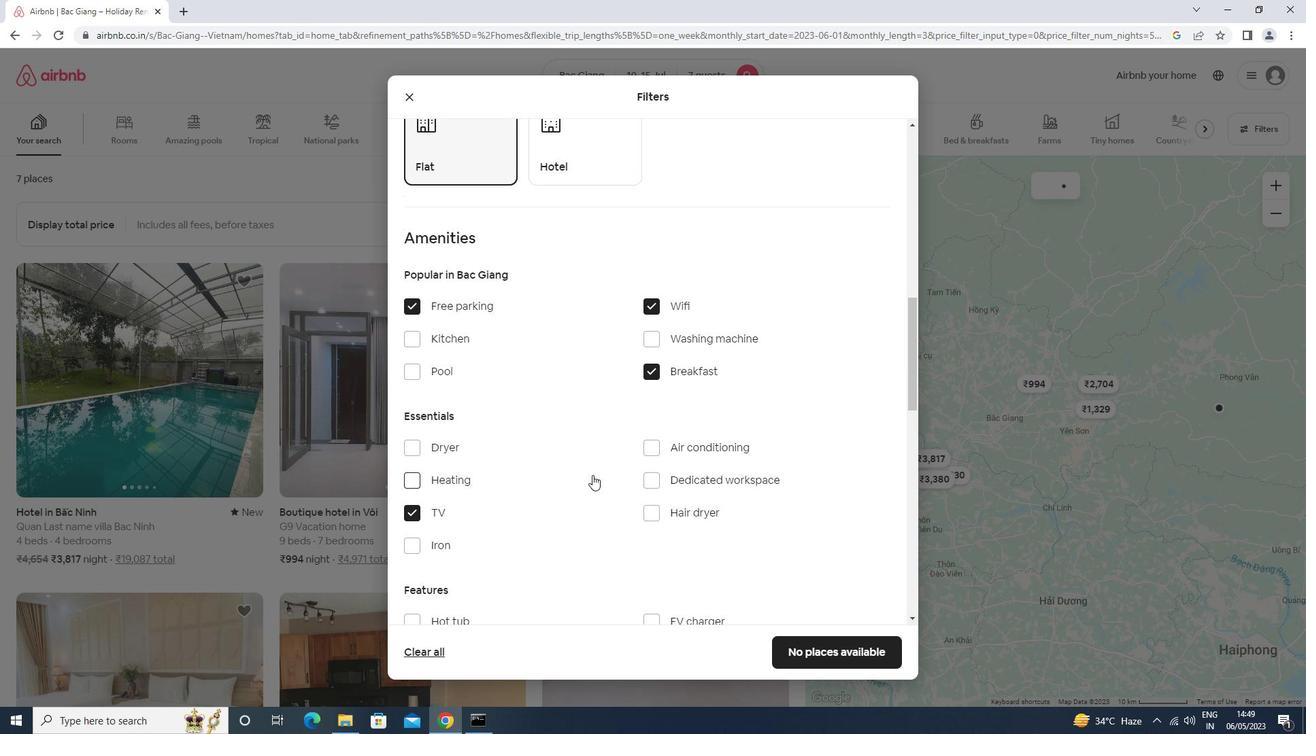 
Action: Mouse scrolled (592, 474) with delta (0, 0)
Screenshot: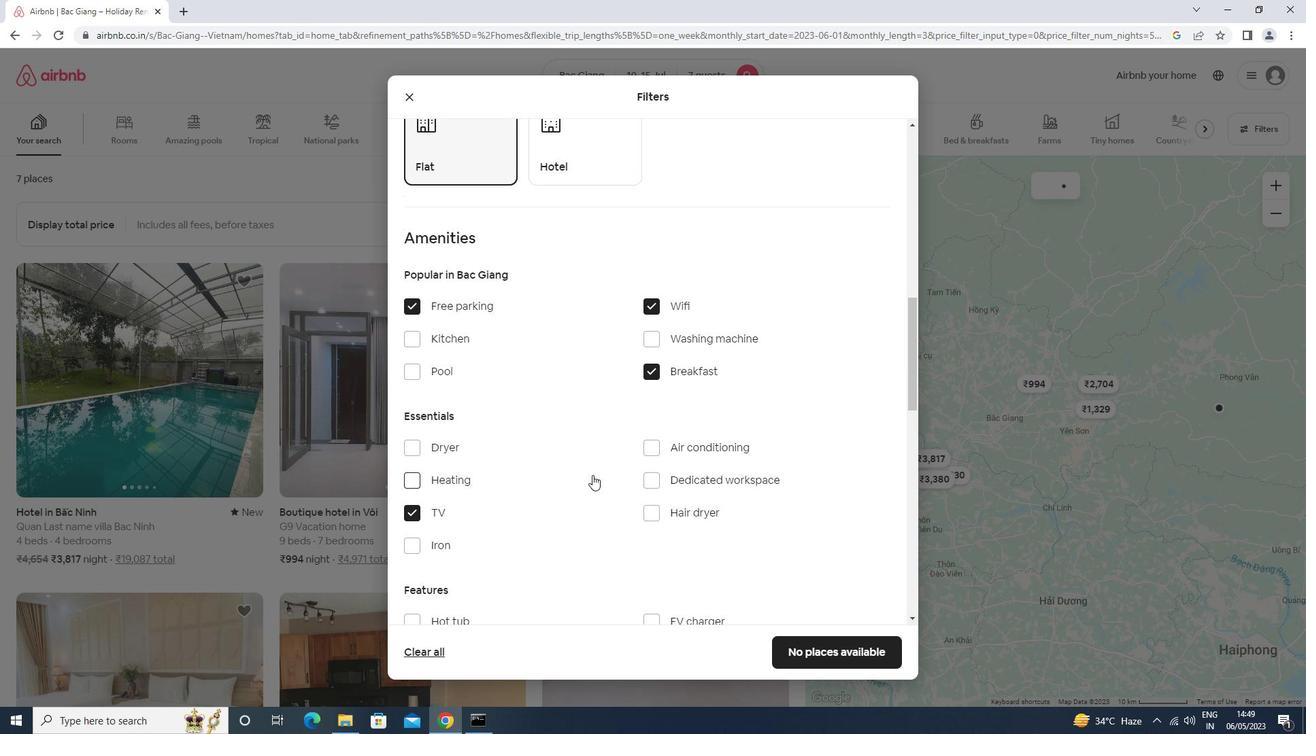 
Action: Mouse scrolled (592, 474) with delta (0, 0)
Screenshot: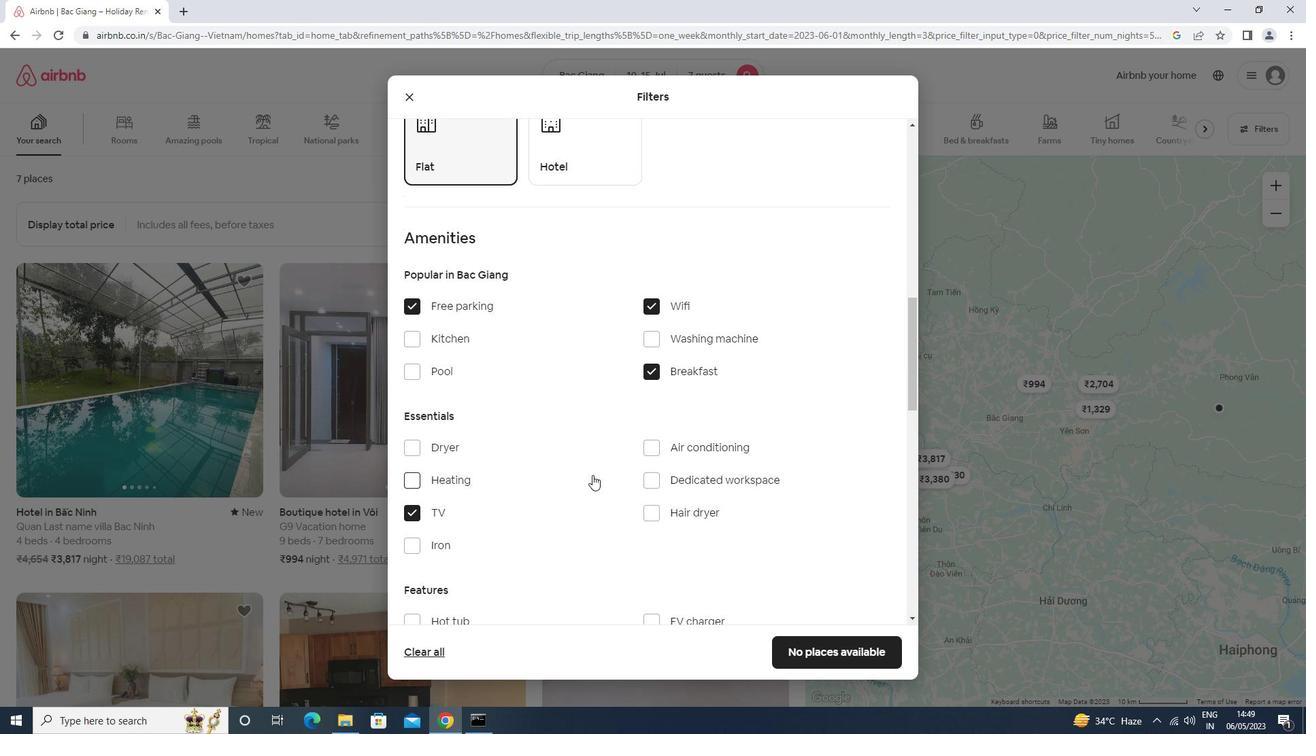
Action: Mouse moved to (675, 385)
Screenshot: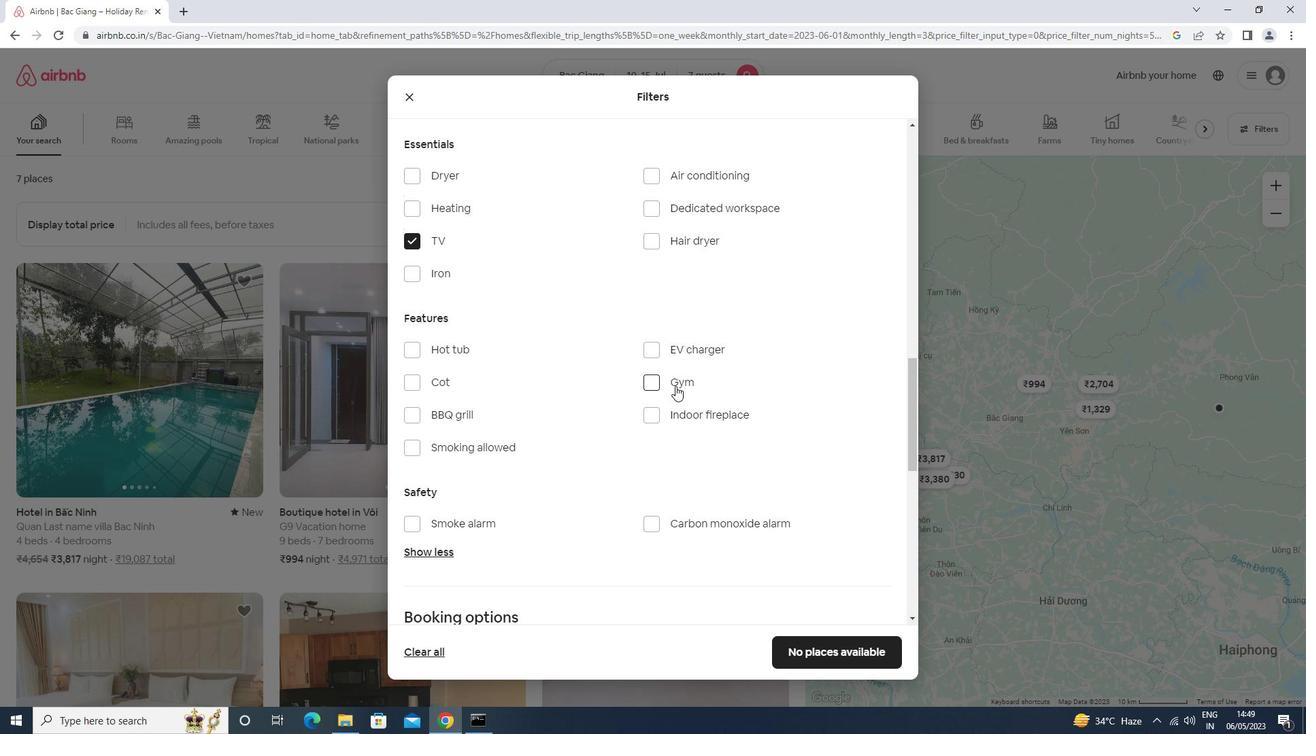 
Action: Mouse pressed left at (675, 385)
Screenshot: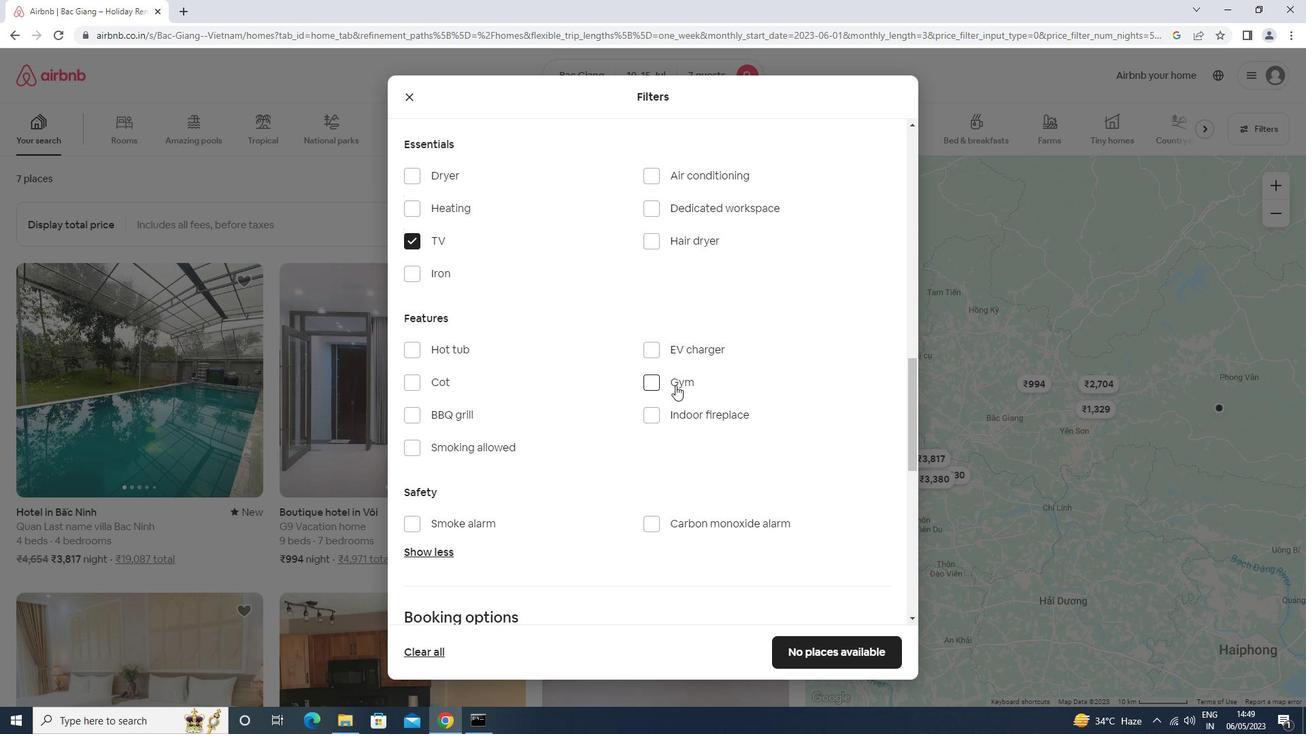 
Action: Mouse moved to (571, 493)
Screenshot: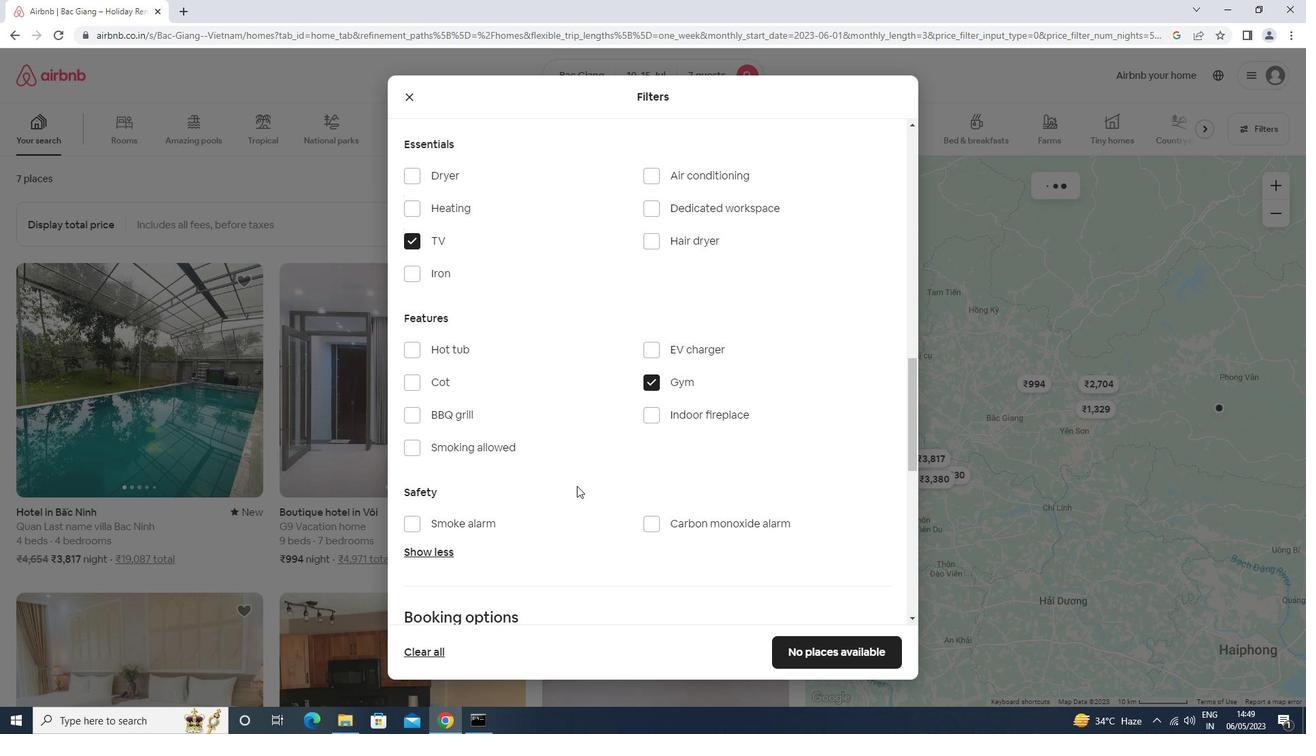 
Action: Mouse scrolled (571, 493) with delta (0, 0)
Screenshot: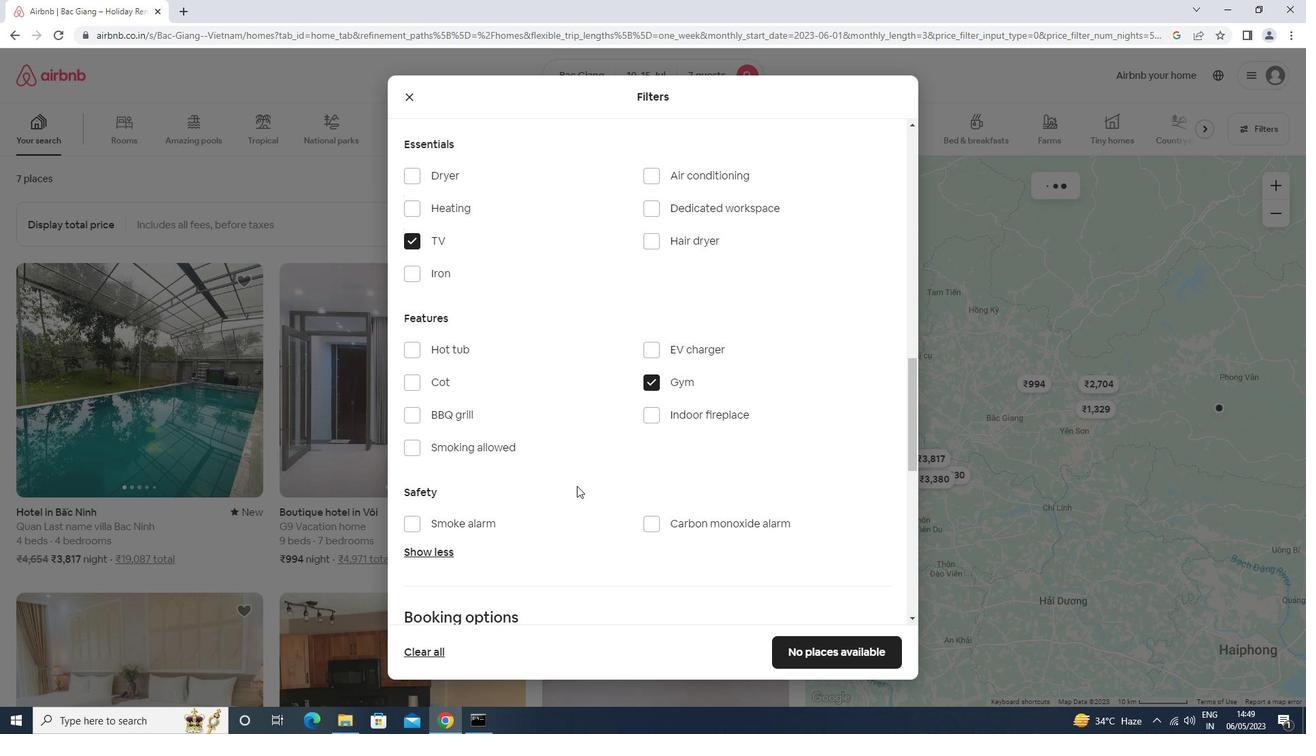 
Action: Mouse moved to (571, 494)
Screenshot: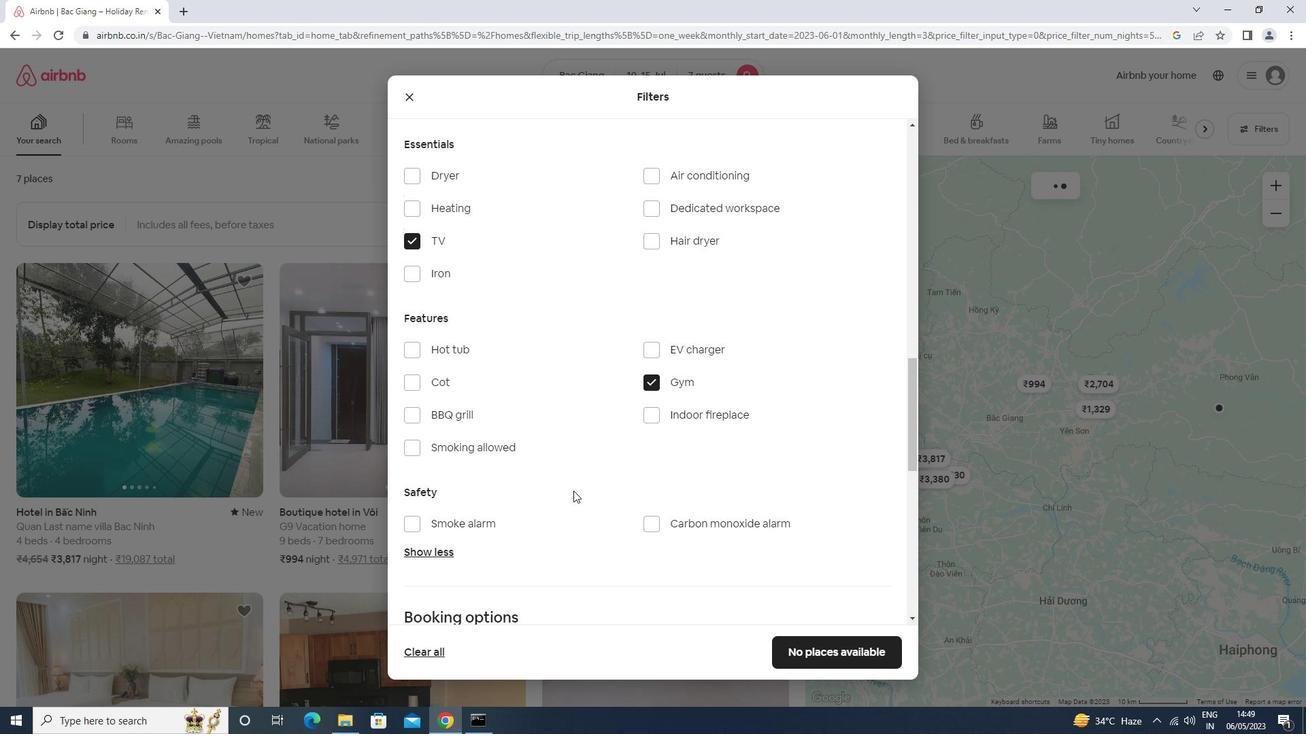 
Action: Mouse scrolled (571, 493) with delta (0, 0)
Screenshot: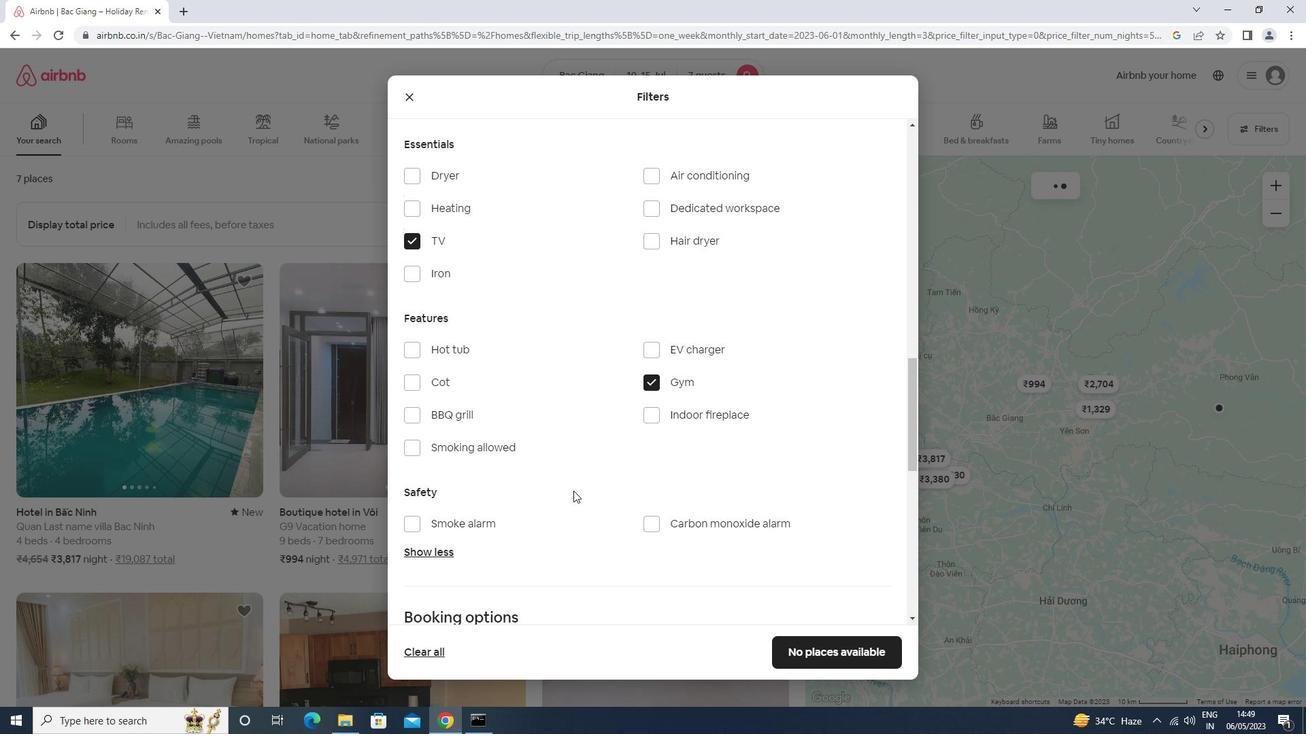 
Action: Mouse moved to (847, 572)
Screenshot: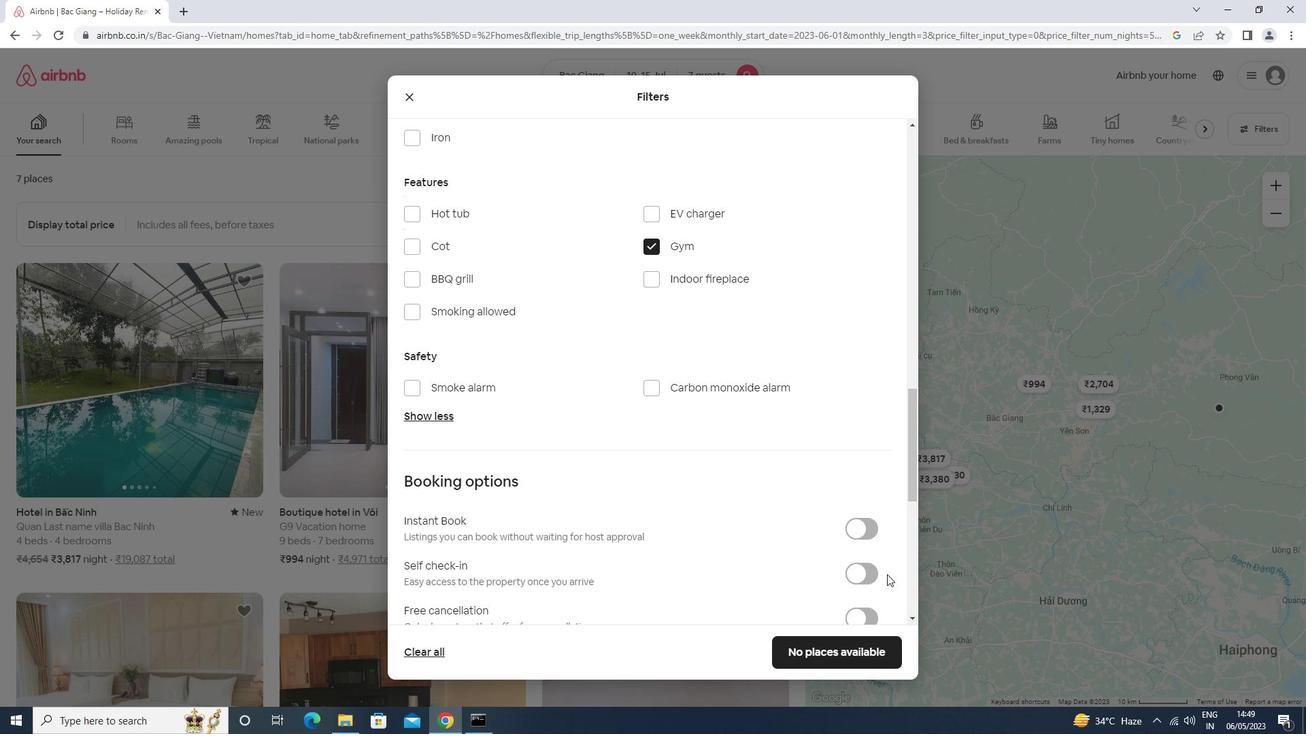 
Action: Mouse pressed left at (847, 572)
Screenshot: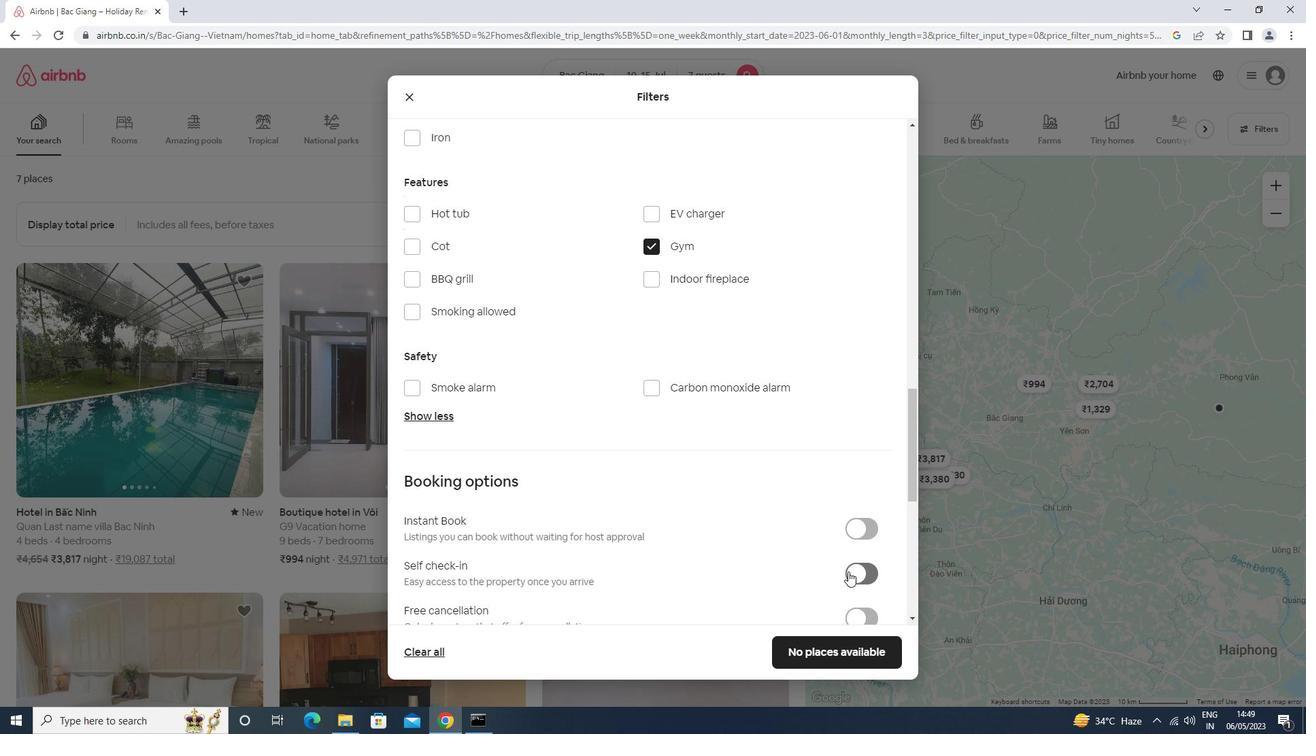 
Action: Mouse moved to (625, 545)
Screenshot: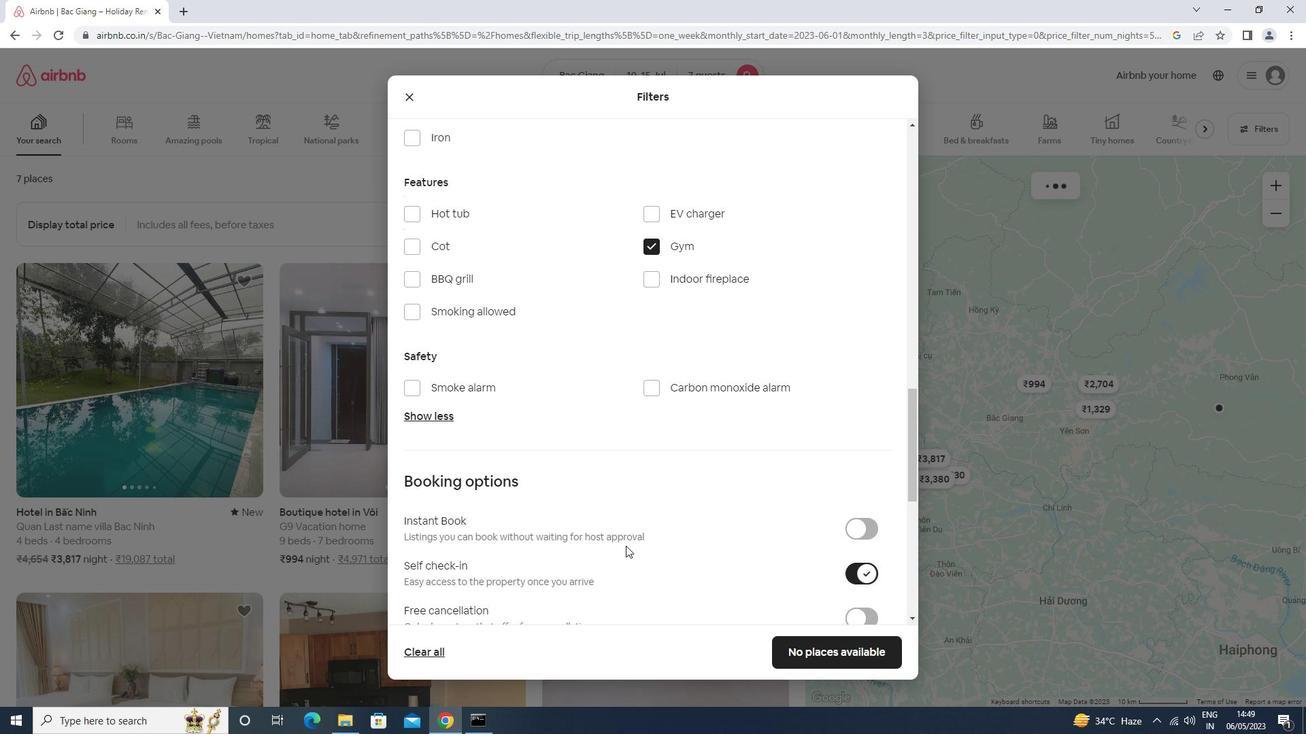 
Action: Mouse scrolled (625, 544) with delta (0, 0)
Screenshot: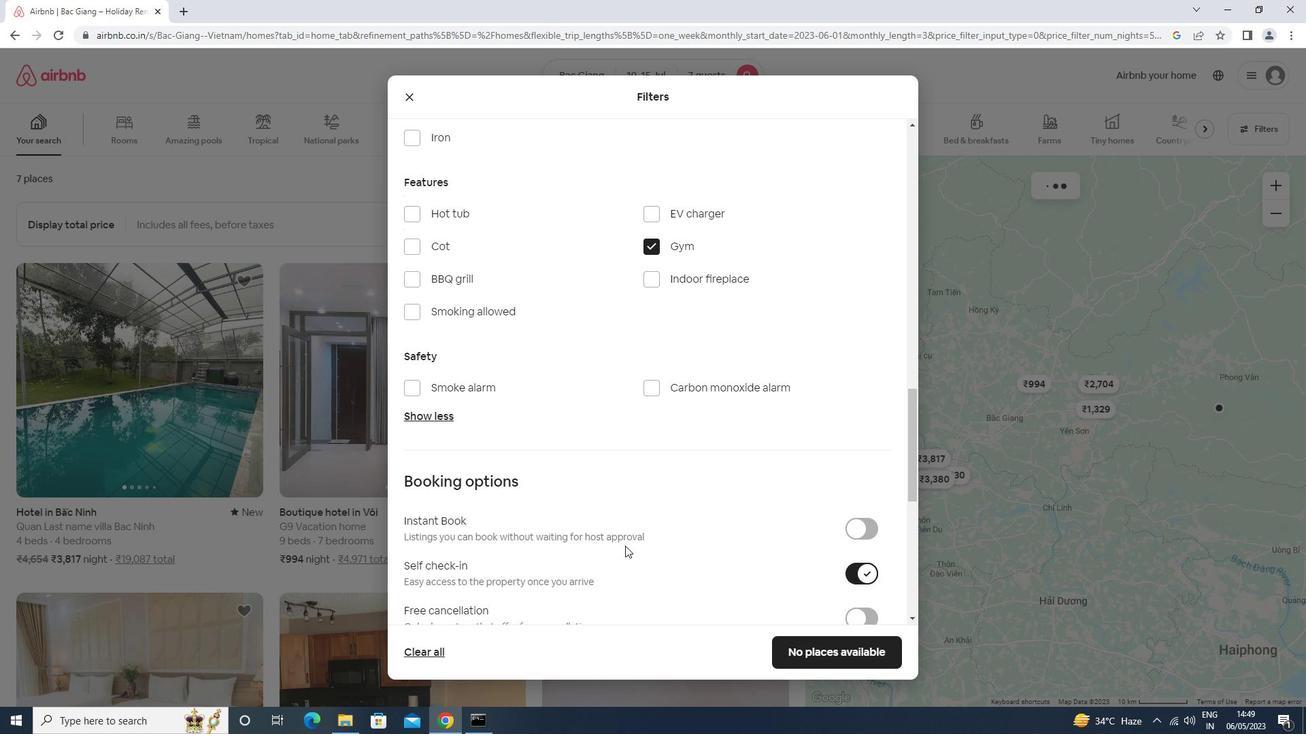 
Action: Mouse scrolled (625, 544) with delta (0, 0)
Screenshot: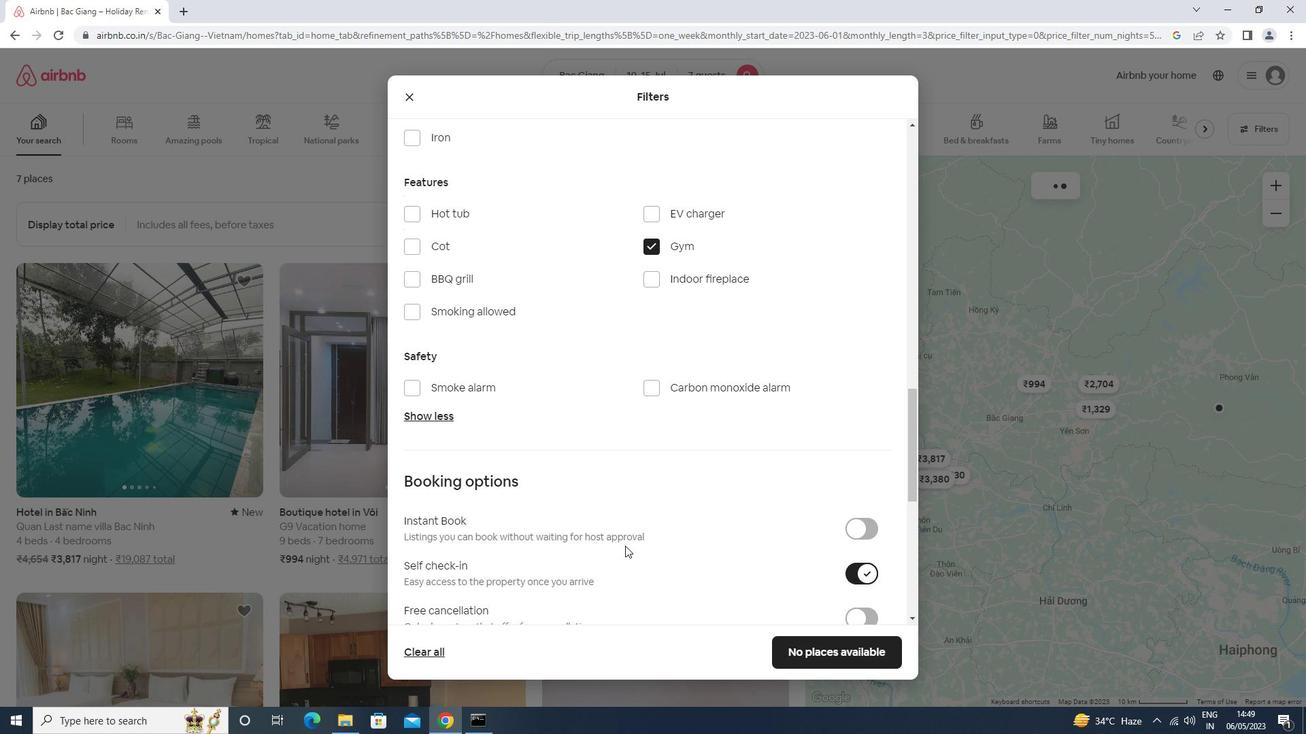 
Action: Mouse scrolled (625, 544) with delta (0, 0)
Screenshot: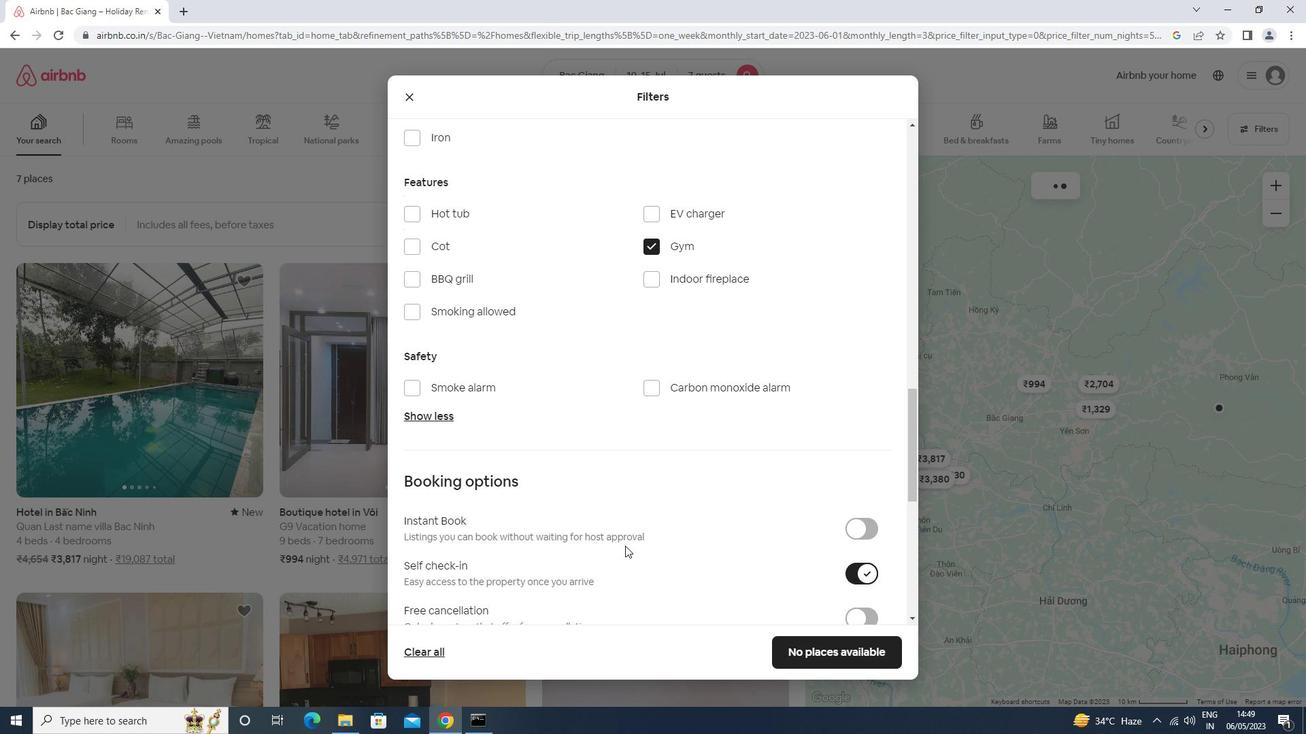 
Action: Mouse scrolled (625, 544) with delta (0, 0)
Screenshot: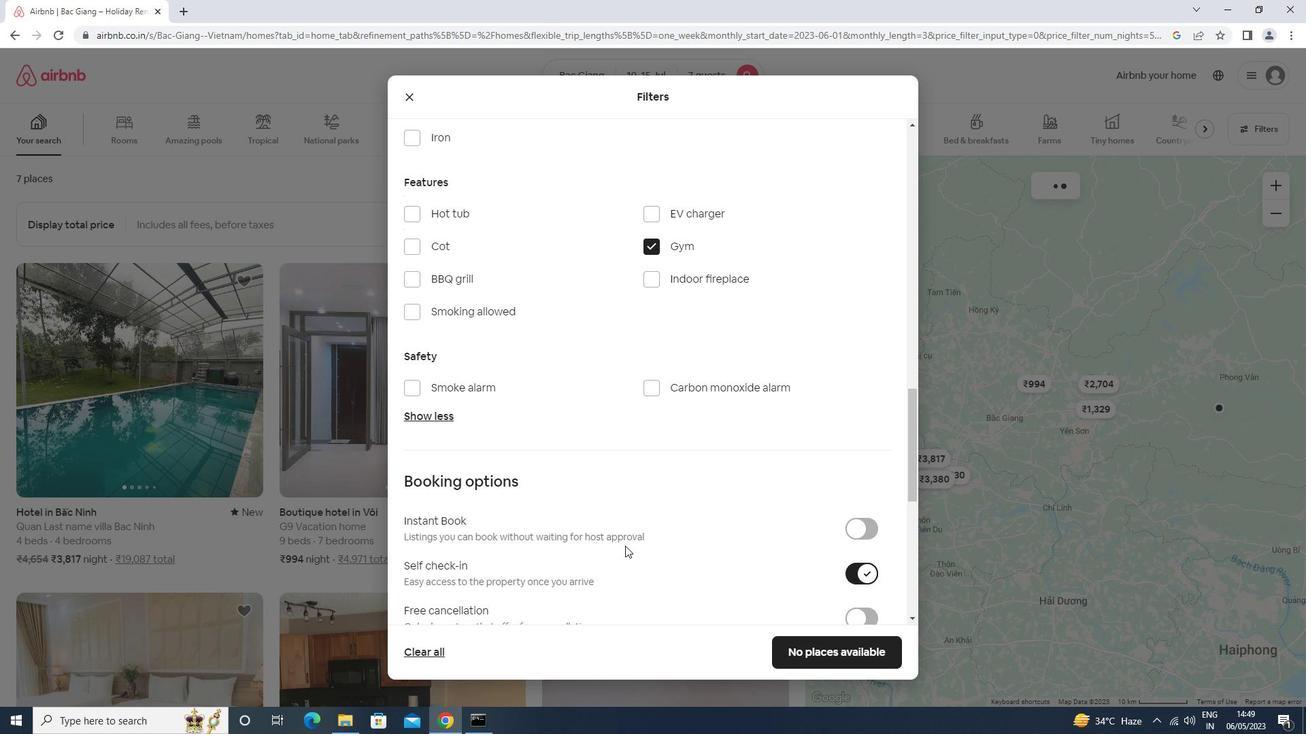 
Action: Mouse scrolled (625, 544) with delta (0, 0)
Screenshot: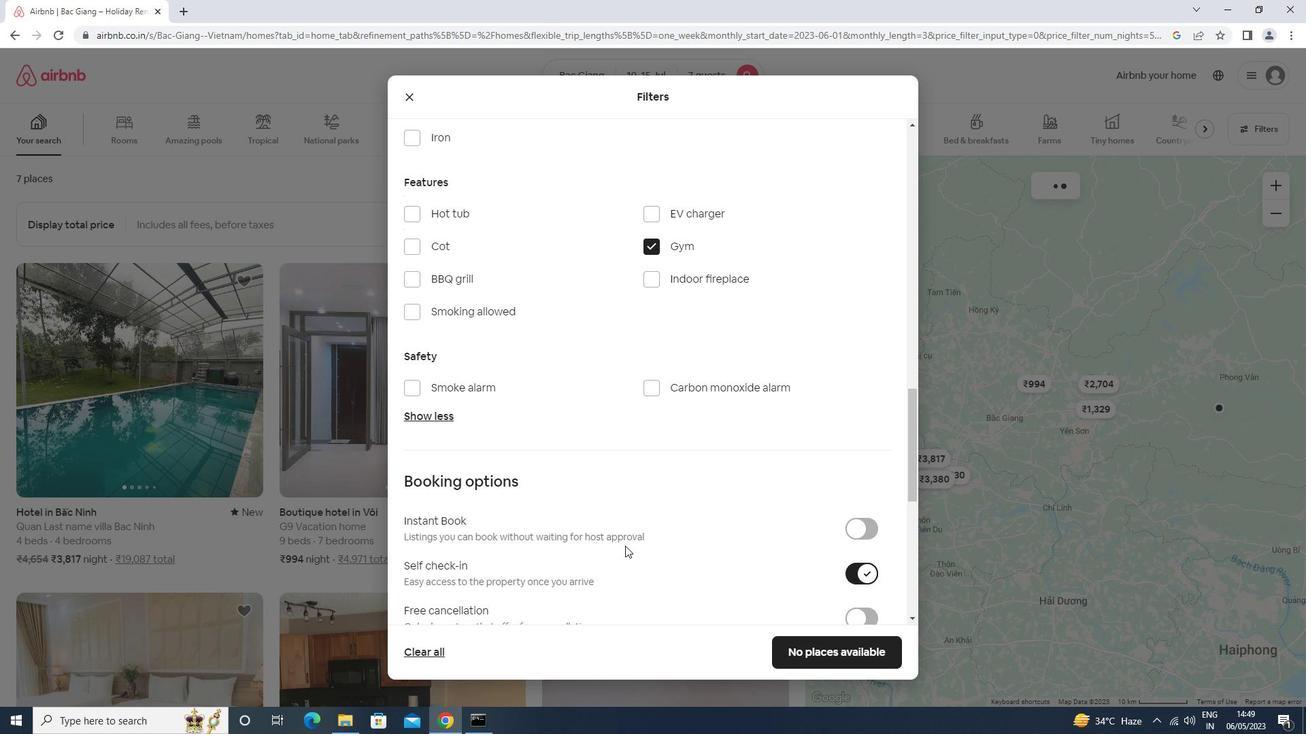 
Action: Mouse scrolled (625, 544) with delta (0, 0)
Screenshot: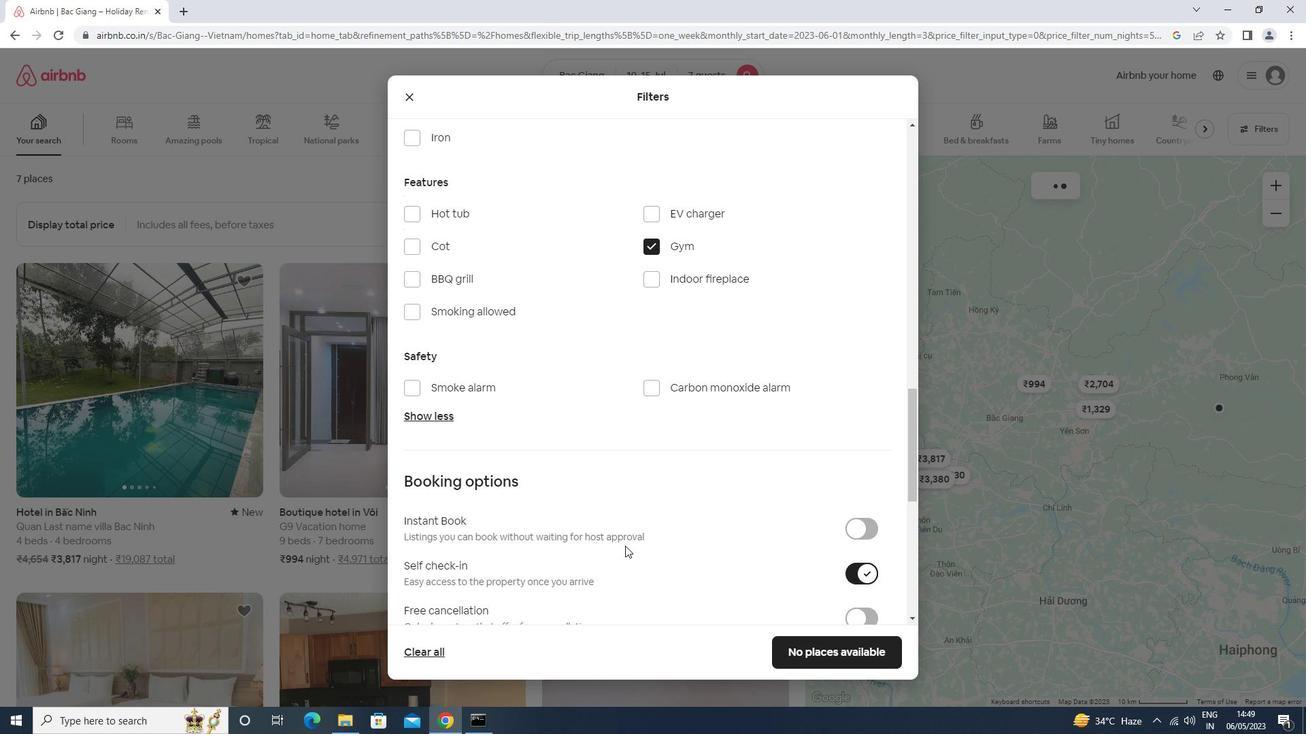 
Action: Mouse moved to (524, 553)
Screenshot: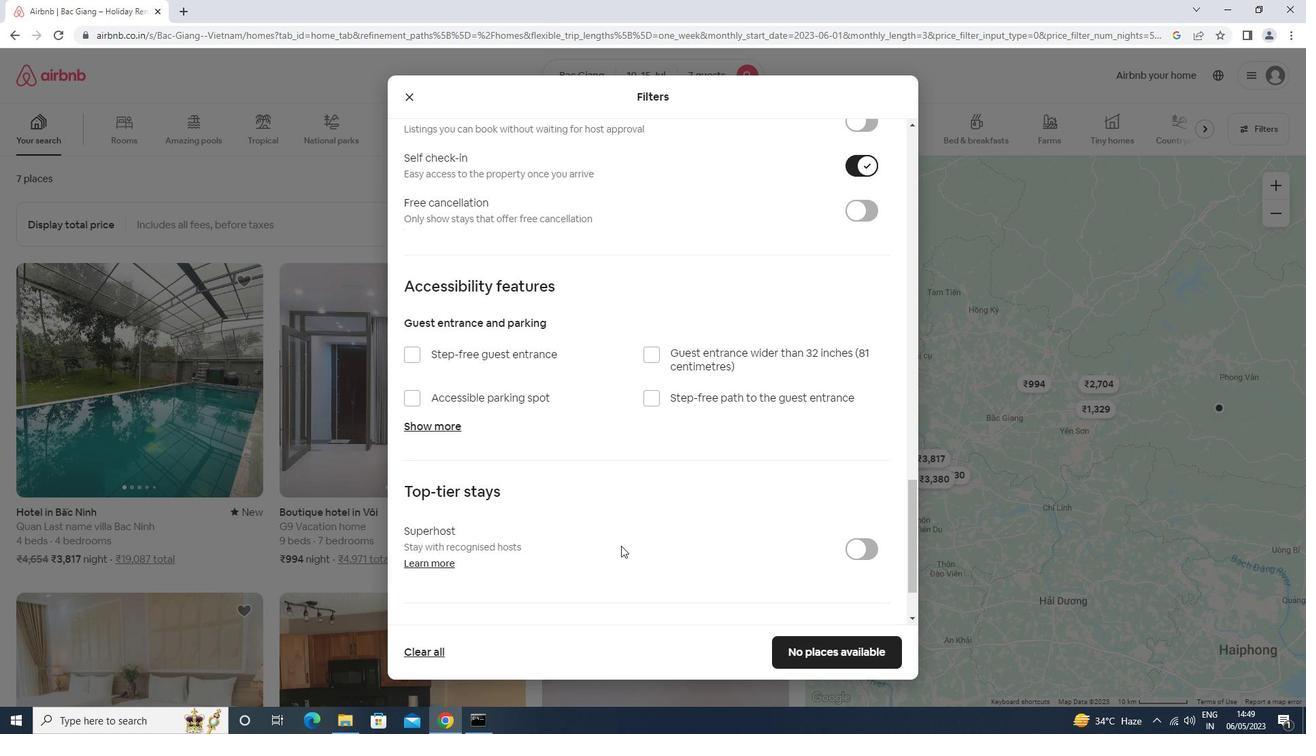 
Action: Mouse scrolled (524, 553) with delta (0, 0)
Screenshot: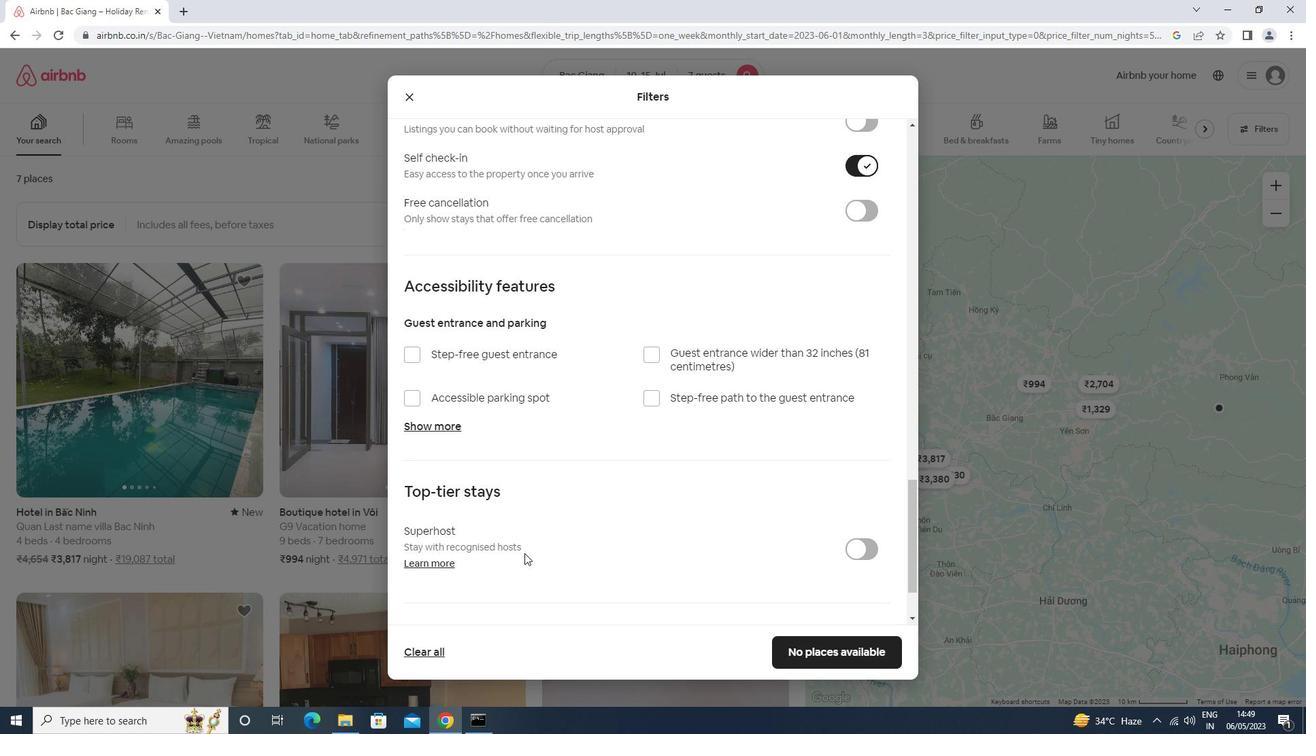 
Action: Mouse scrolled (524, 553) with delta (0, 0)
Screenshot: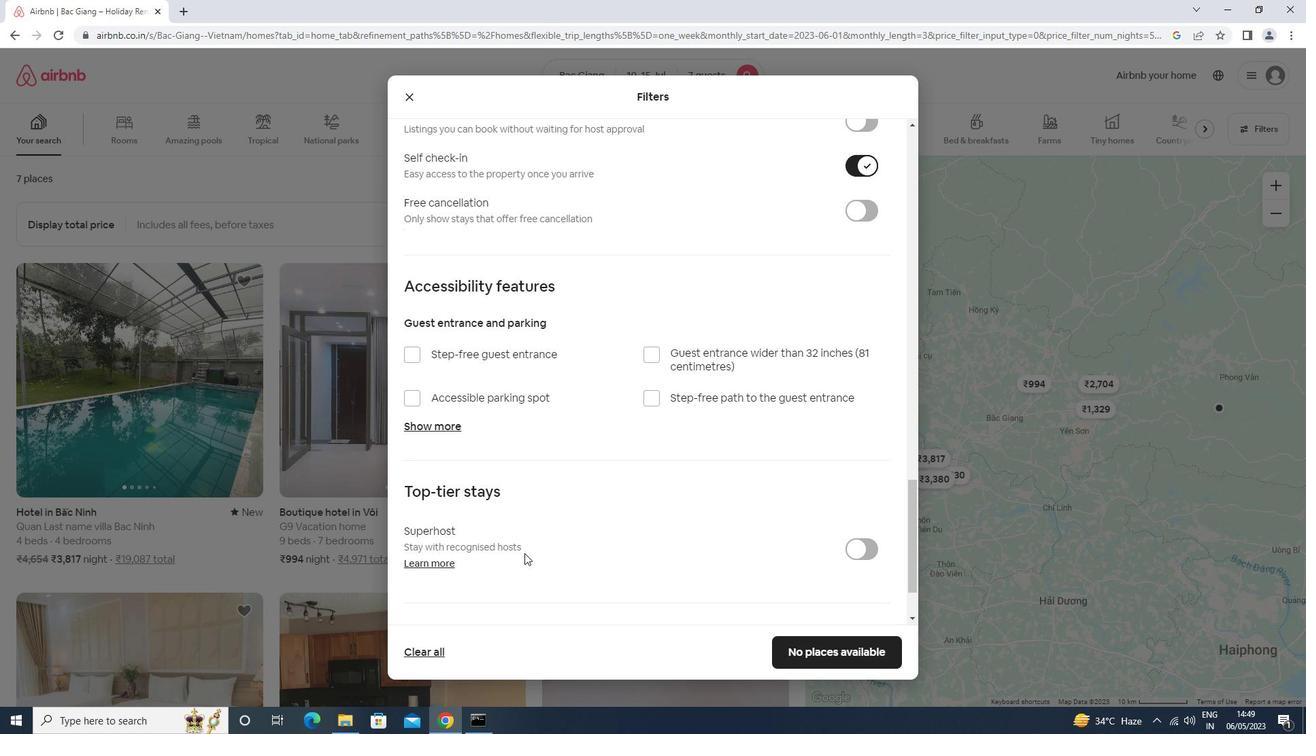 
Action: Mouse scrolled (524, 553) with delta (0, 0)
Screenshot: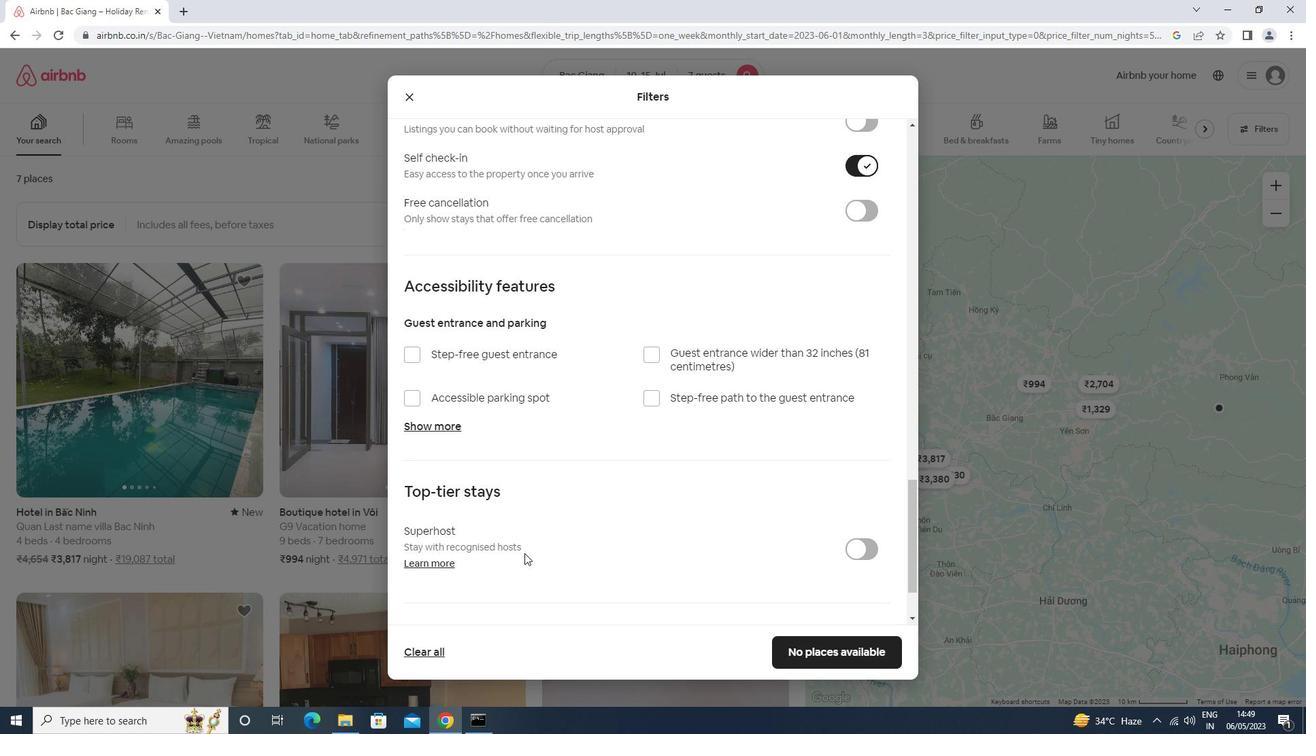 
Action: Mouse scrolled (524, 553) with delta (0, 0)
Screenshot: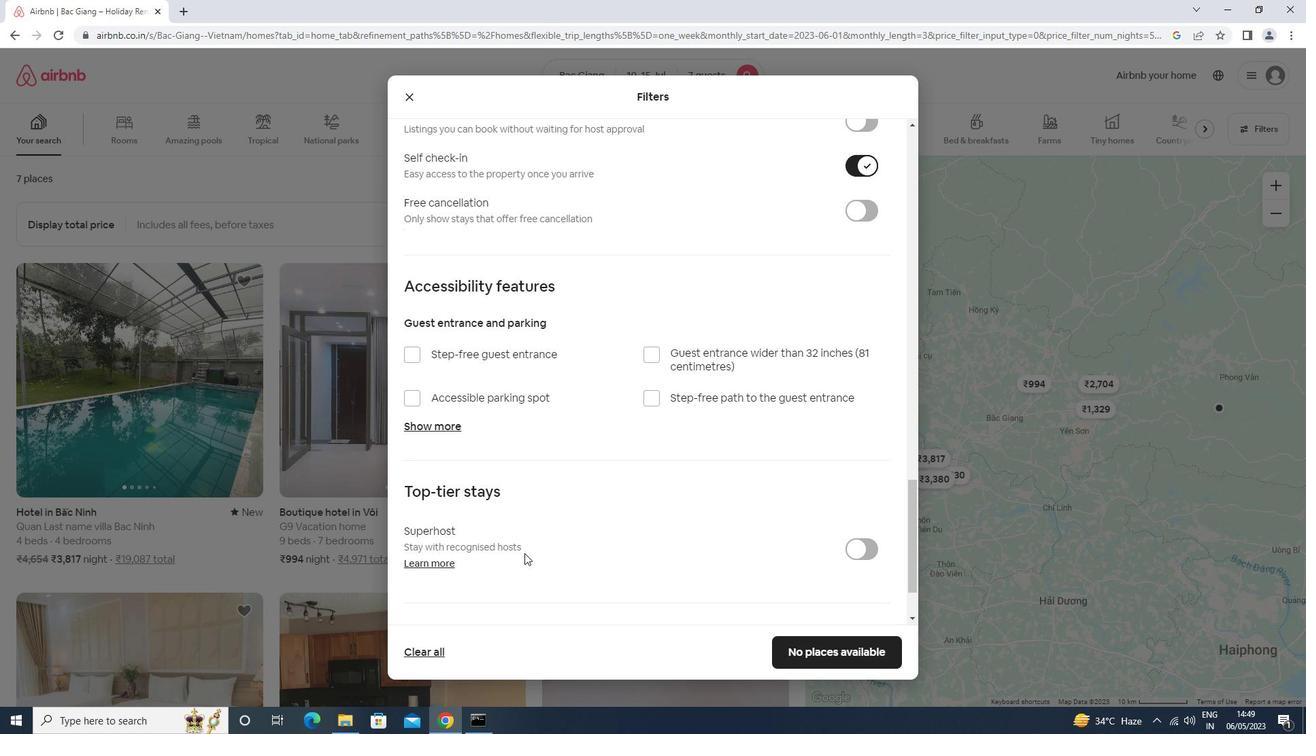 
Action: Mouse scrolled (524, 553) with delta (0, 0)
Screenshot: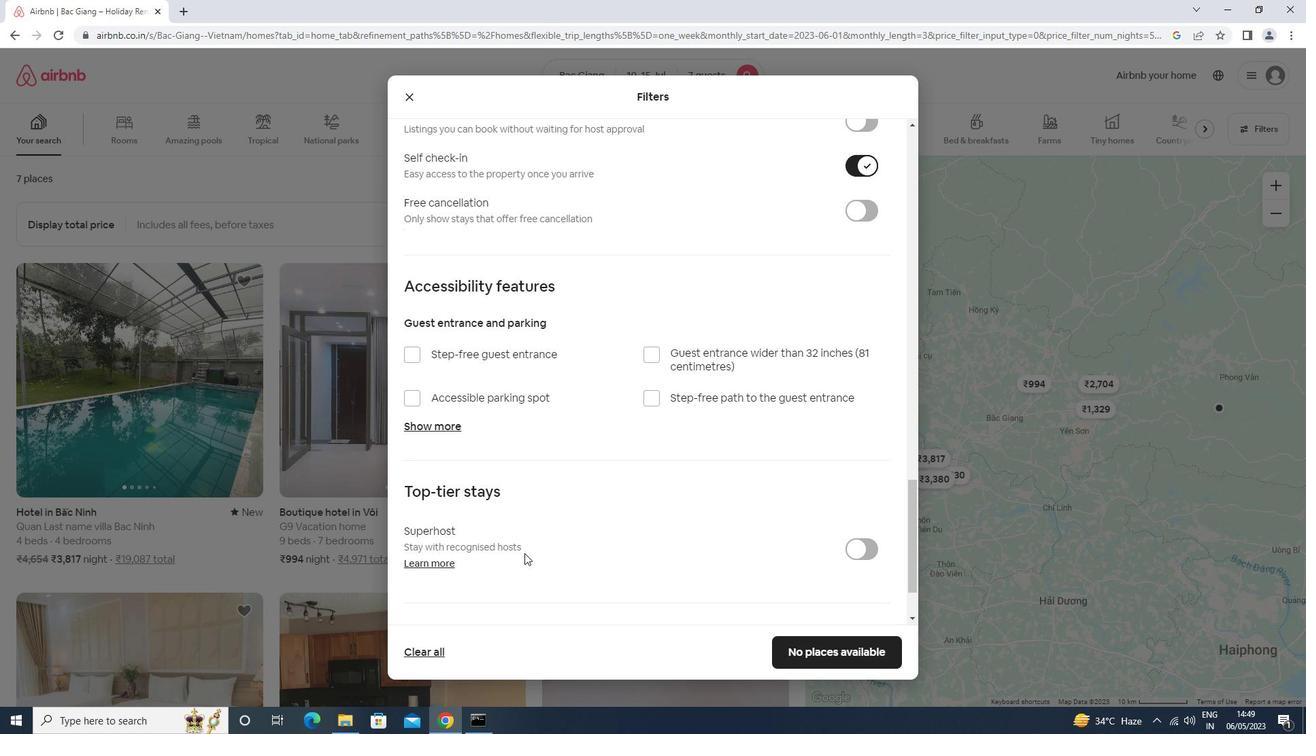 
Action: Mouse moved to (461, 579)
Screenshot: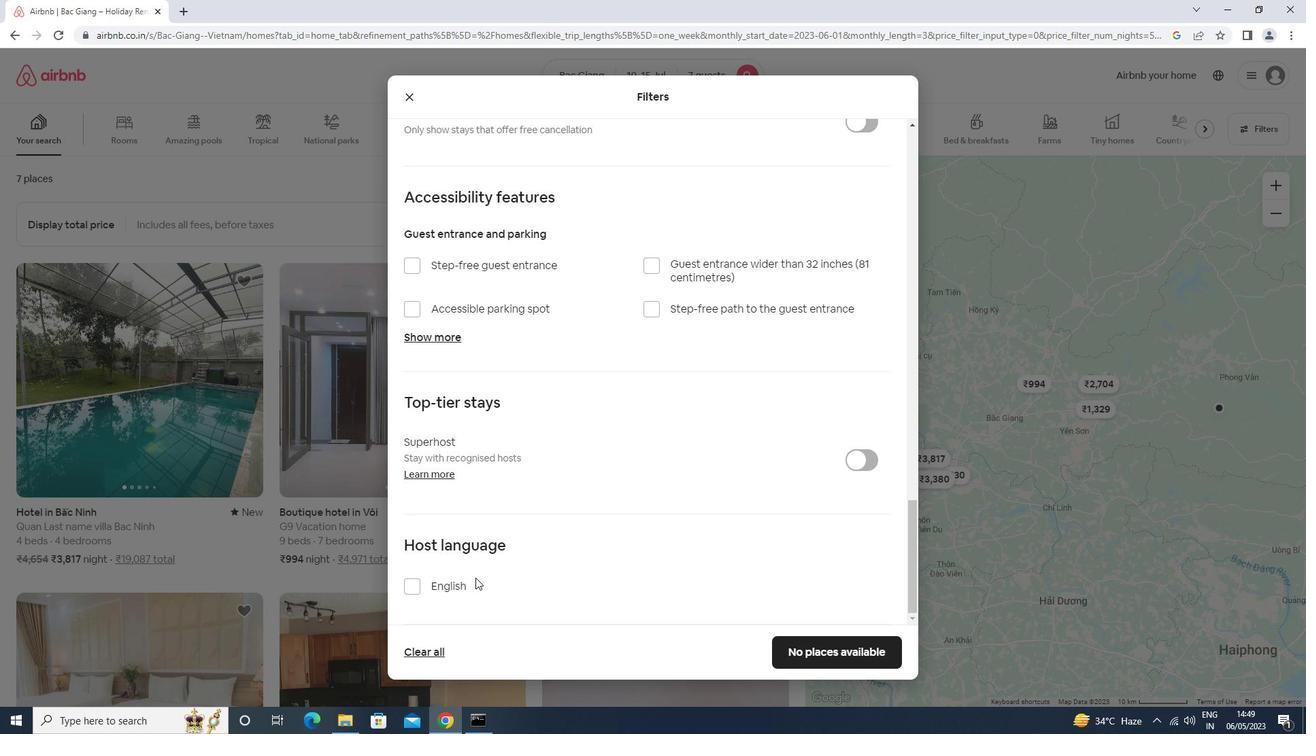 
Action: Mouse pressed left at (461, 579)
Screenshot: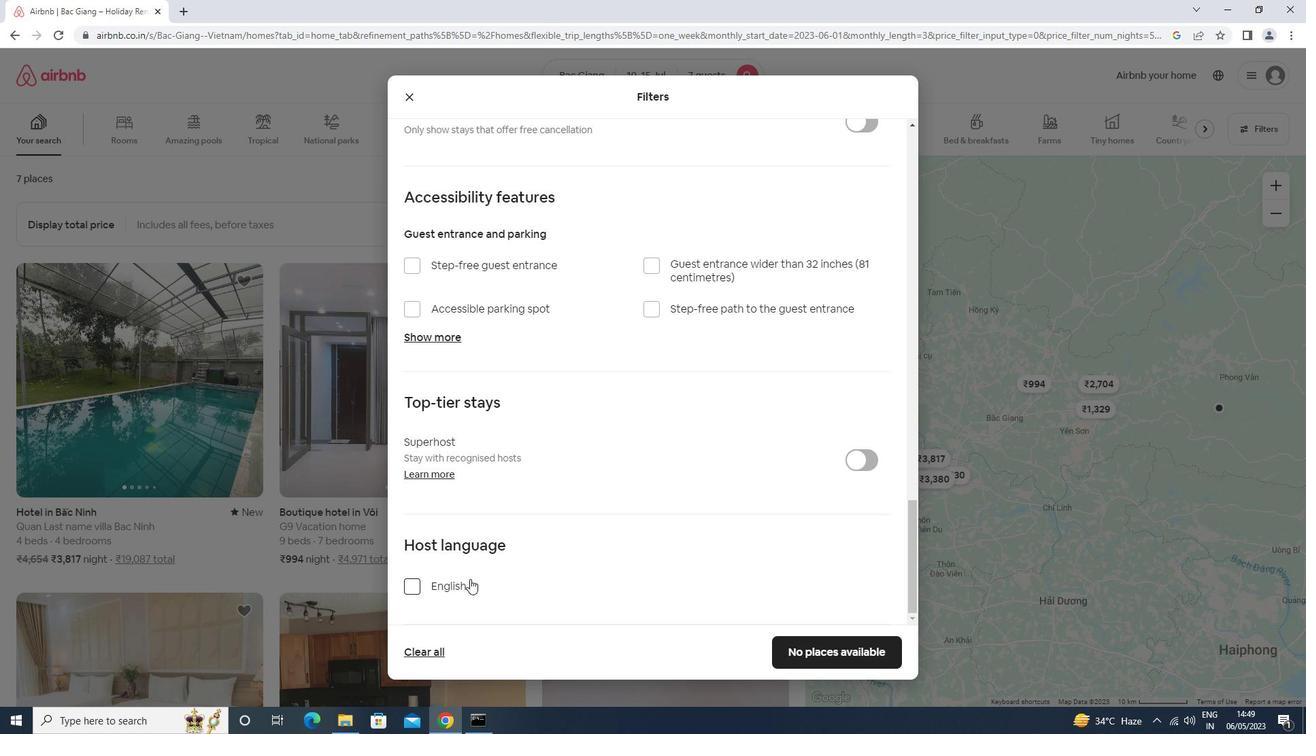 
Action: Mouse moved to (820, 657)
Screenshot: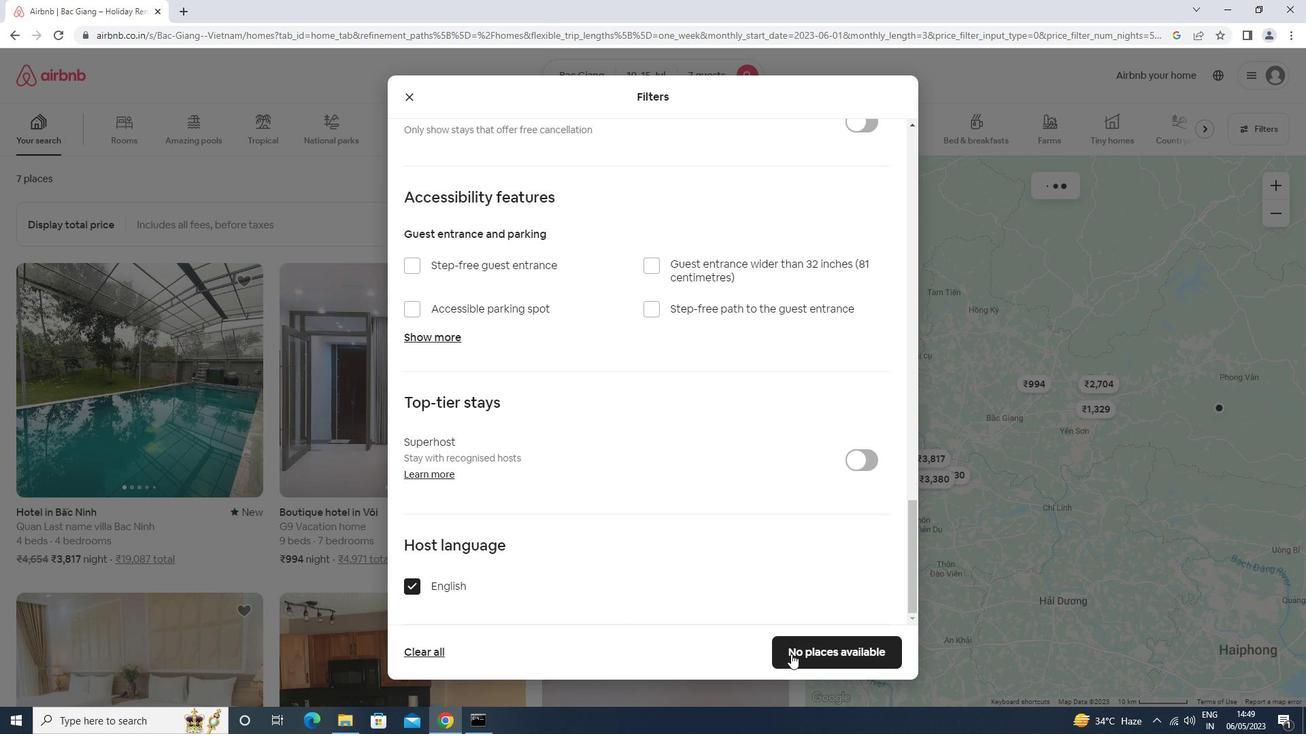 
Action: Mouse pressed left at (820, 657)
Screenshot: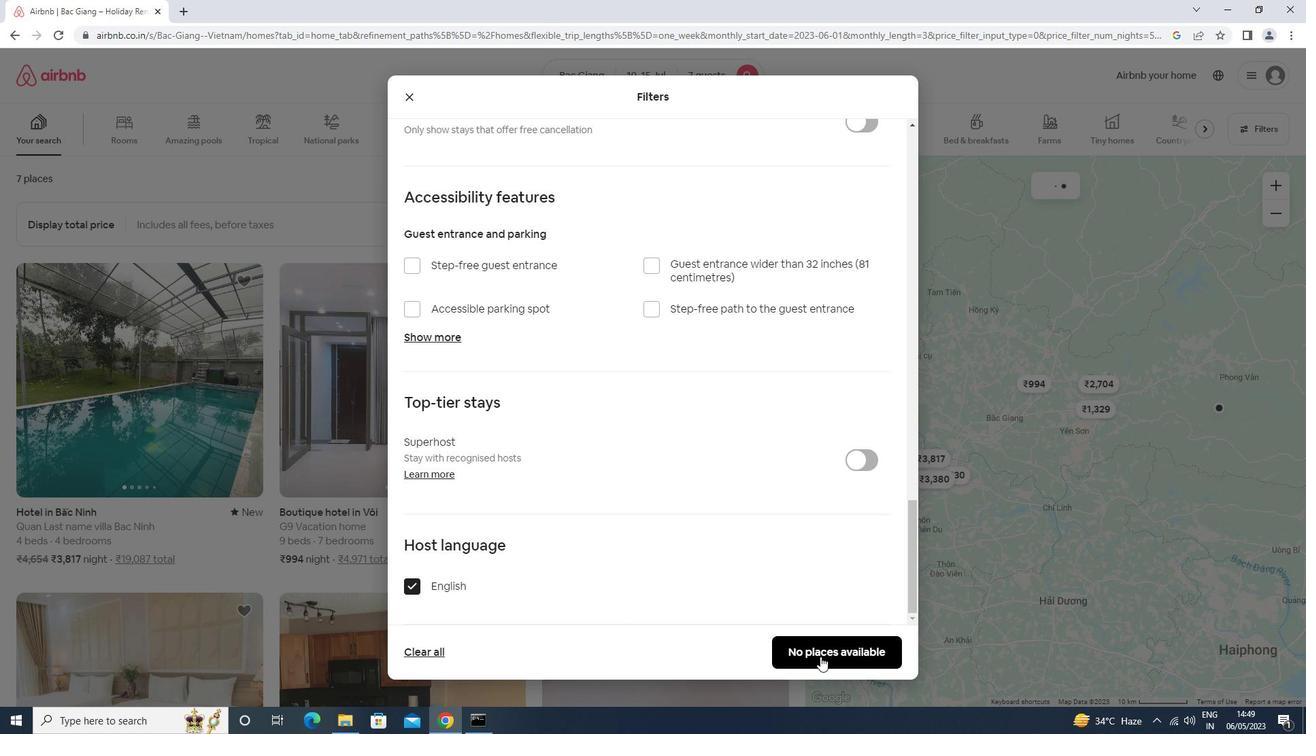 
